 Task: Select the warning option in the file links enabled.
Action: Mouse moved to (18, 656)
Screenshot: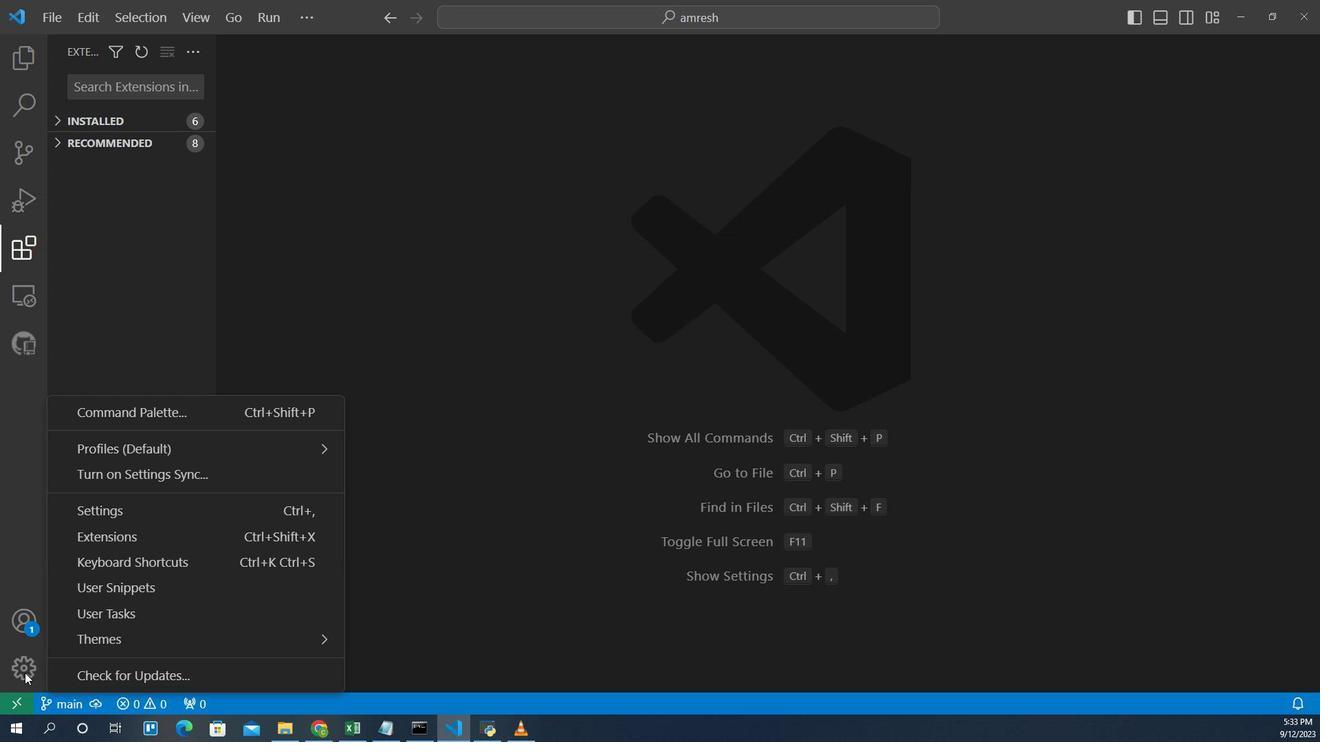 
Action: Mouse pressed left at (18, 656)
Screenshot: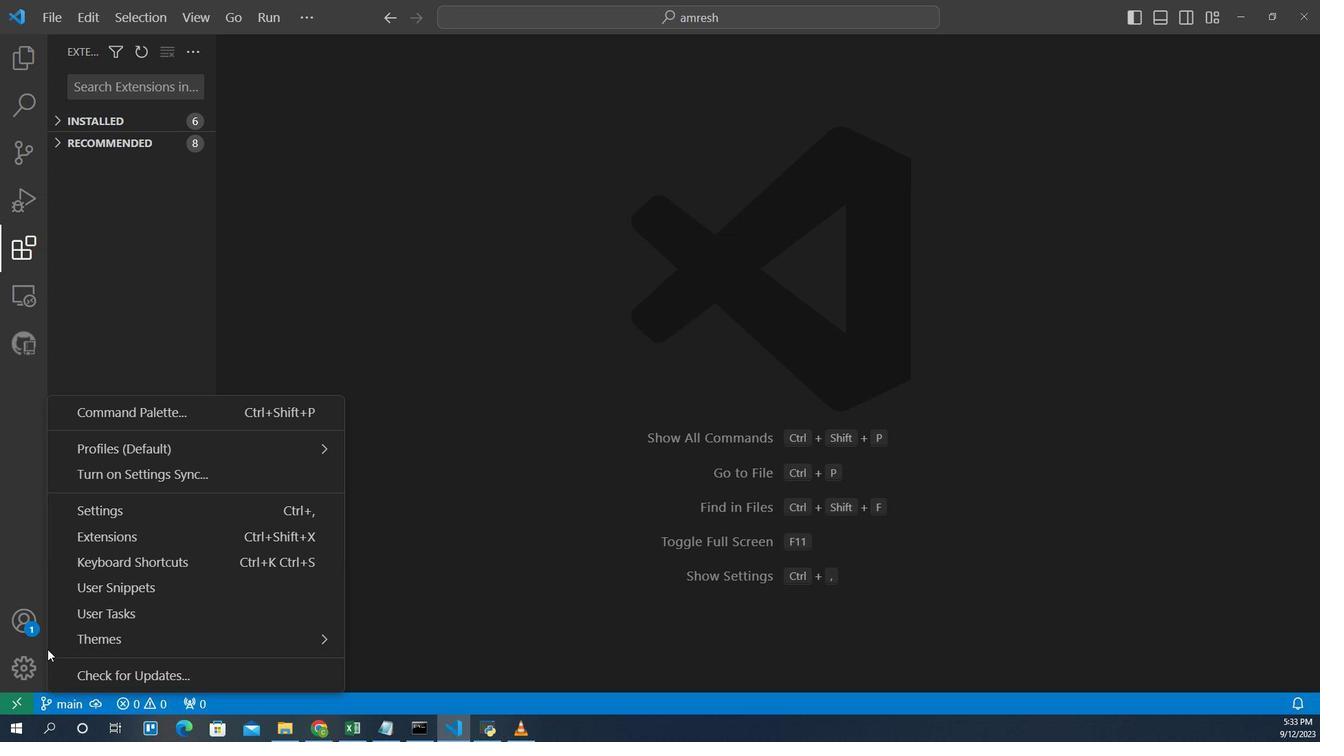 
Action: Mouse moved to (110, 506)
Screenshot: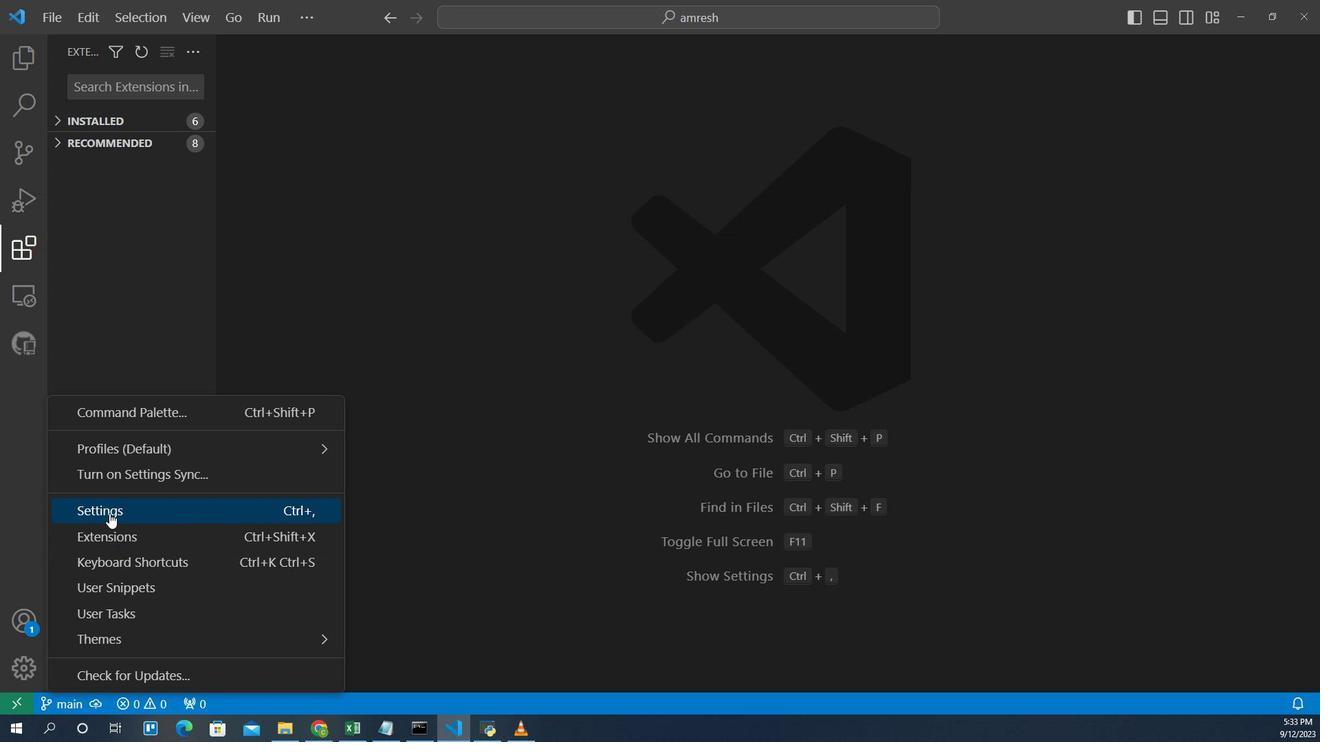 
Action: Mouse pressed left at (110, 506)
Screenshot: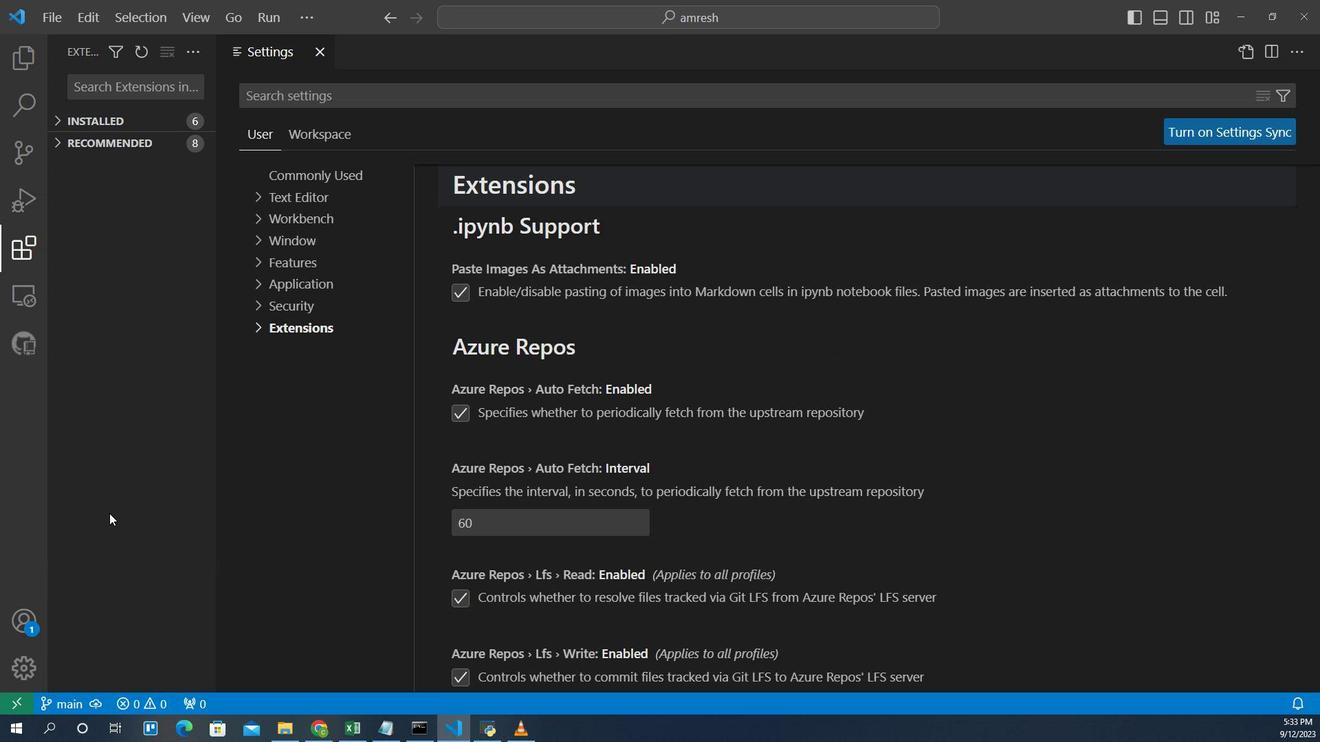 
Action: Mouse moved to (269, 336)
Screenshot: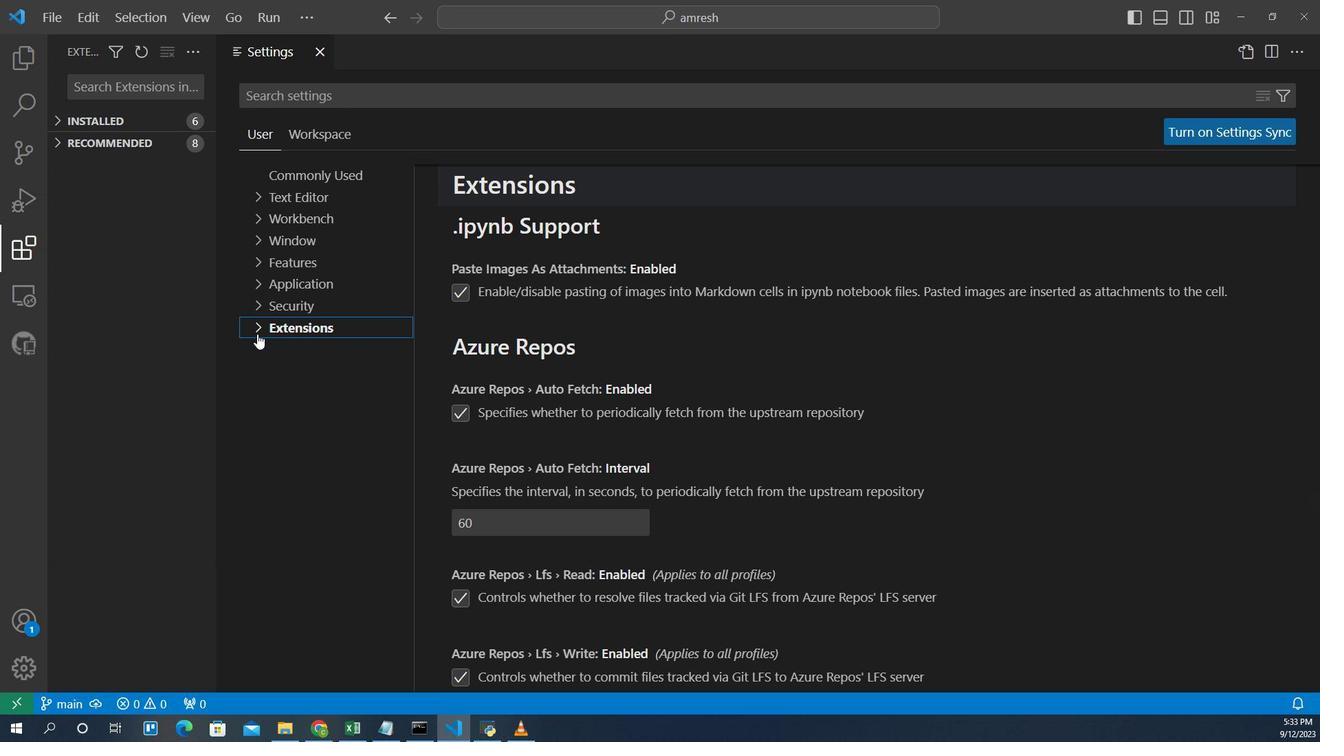 
Action: Mouse pressed left at (269, 336)
Screenshot: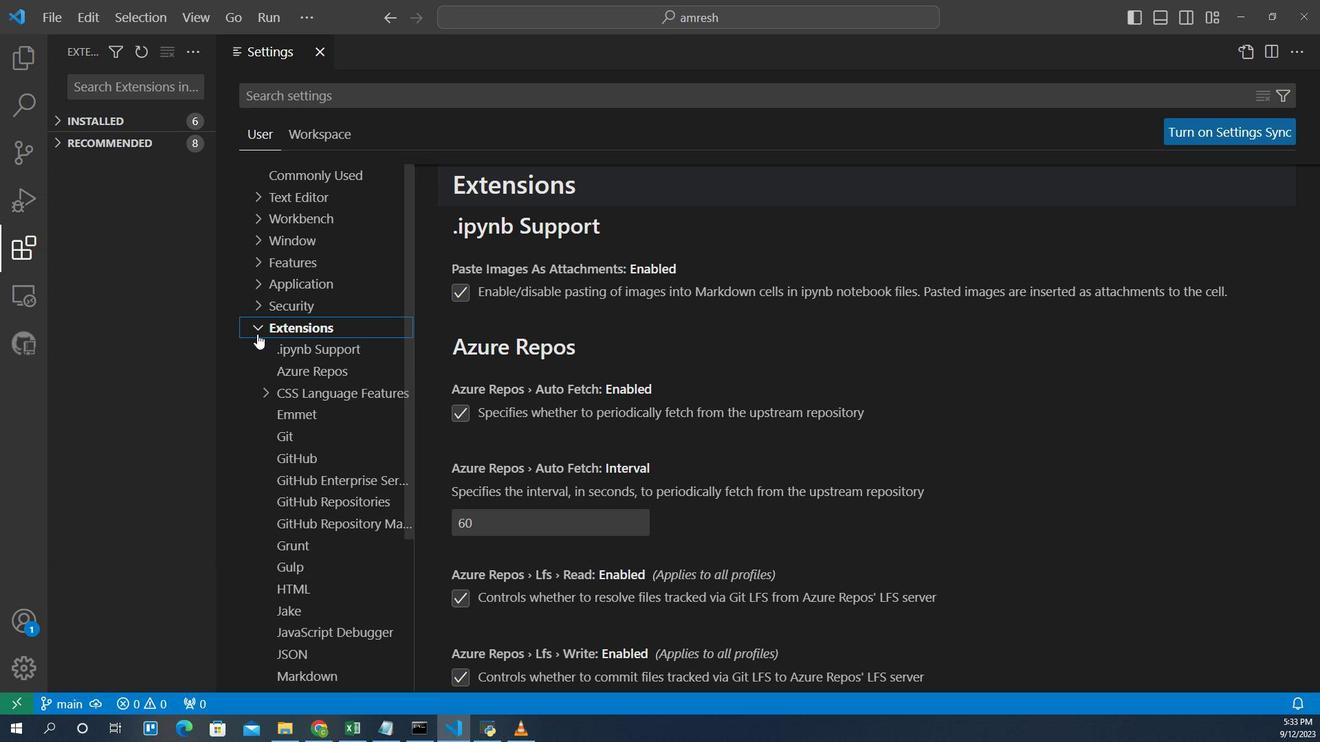 
Action: Mouse moved to (313, 655)
Screenshot: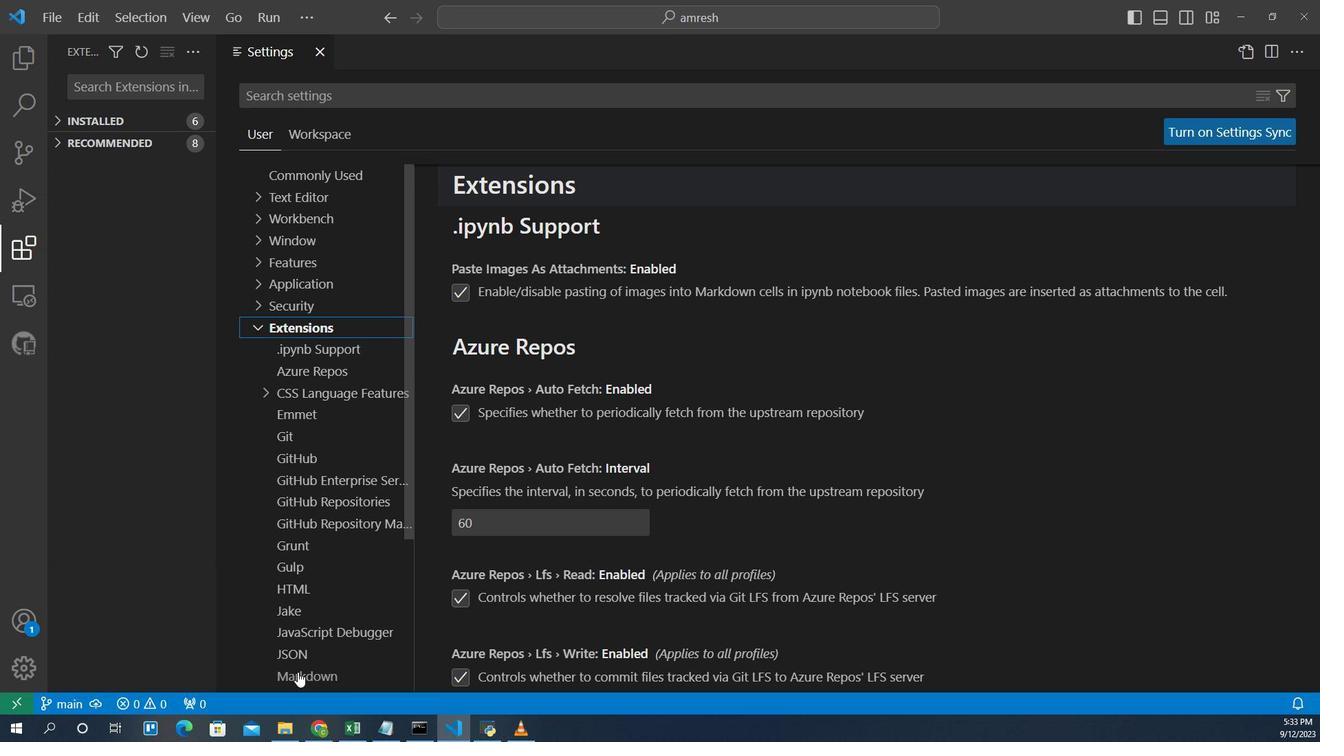 
Action: Mouse pressed left at (313, 655)
Screenshot: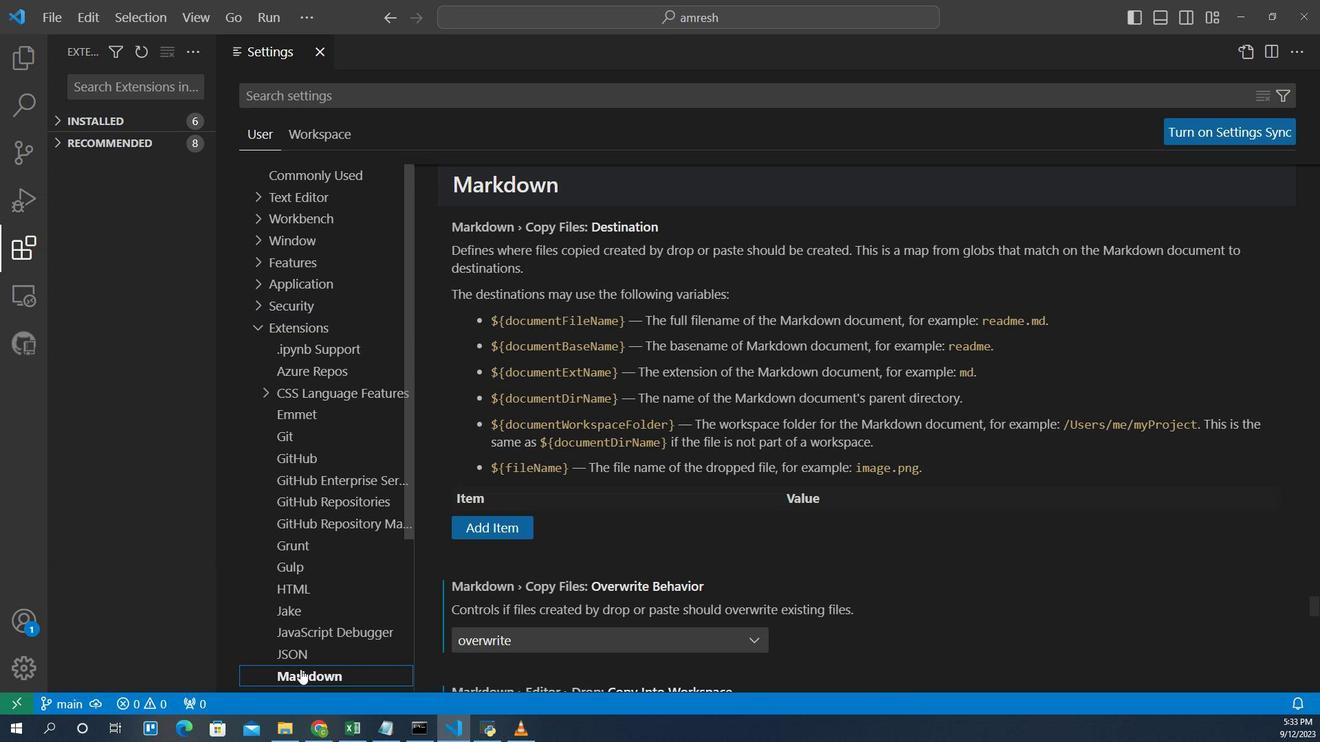 
Action: Mouse moved to (620, 527)
Screenshot: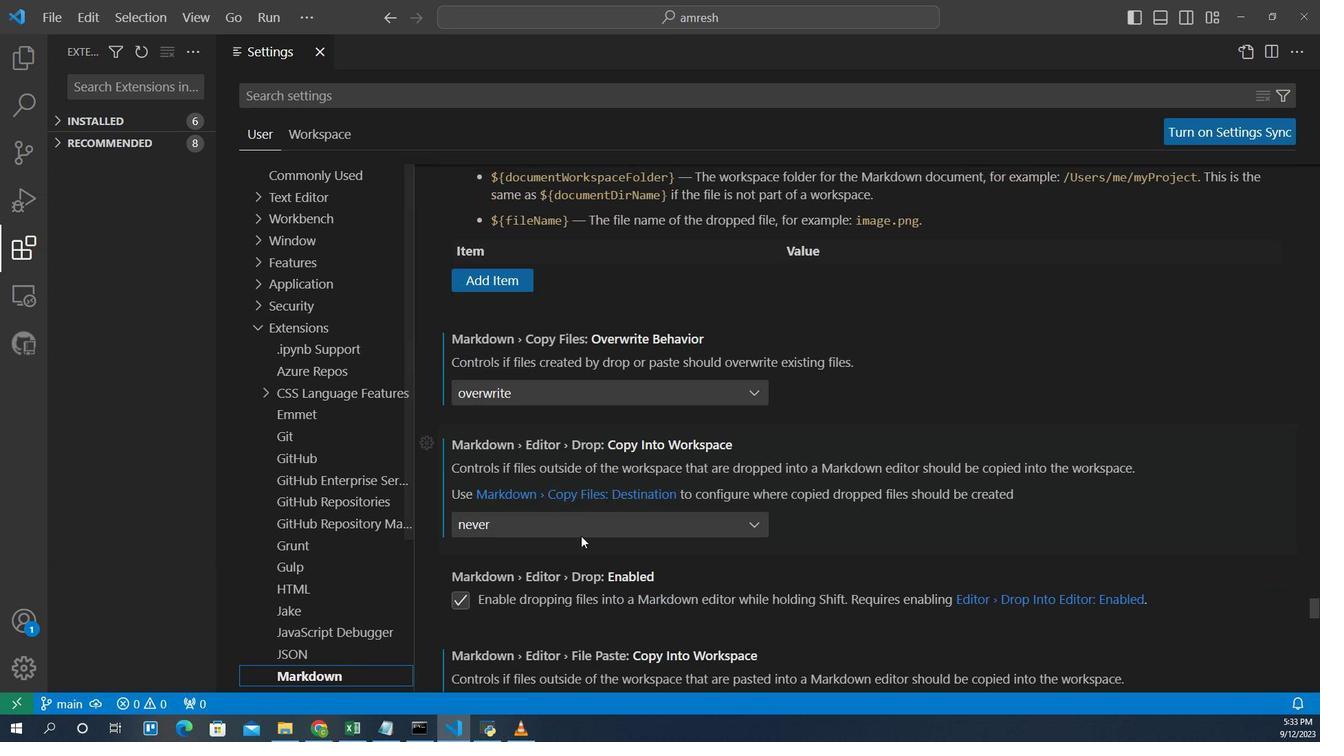 
Action: Mouse scrolled (620, 526) with delta (0, 0)
Screenshot: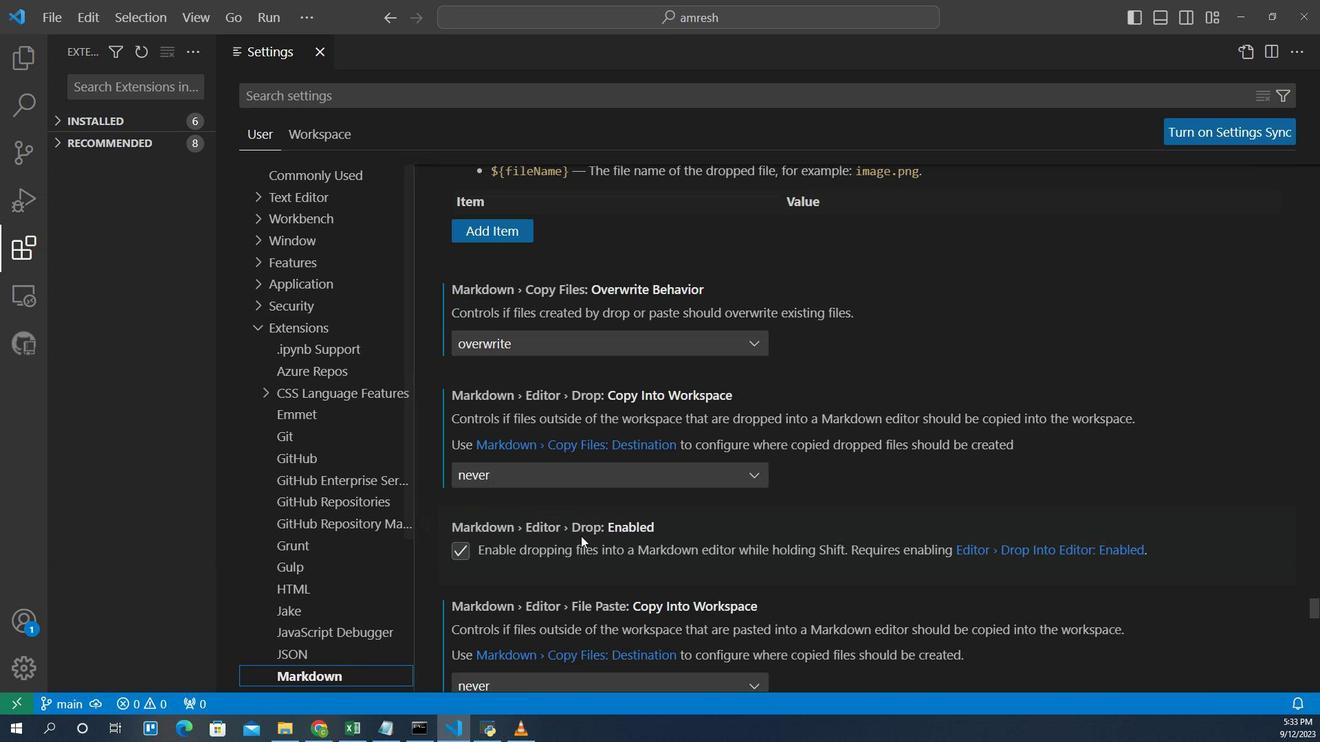 
Action: Mouse scrolled (620, 526) with delta (0, 0)
Screenshot: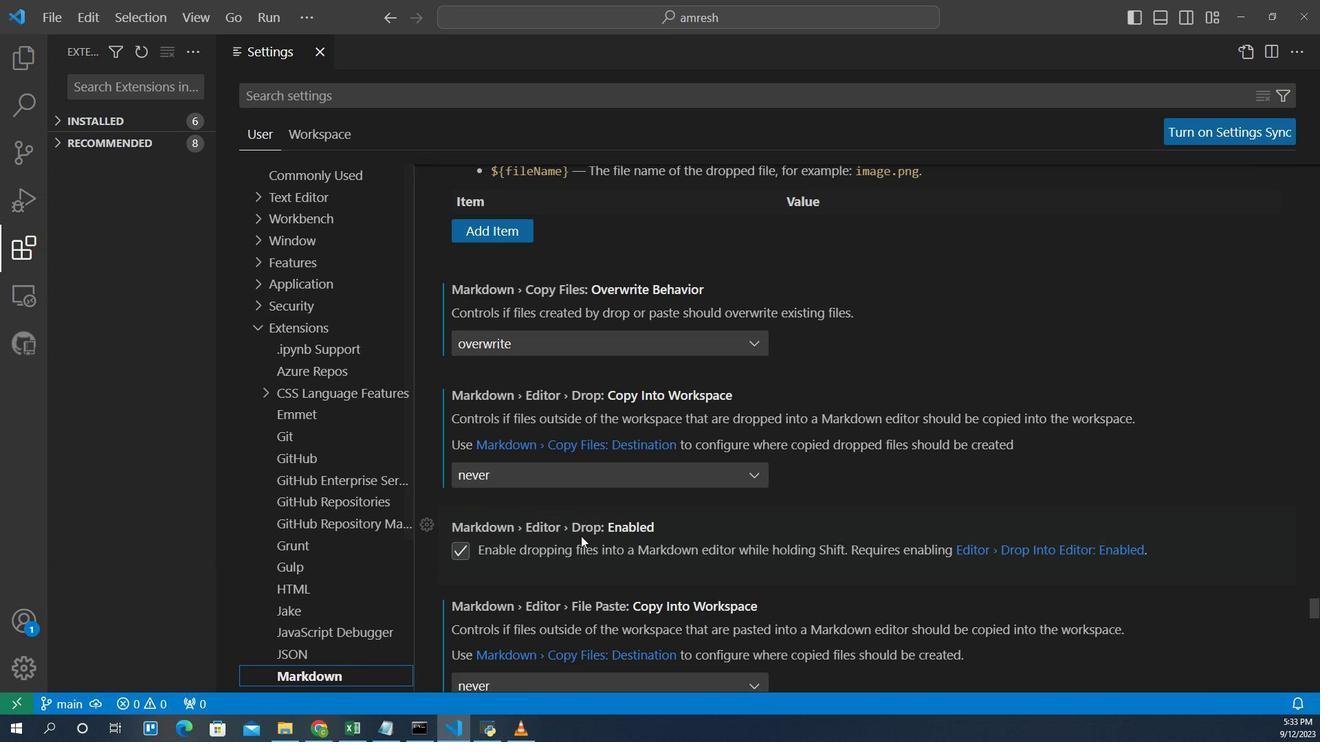 
Action: Mouse scrolled (620, 526) with delta (0, 0)
Screenshot: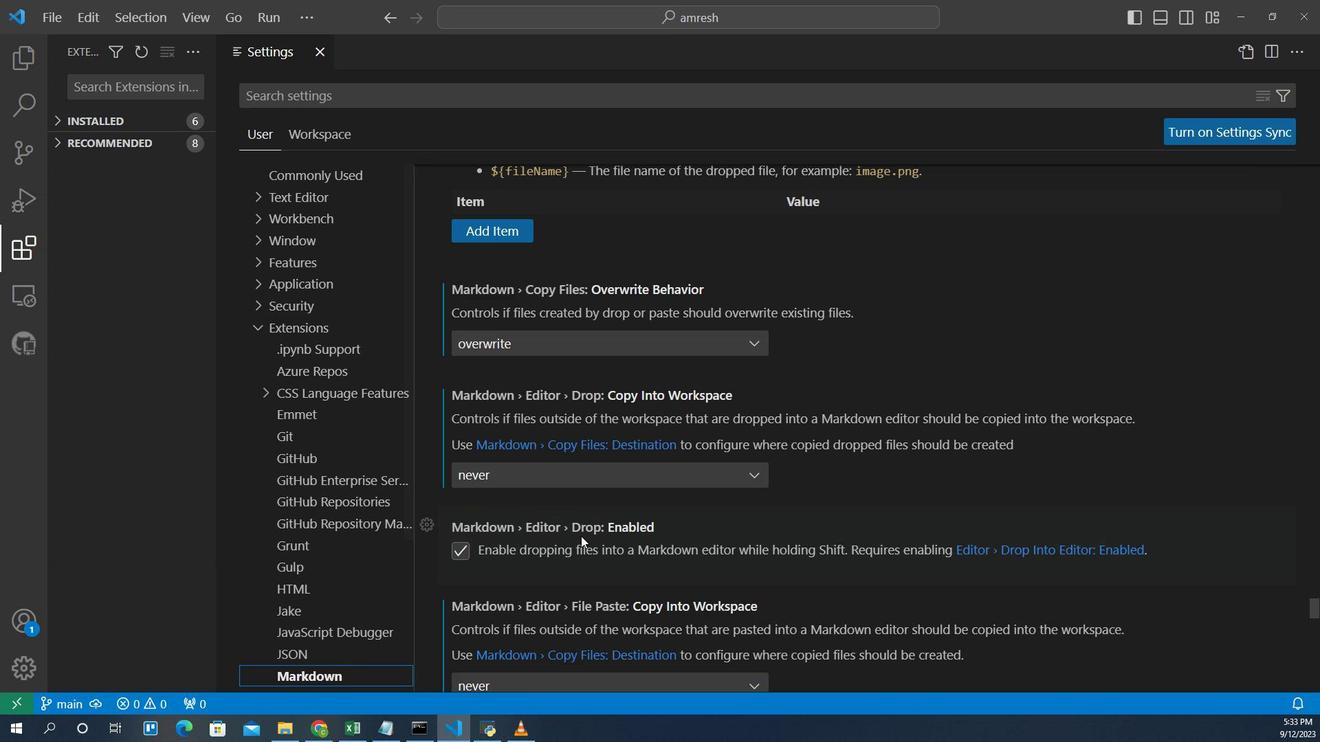 
Action: Mouse scrolled (620, 526) with delta (0, 0)
Screenshot: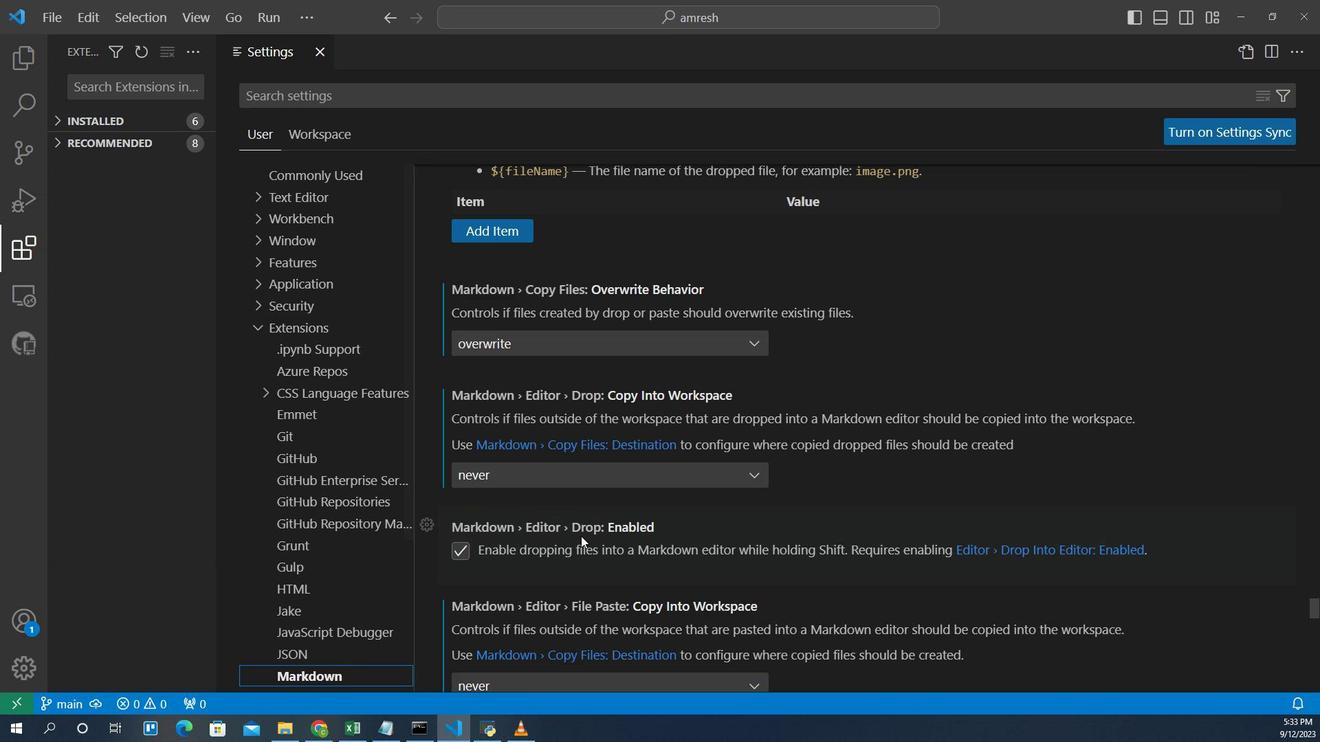 
Action: Mouse scrolled (620, 526) with delta (0, 0)
Screenshot: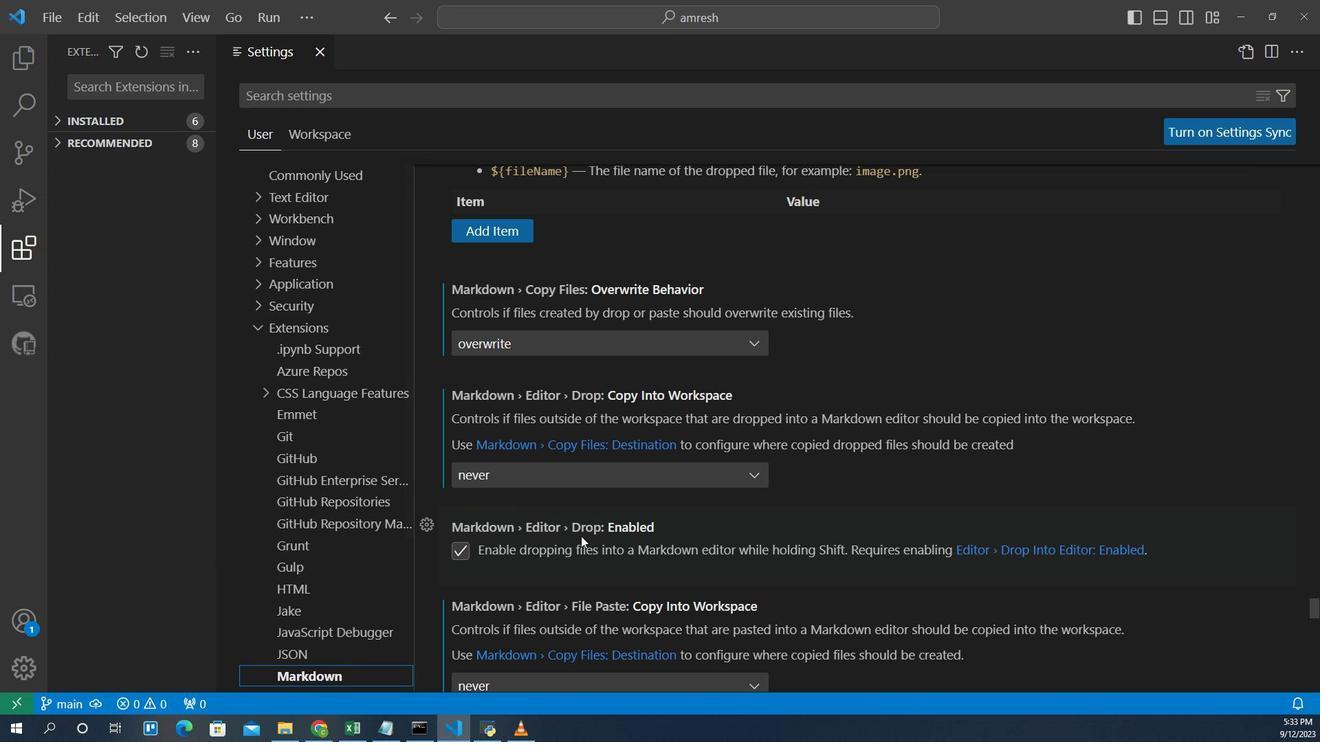 
Action: Mouse scrolled (620, 526) with delta (0, 0)
Screenshot: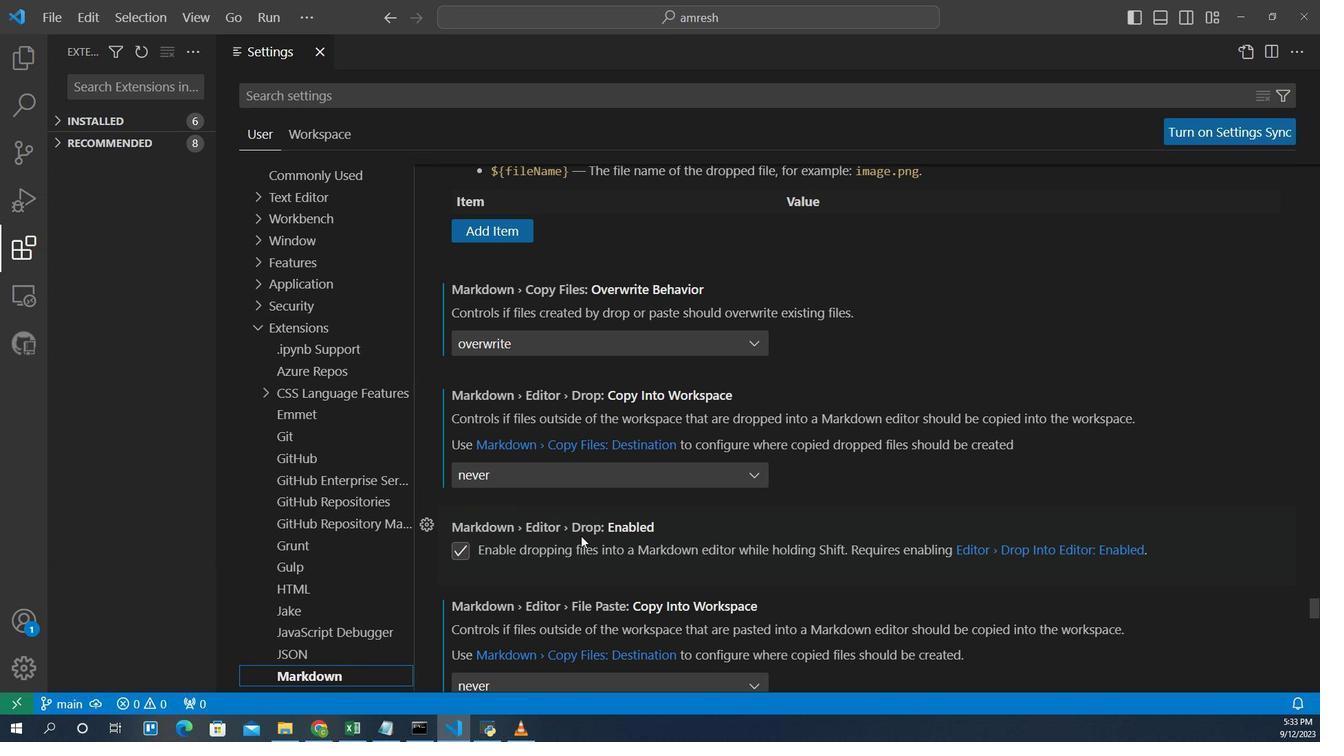 
Action: Mouse scrolled (620, 526) with delta (0, 0)
Screenshot: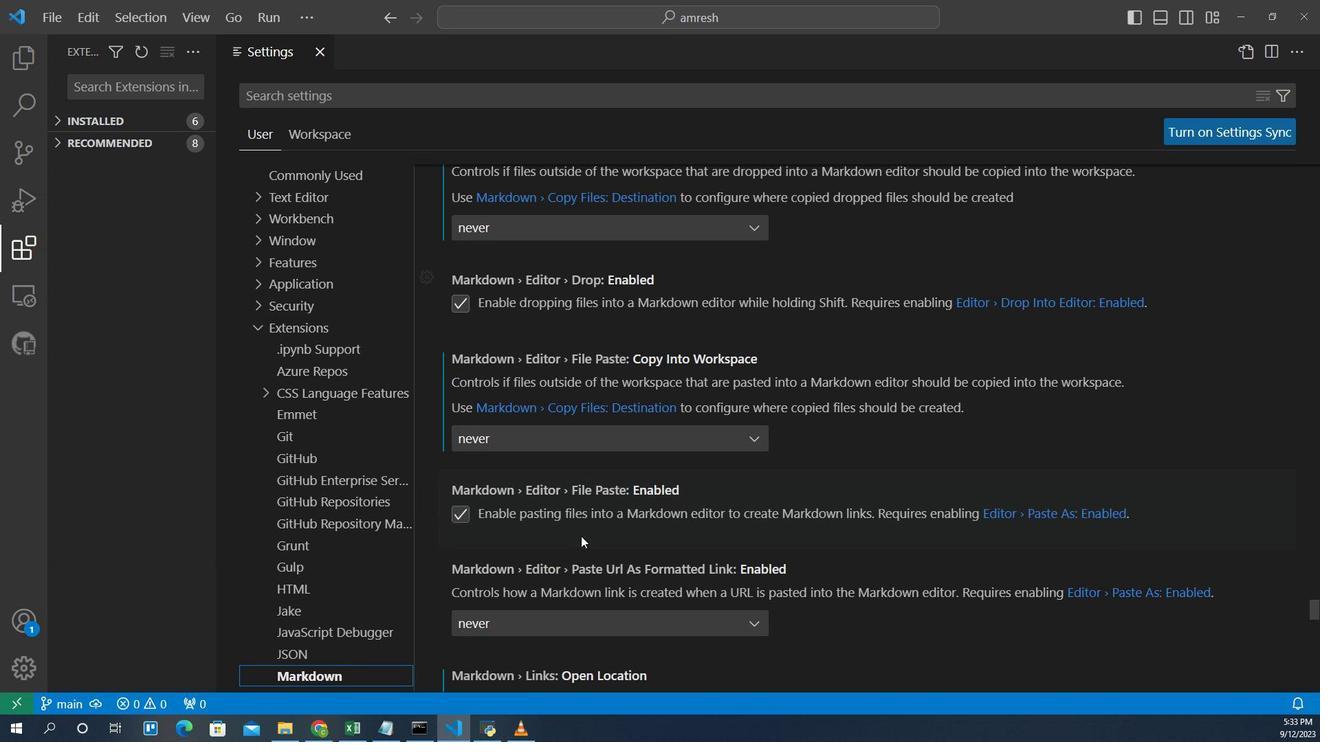 
Action: Mouse scrolled (620, 526) with delta (0, 0)
Screenshot: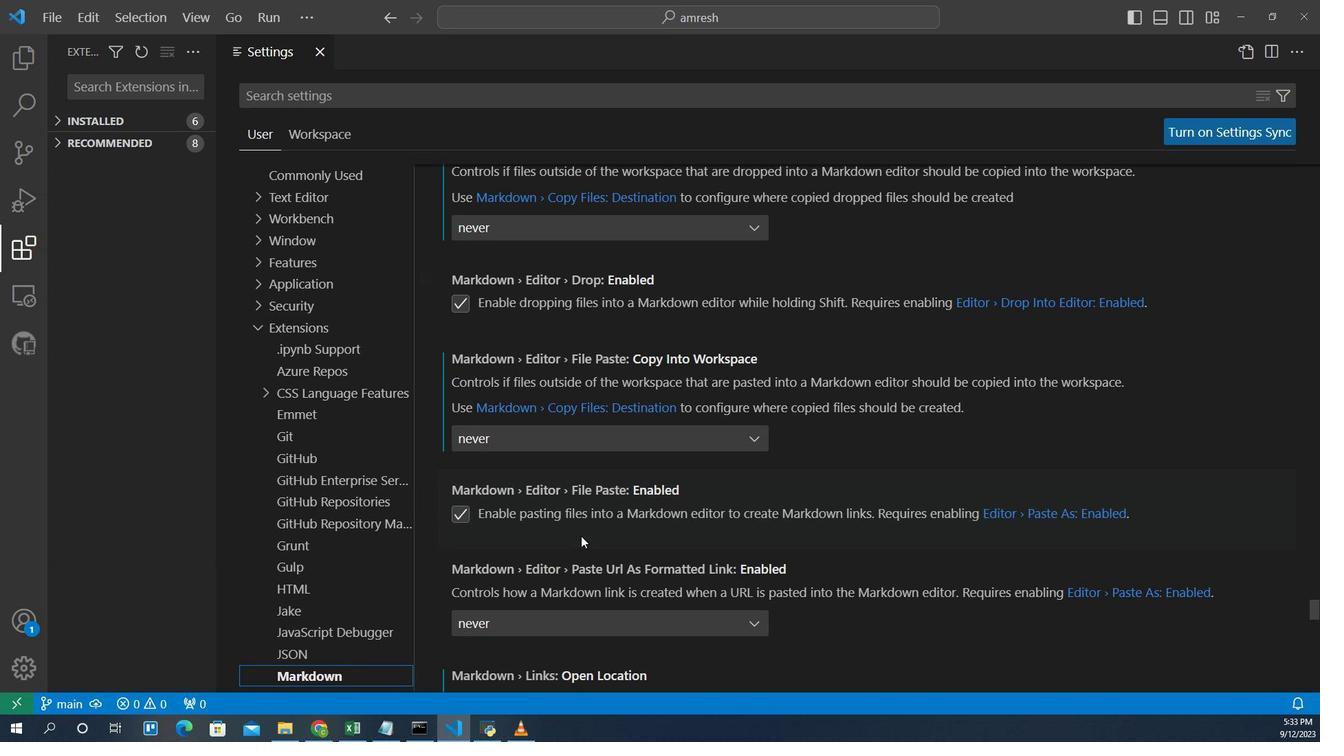 
Action: Mouse scrolled (620, 526) with delta (0, 0)
Screenshot: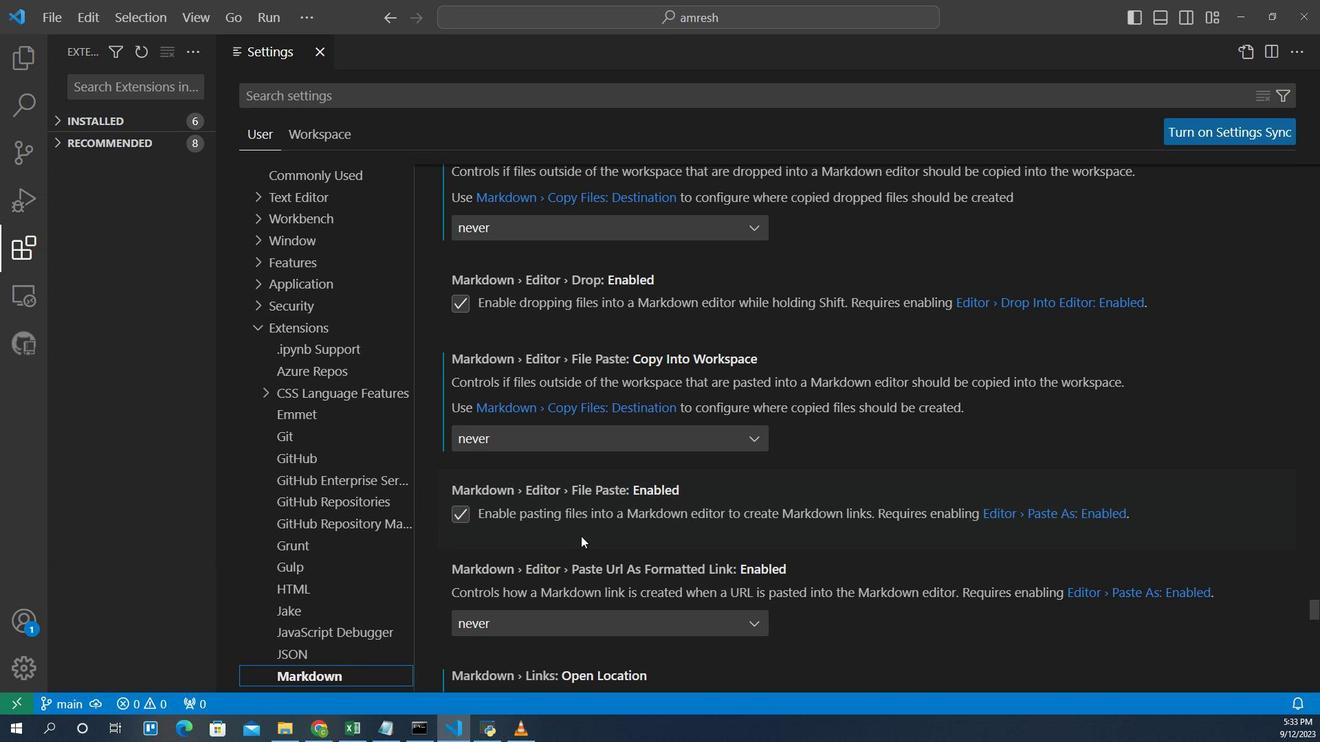 
Action: Mouse scrolled (620, 526) with delta (0, 0)
Screenshot: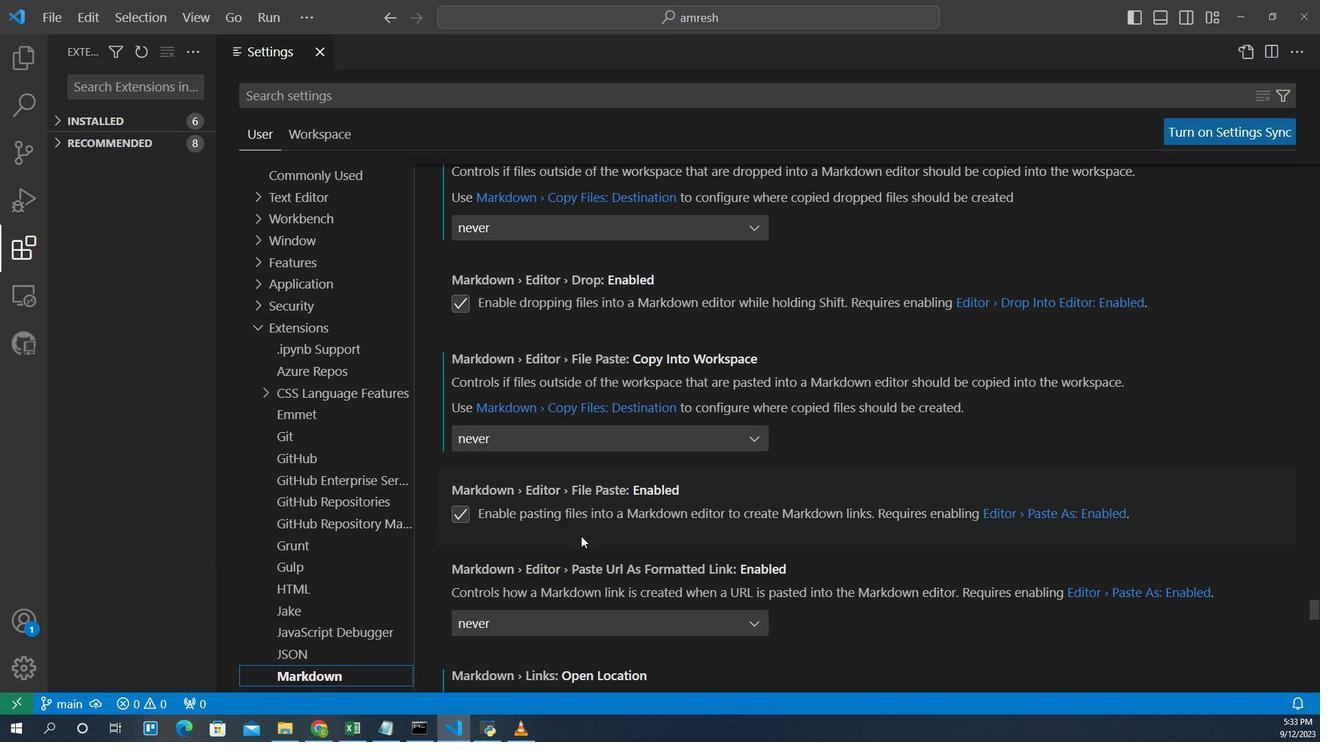 
Action: Mouse scrolled (620, 526) with delta (0, 0)
Screenshot: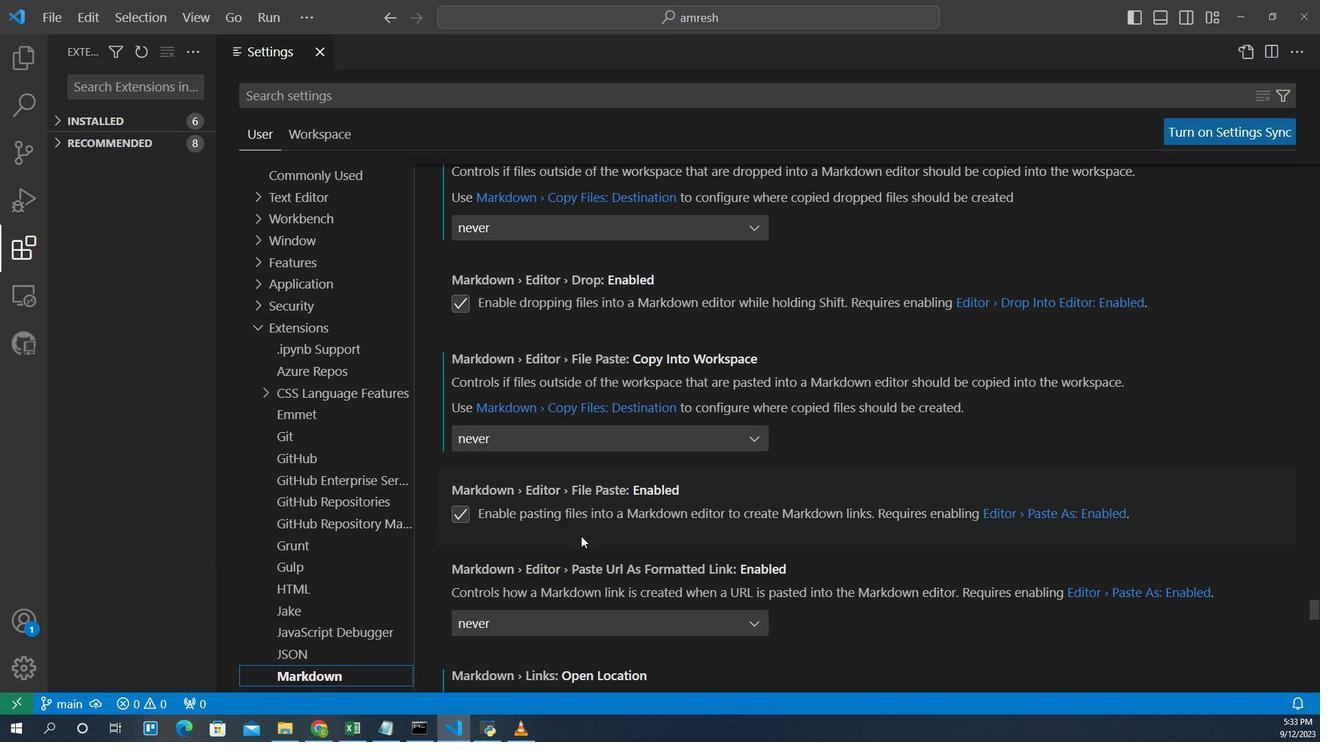 
Action: Mouse scrolled (620, 526) with delta (0, 0)
Screenshot: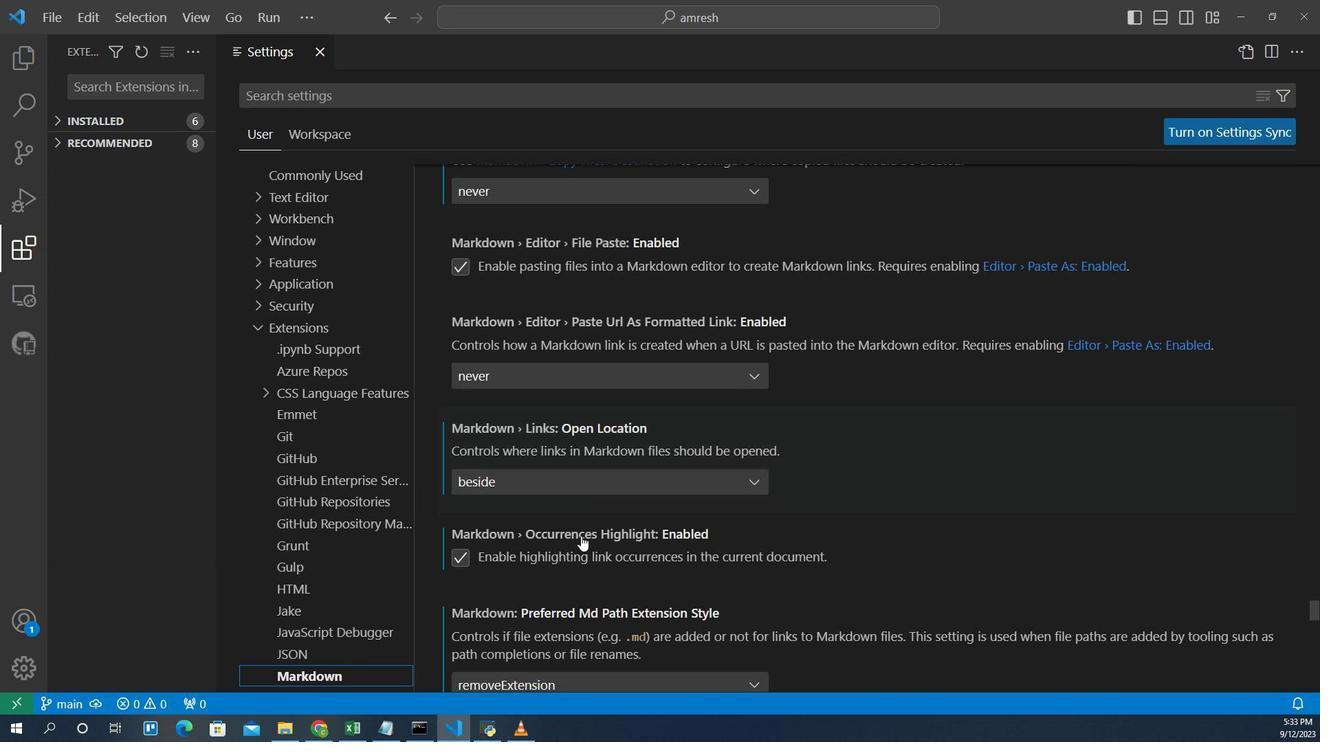 
Action: Mouse scrolled (620, 526) with delta (0, 0)
Screenshot: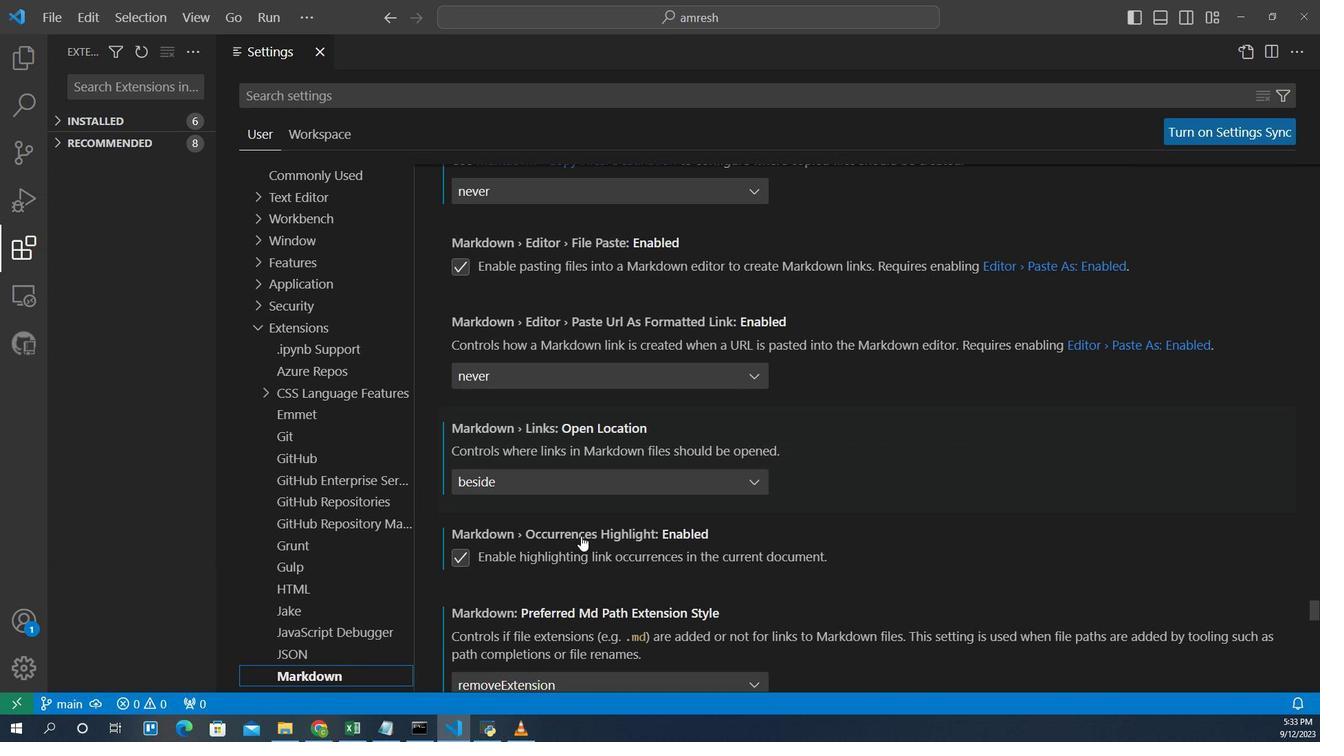 
Action: Mouse scrolled (620, 526) with delta (0, 0)
Screenshot: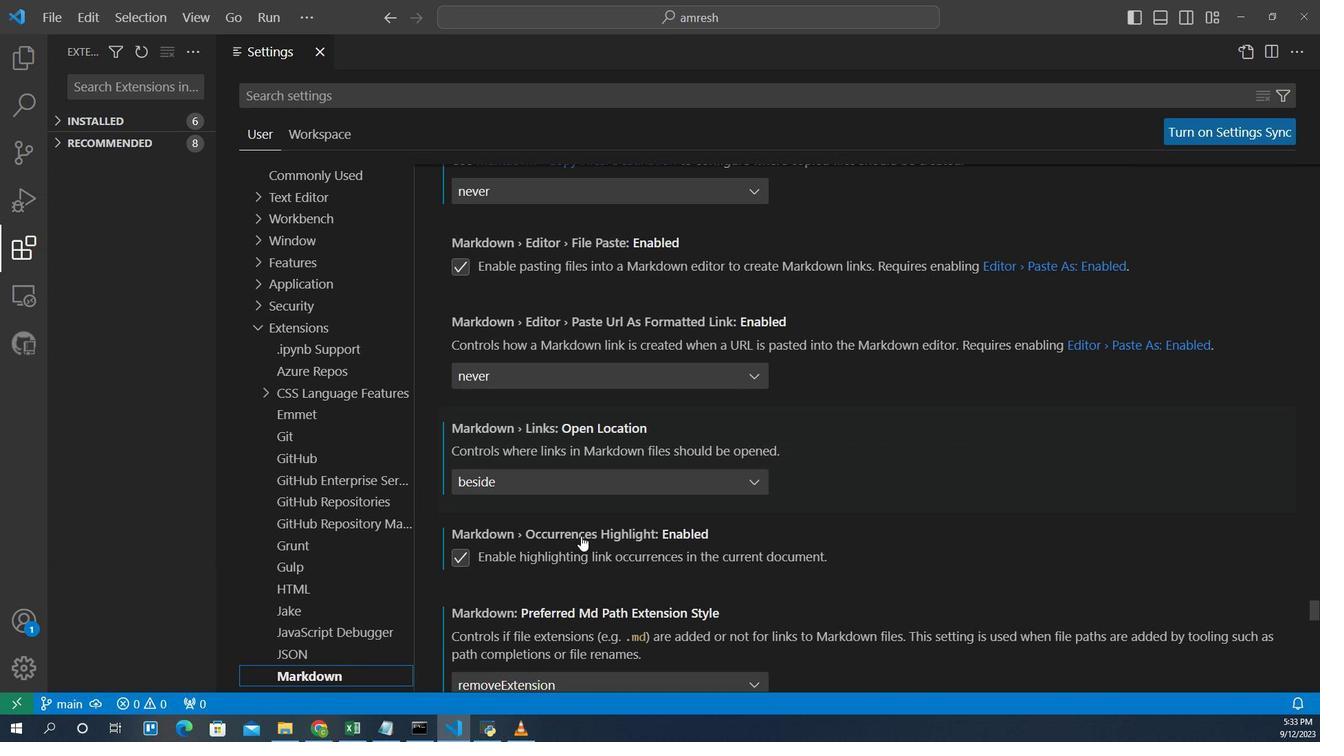 
Action: Mouse scrolled (620, 526) with delta (0, 0)
Screenshot: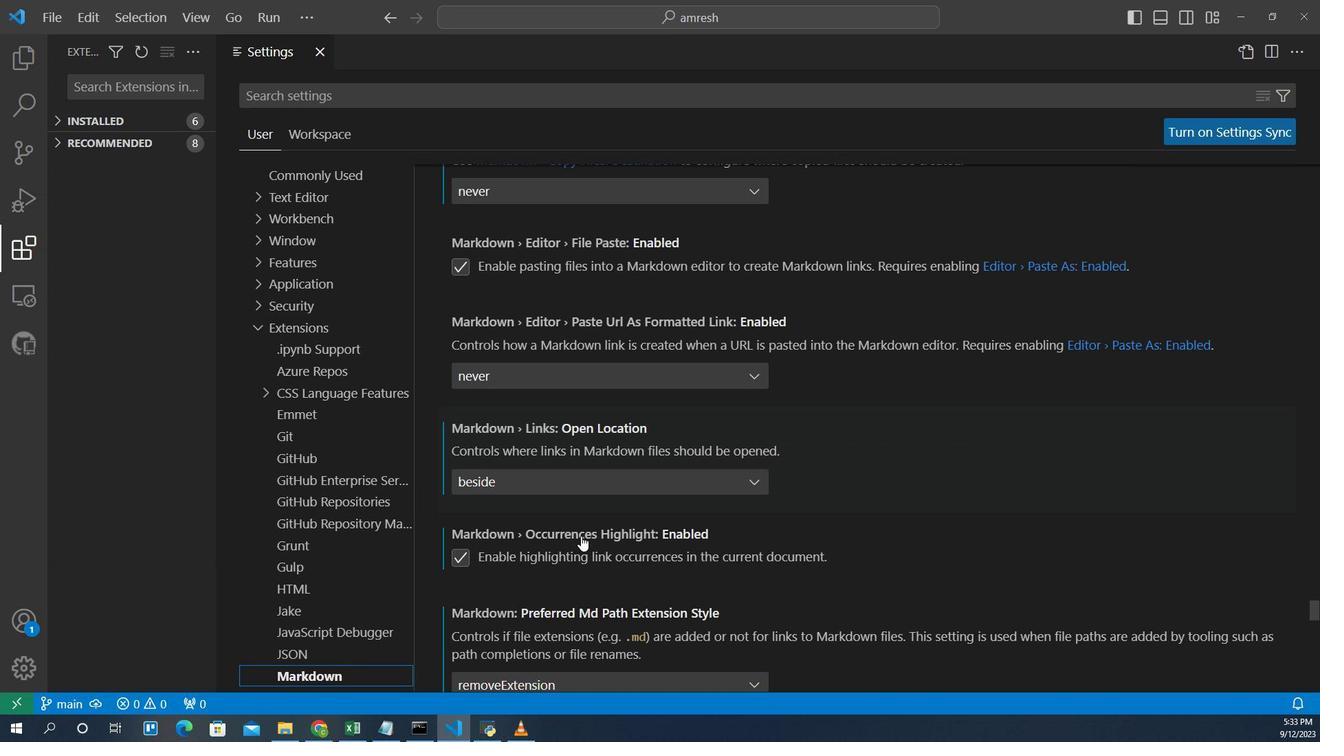 
Action: Mouse scrolled (620, 526) with delta (0, 0)
Screenshot: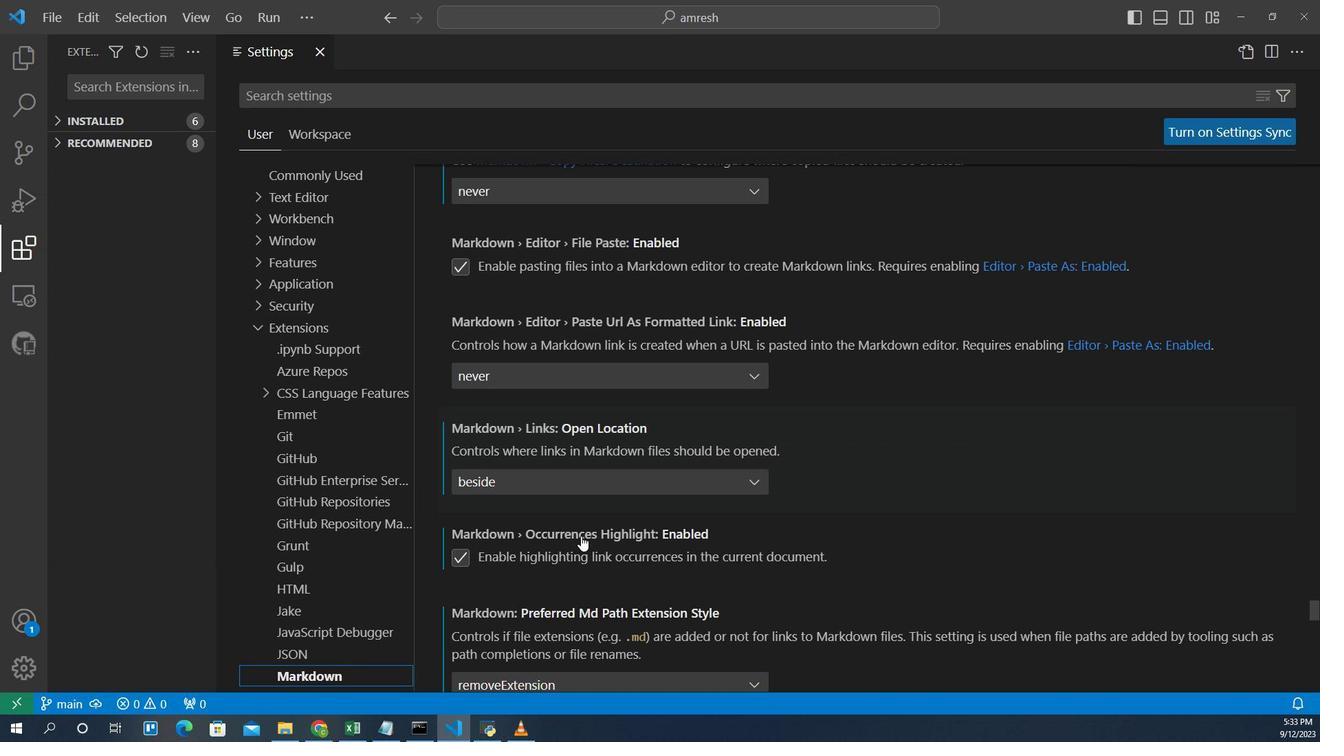 
Action: Mouse scrolled (620, 526) with delta (0, 0)
Screenshot: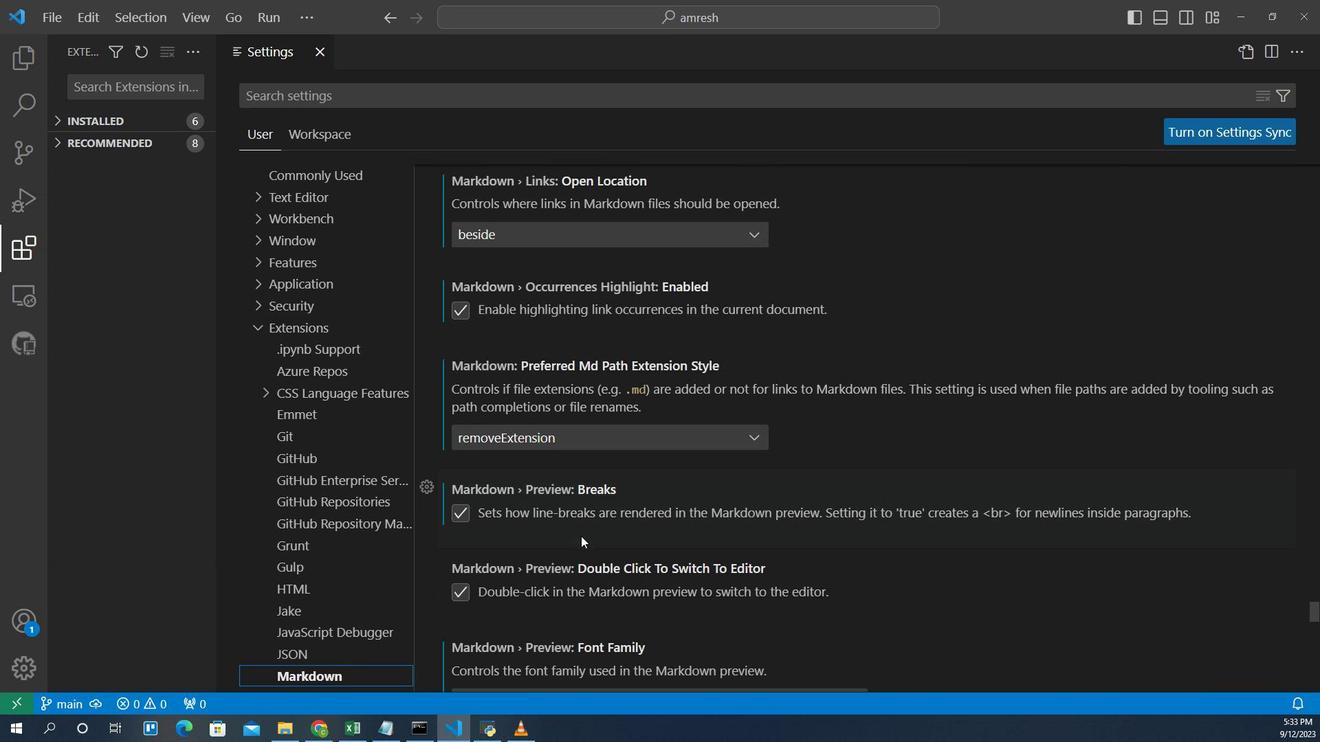 
Action: Mouse scrolled (620, 526) with delta (0, 0)
Screenshot: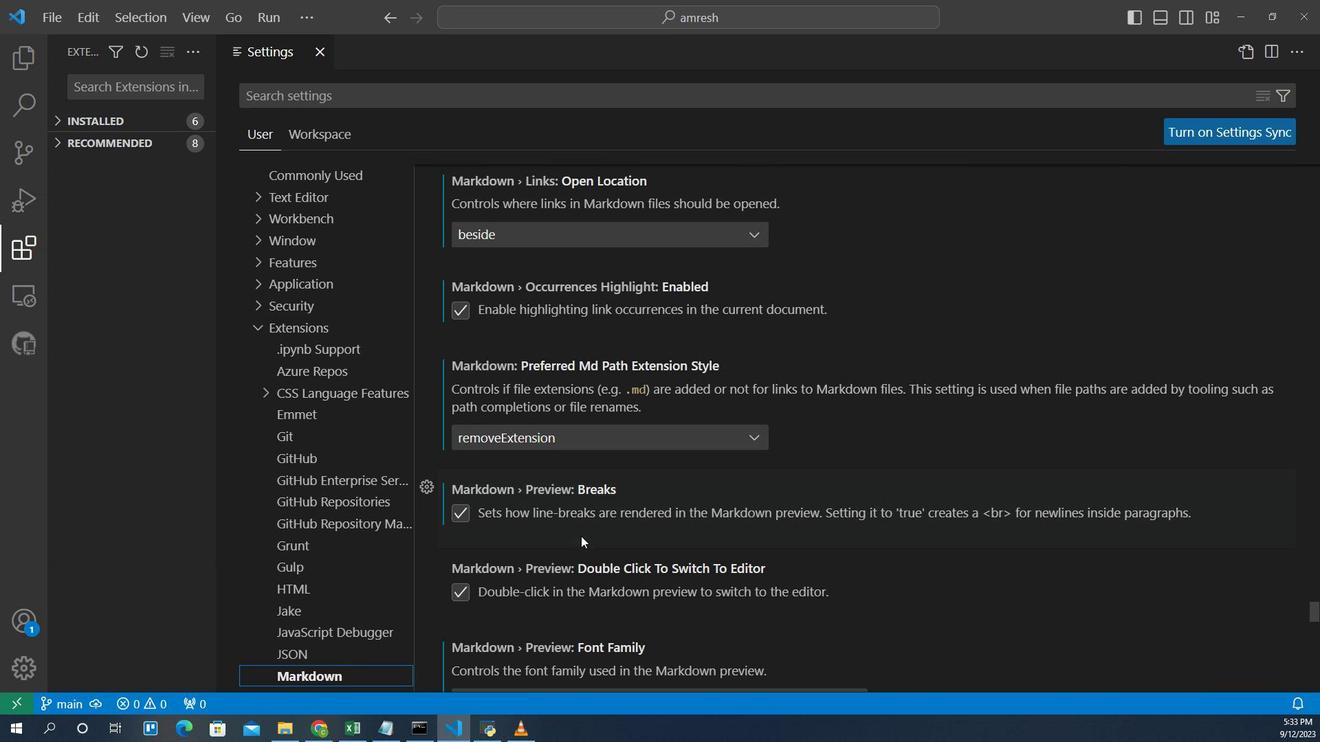 
Action: Mouse scrolled (620, 526) with delta (0, 0)
Screenshot: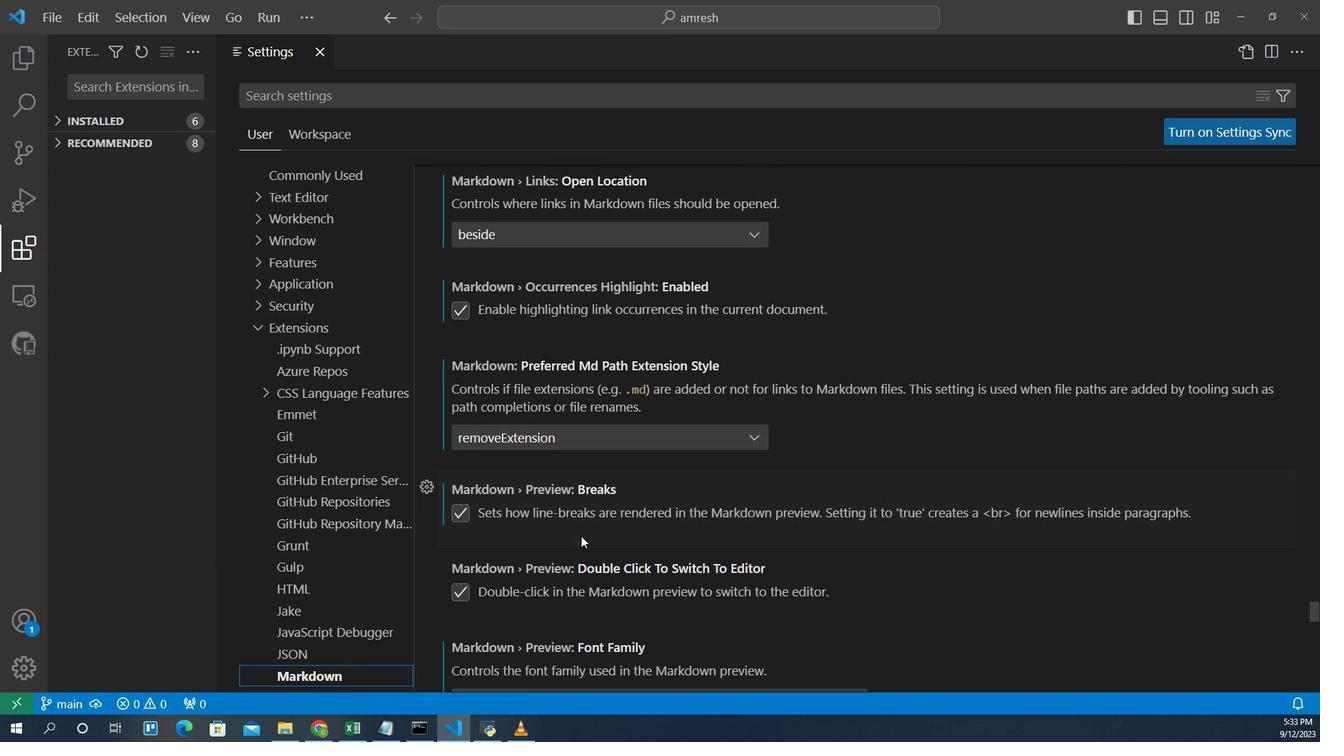 
Action: Mouse scrolled (620, 526) with delta (0, 0)
Screenshot: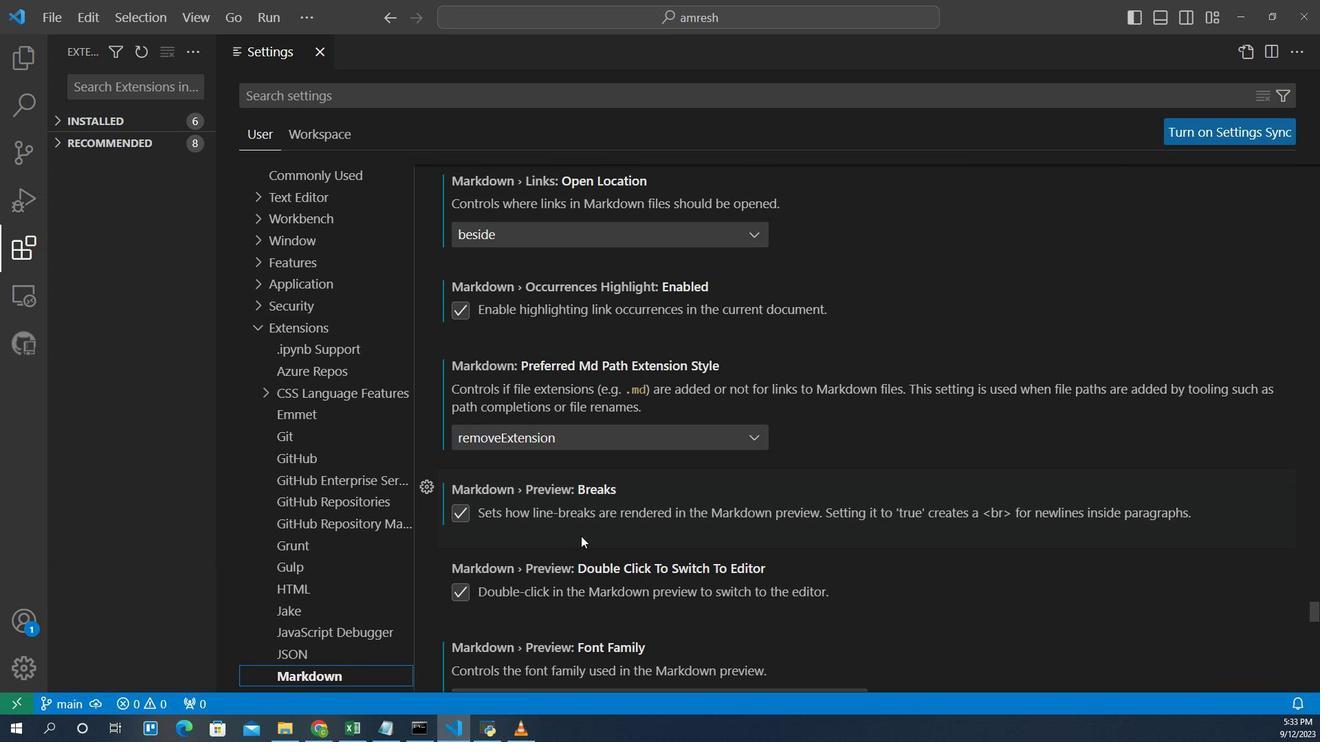 
Action: Mouse scrolled (620, 526) with delta (0, 0)
Screenshot: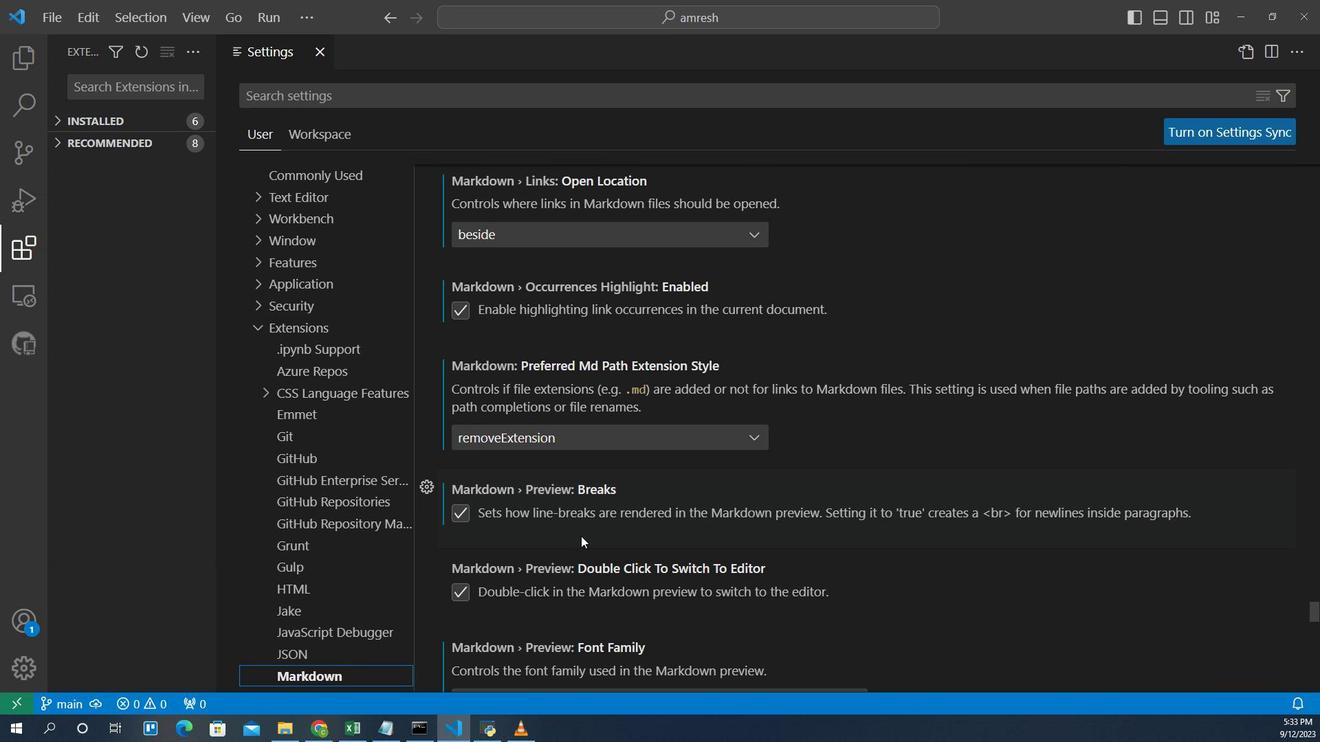 
Action: Mouse scrolled (620, 526) with delta (0, 0)
Screenshot: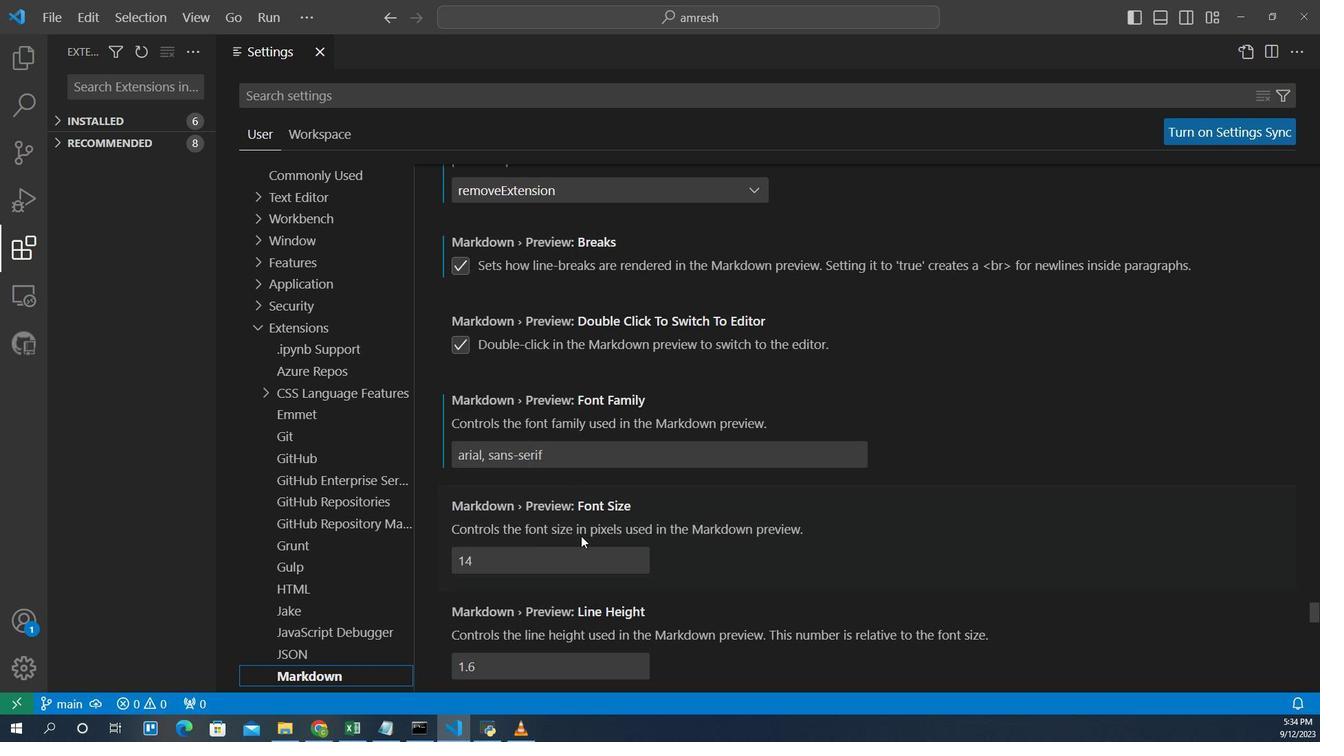 
Action: Mouse scrolled (620, 526) with delta (0, 0)
Screenshot: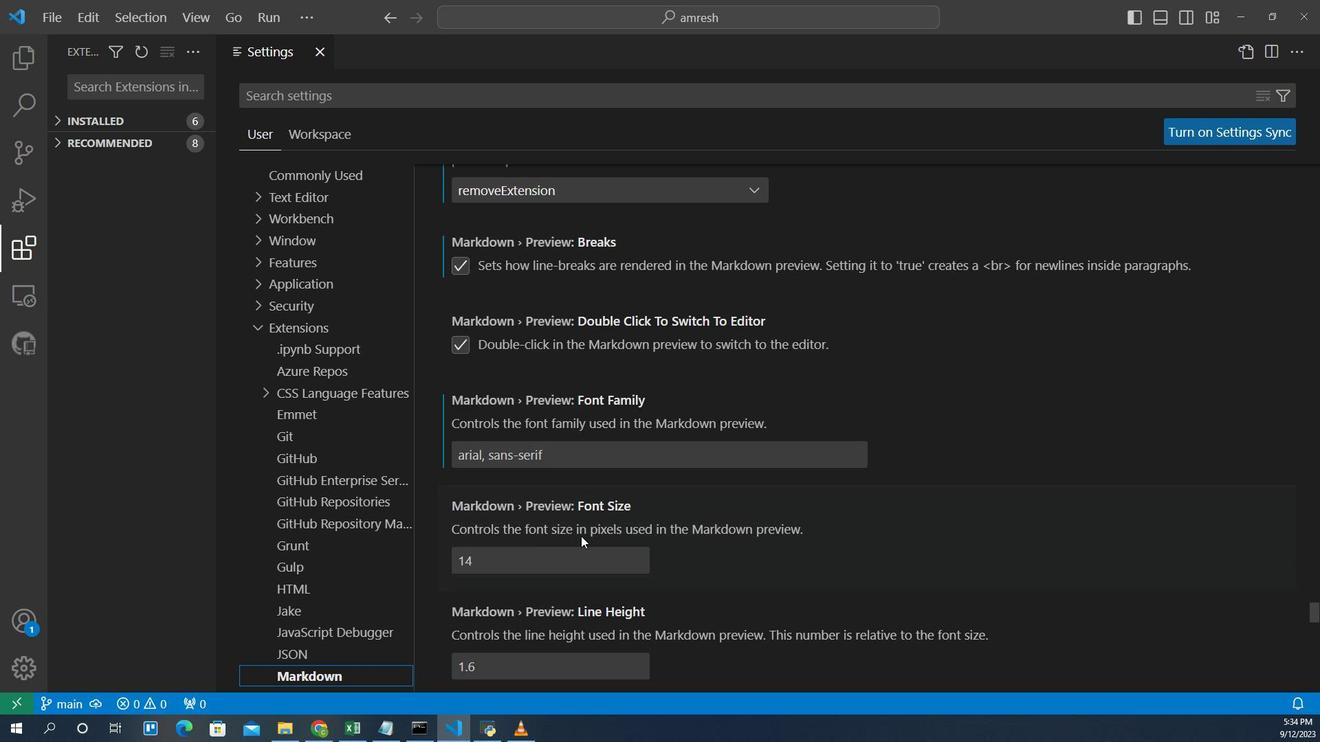 
Action: Mouse scrolled (620, 526) with delta (0, 0)
Screenshot: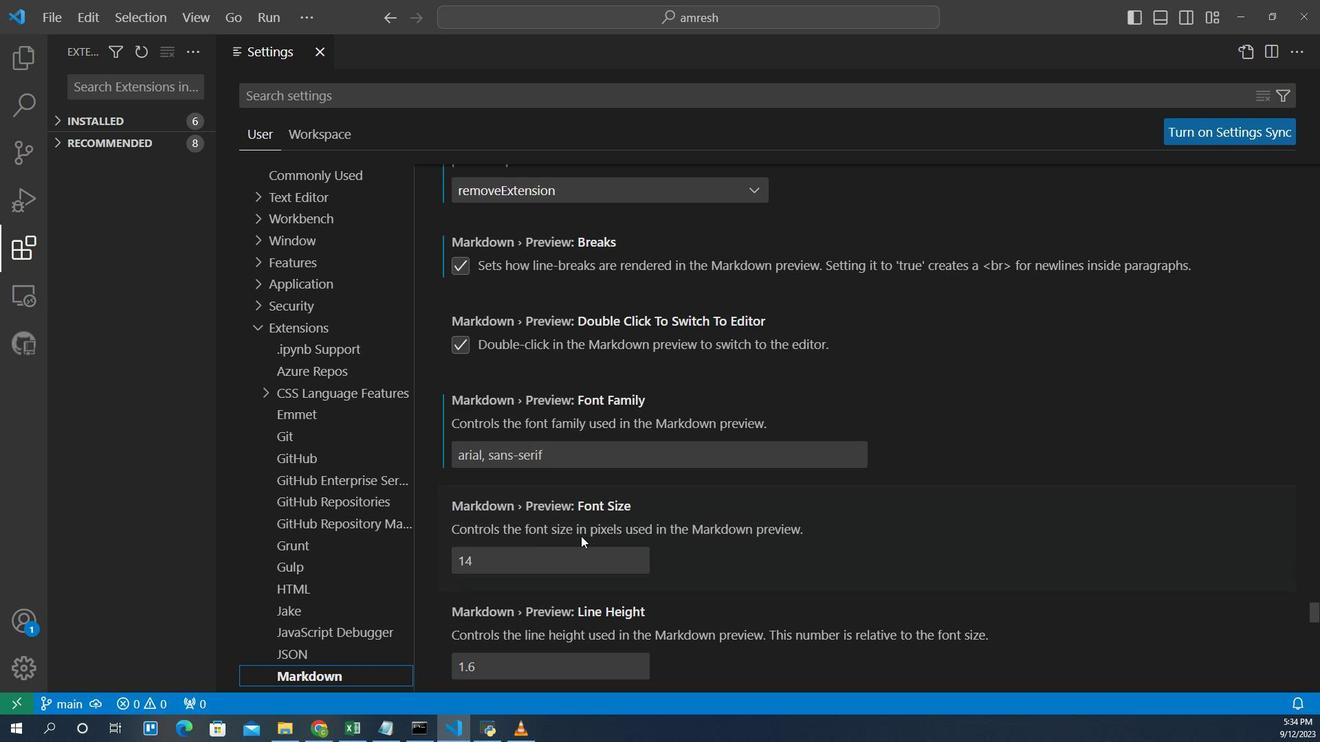 
Action: Mouse scrolled (620, 526) with delta (0, 0)
Screenshot: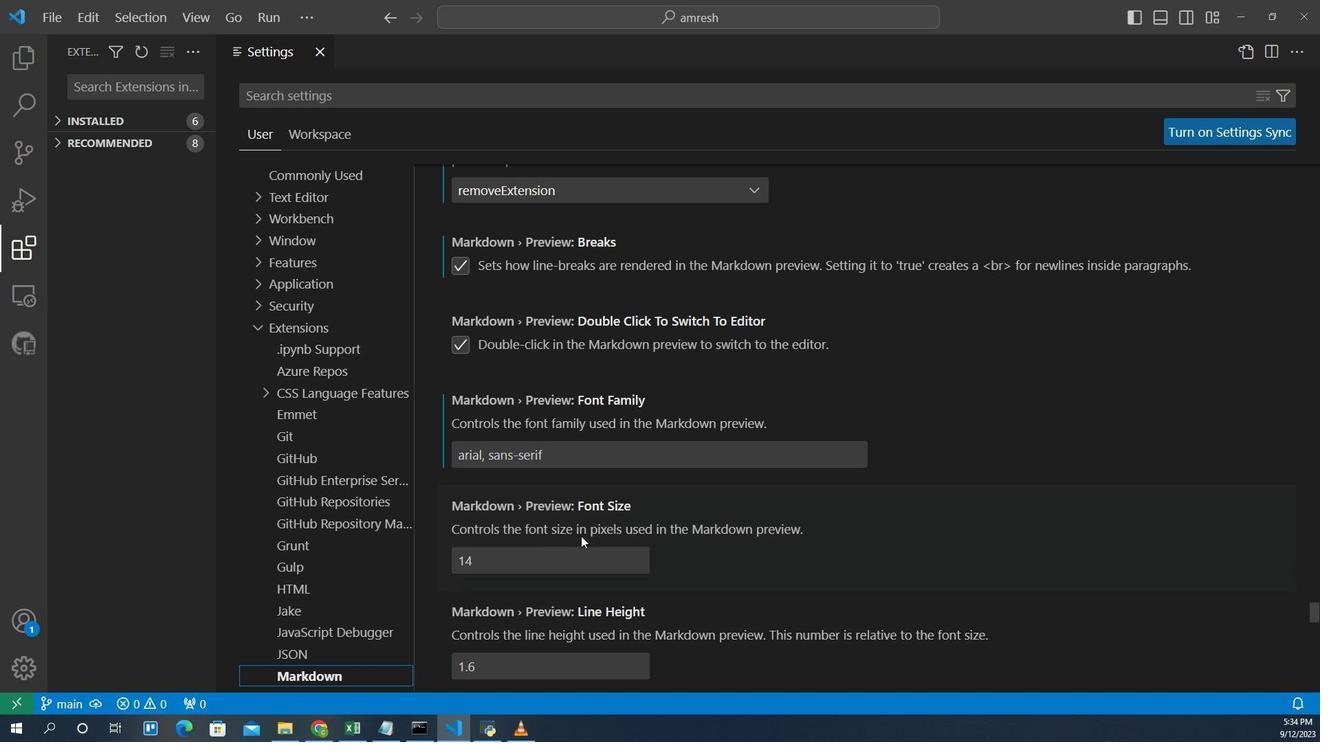
Action: Mouse scrolled (620, 526) with delta (0, 0)
Screenshot: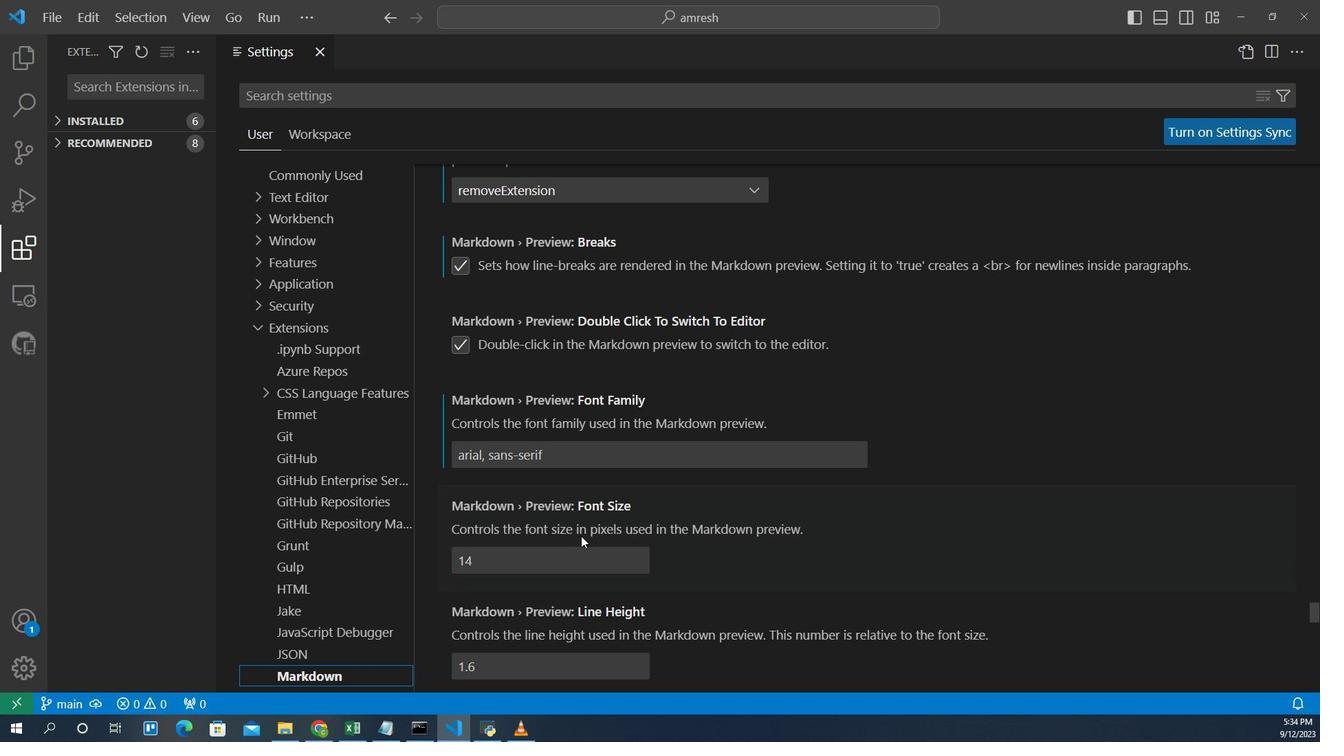 
Action: Mouse scrolled (620, 526) with delta (0, 0)
Screenshot: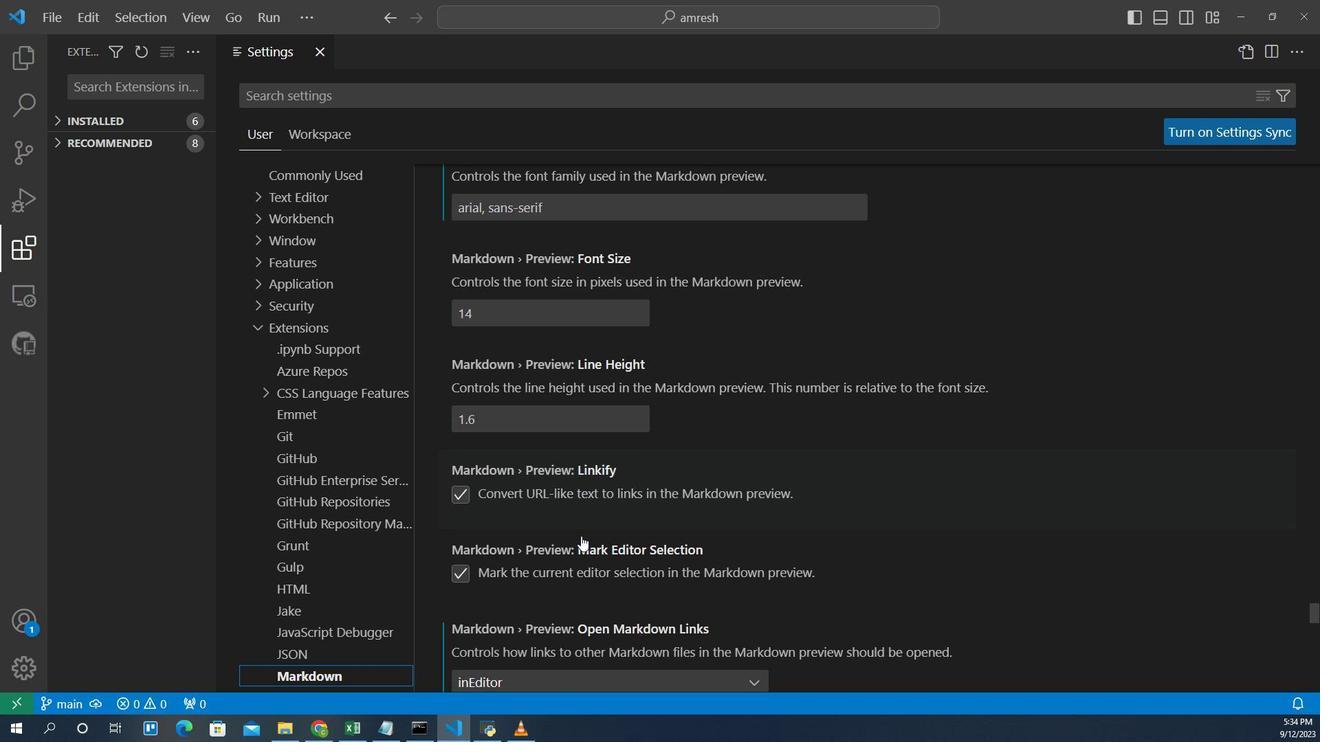 
Action: Mouse scrolled (620, 526) with delta (0, 0)
Screenshot: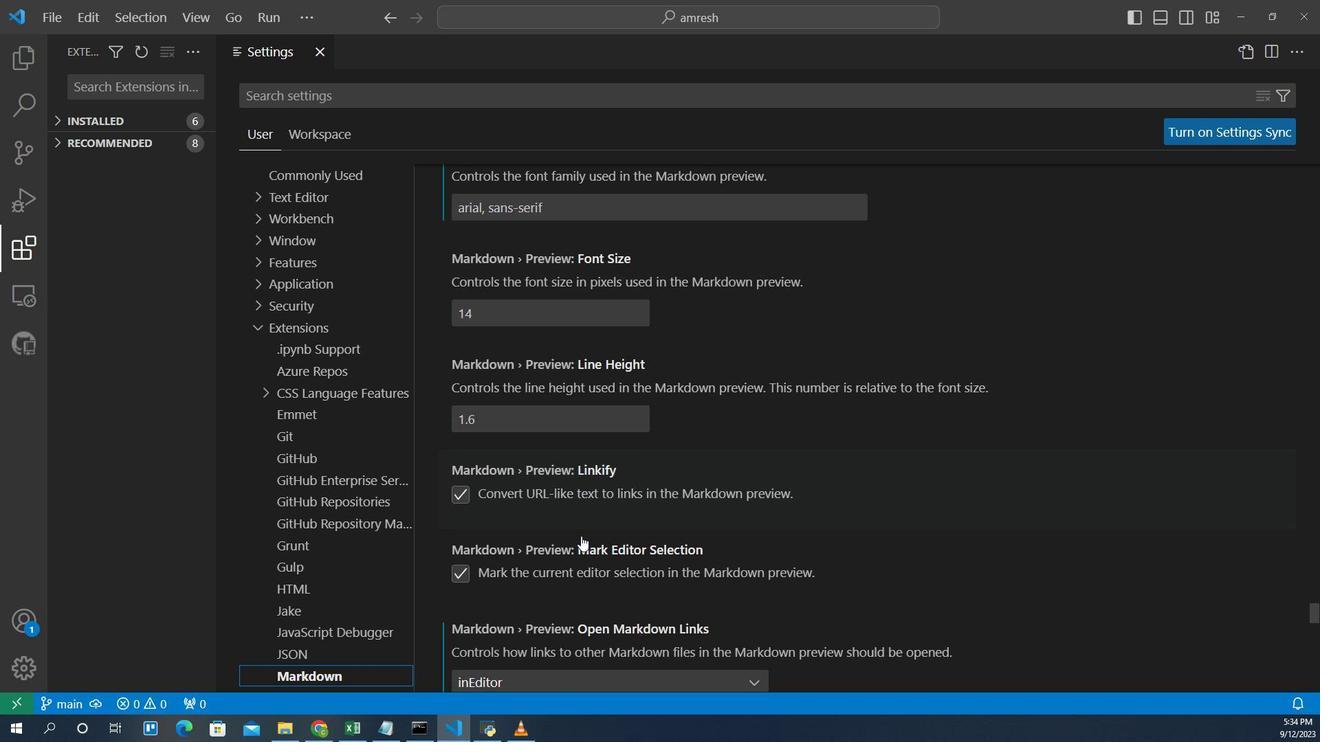 
Action: Mouse scrolled (620, 526) with delta (0, 0)
Screenshot: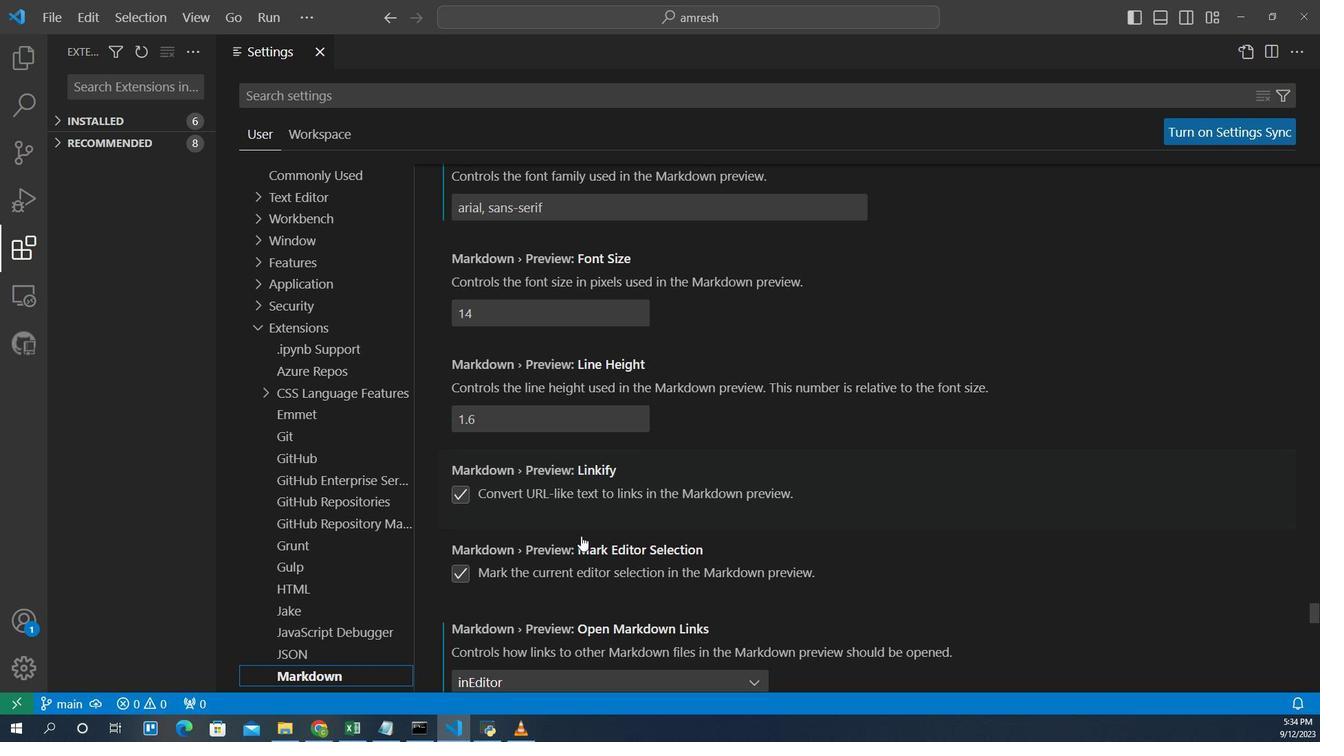 
Action: Mouse scrolled (620, 526) with delta (0, 0)
Screenshot: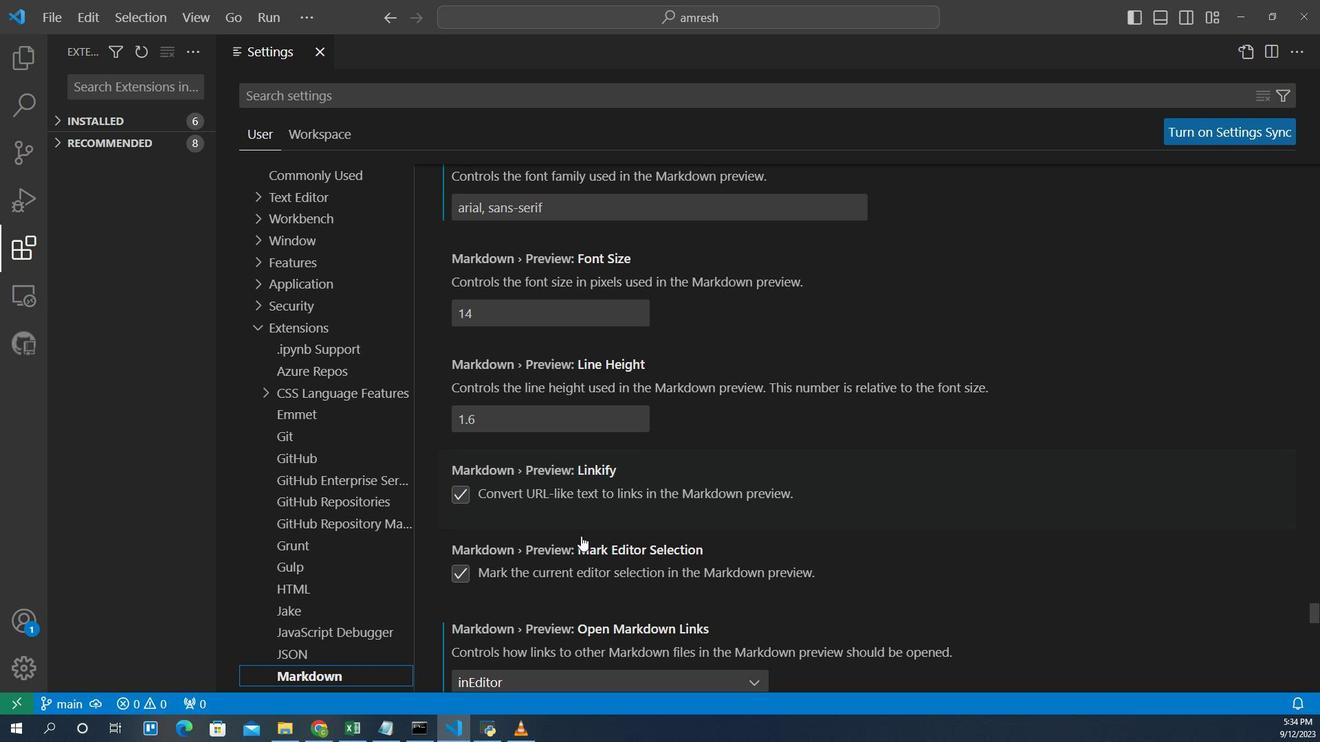 
Action: Mouse scrolled (620, 526) with delta (0, 0)
Screenshot: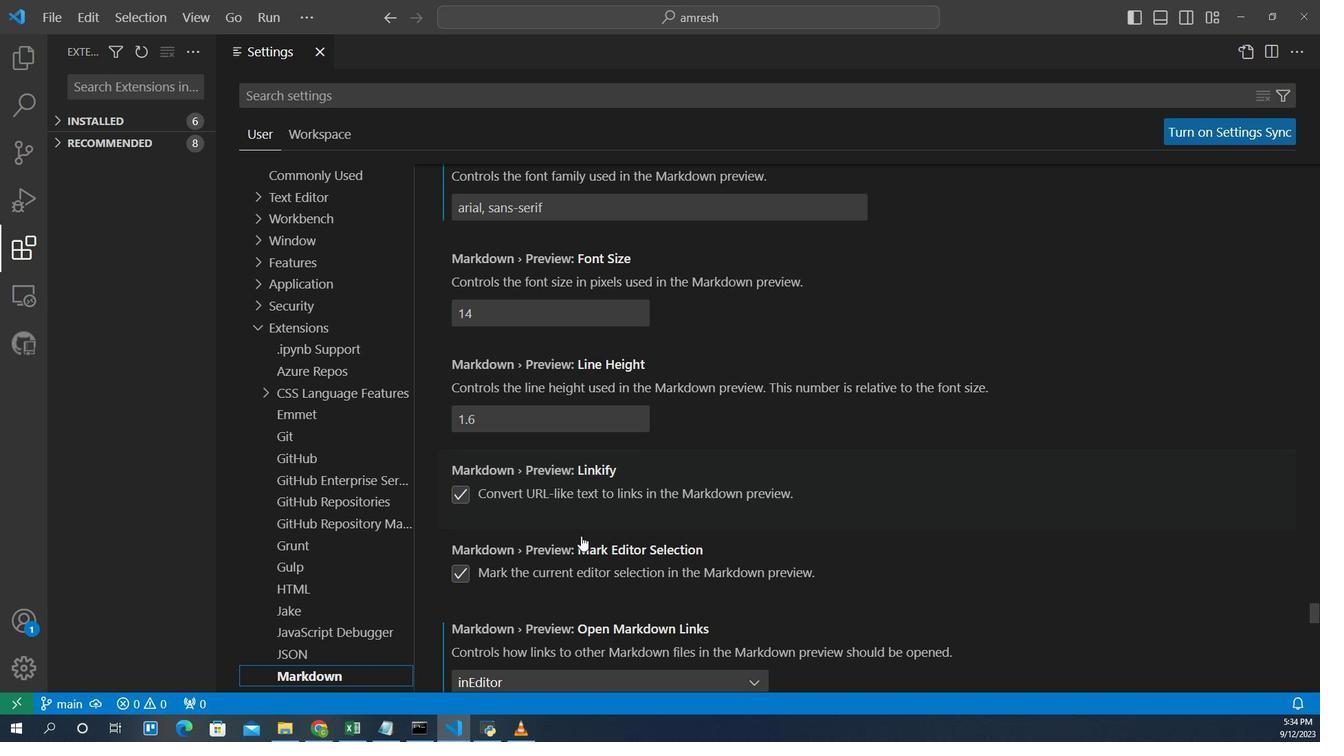 
Action: Mouse scrolled (620, 526) with delta (0, 0)
Screenshot: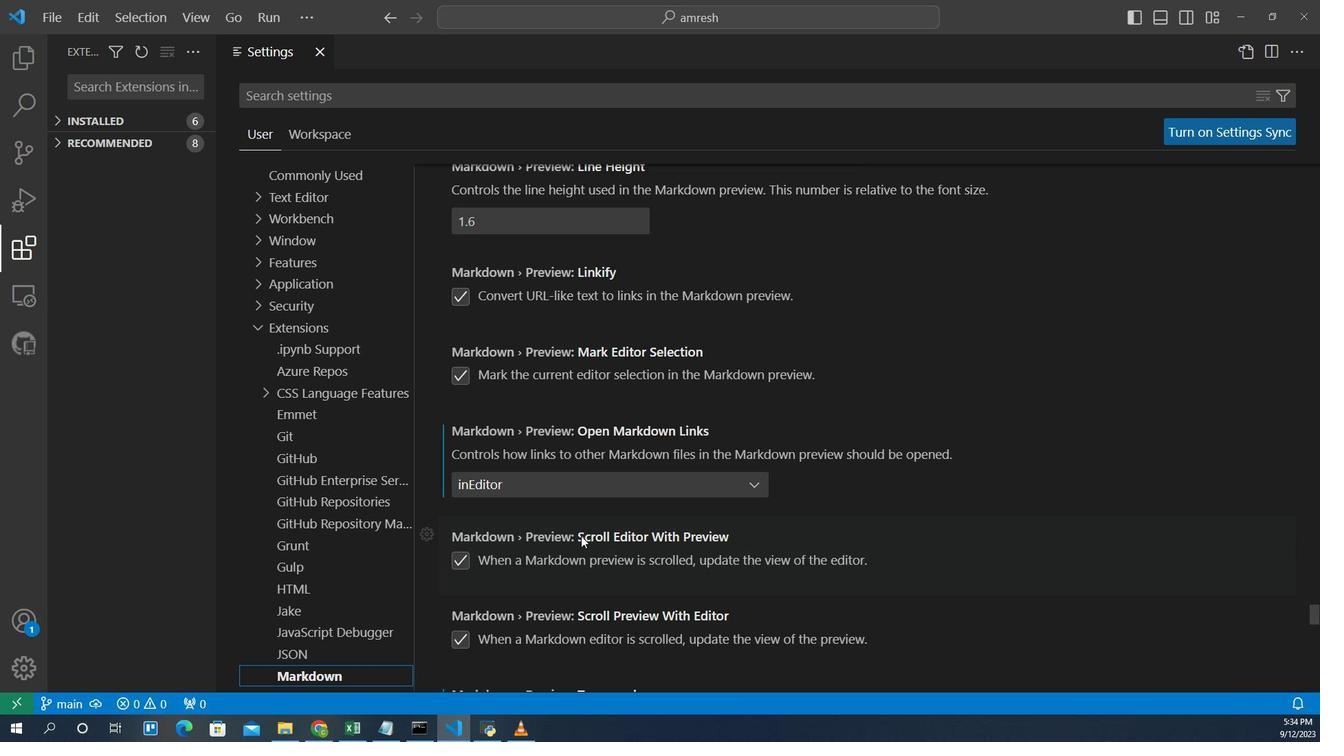 
Action: Mouse scrolled (620, 526) with delta (0, 0)
Screenshot: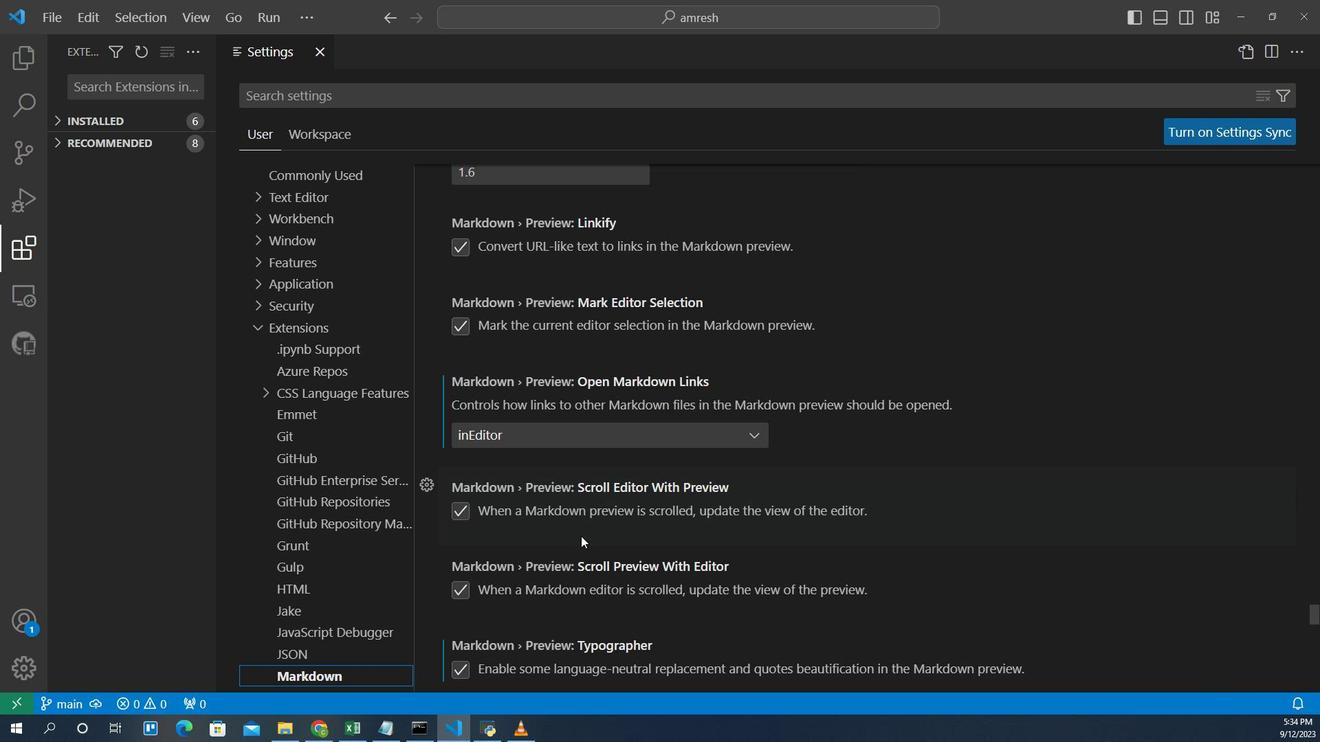 
Action: Mouse scrolled (620, 526) with delta (0, 0)
Screenshot: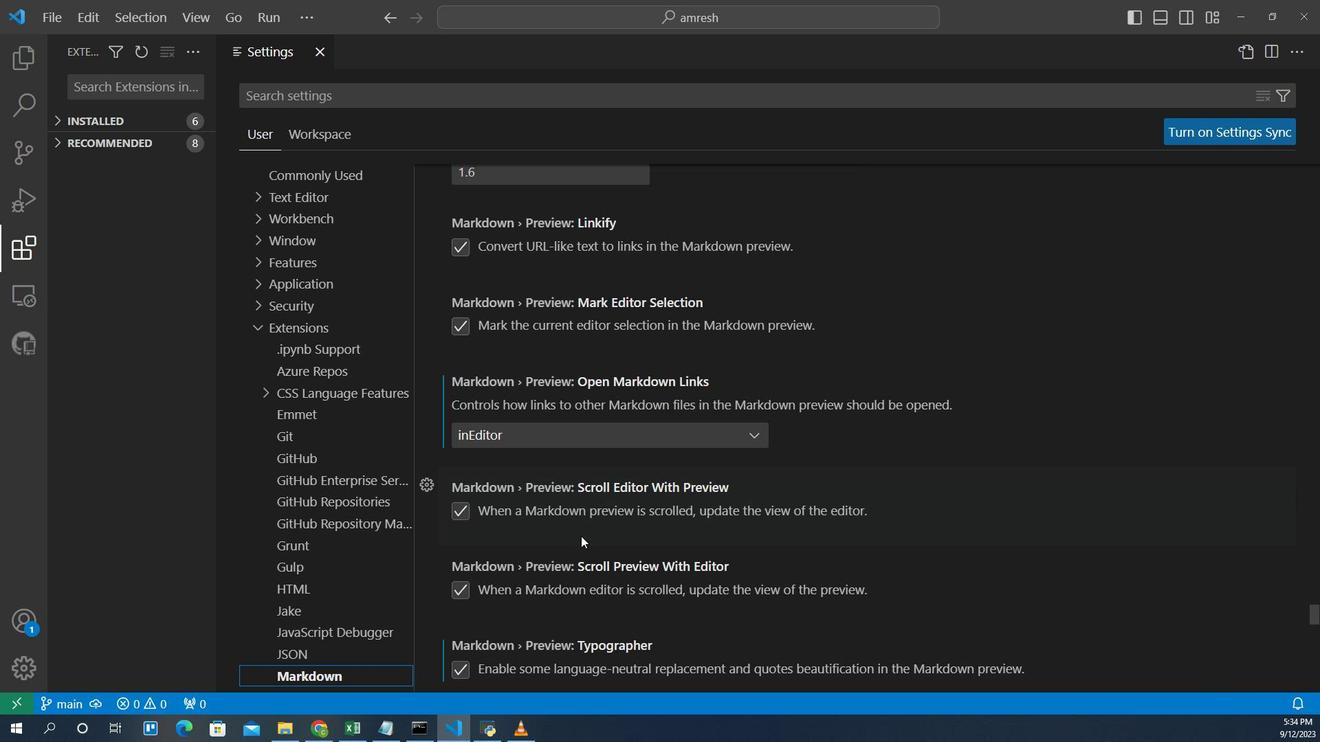 
Action: Mouse scrolled (620, 526) with delta (0, 0)
Screenshot: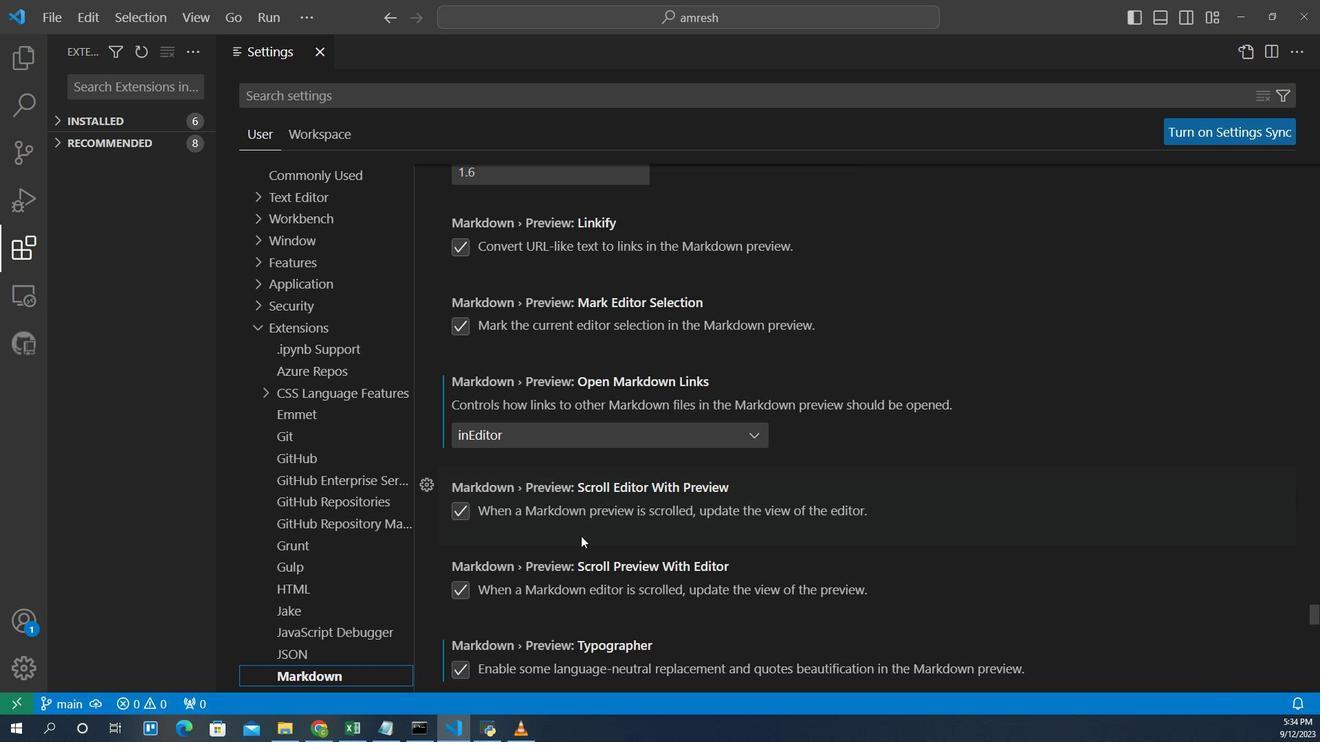 
Action: Mouse scrolled (620, 526) with delta (0, 0)
Screenshot: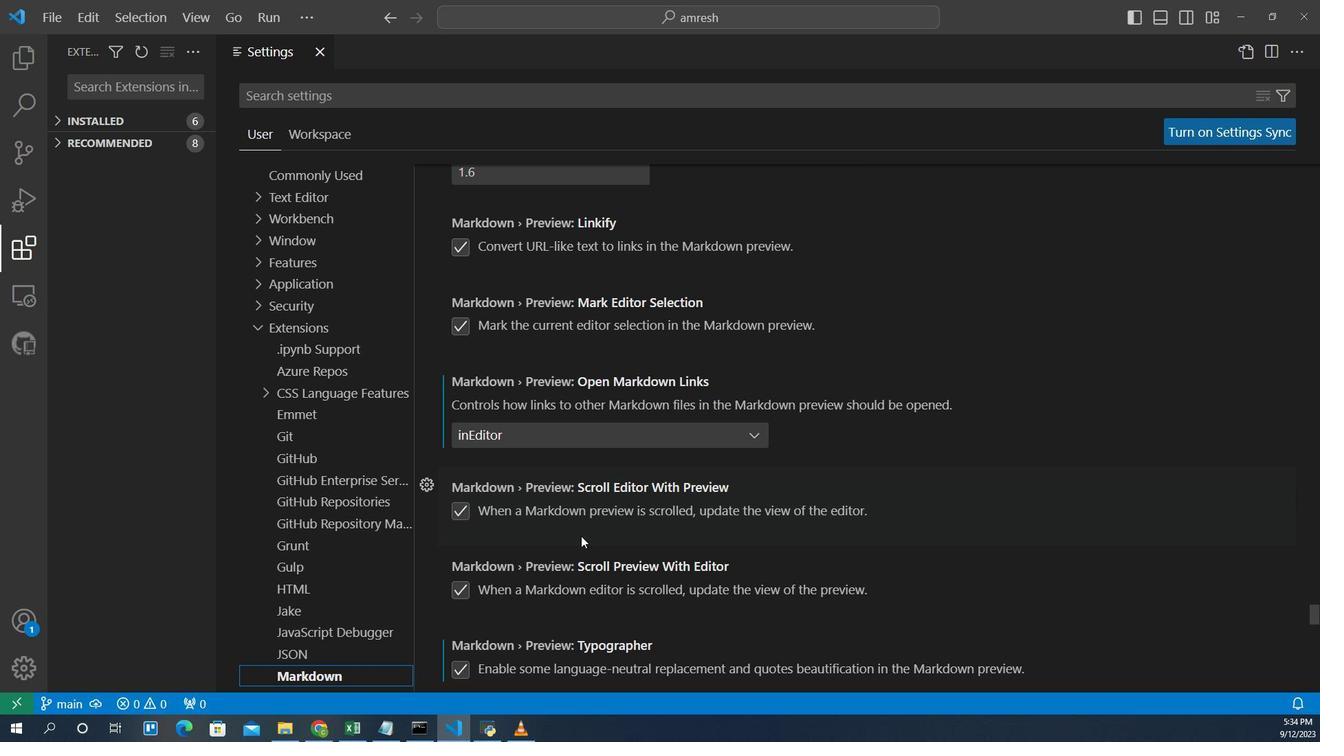 
Action: Mouse scrolled (620, 526) with delta (0, 0)
Screenshot: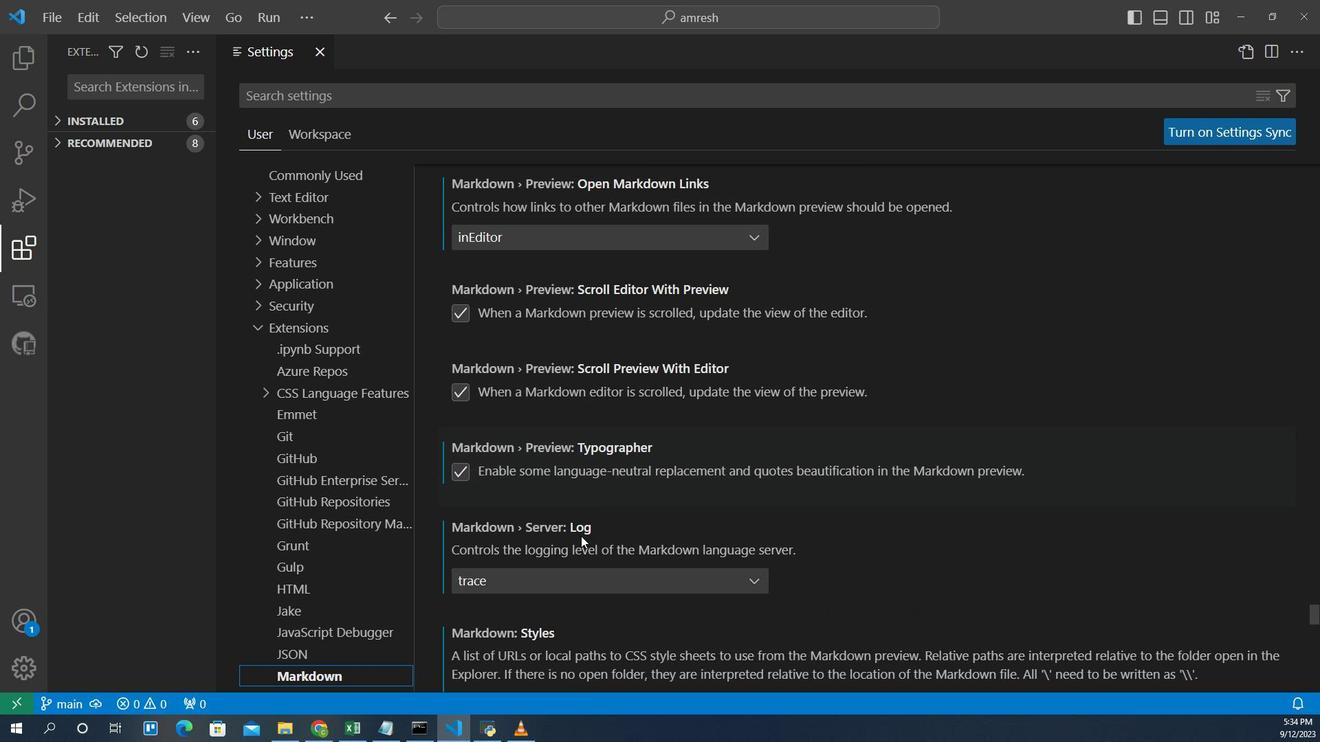 
Action: Mouse scrolled (620, 526) with delta (0, 0)
Screenshot: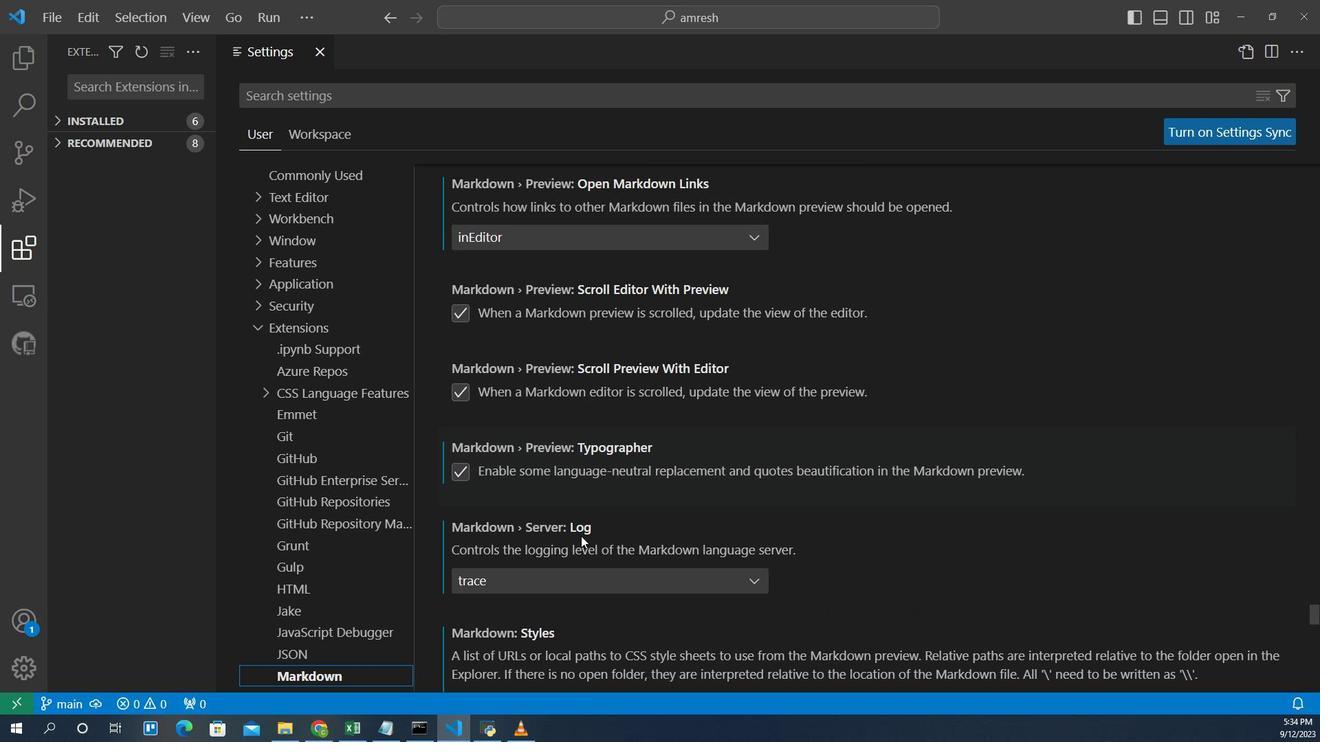 
Action: Mouse scrolled (620, 526) with delta (0, 0)
Screenshot: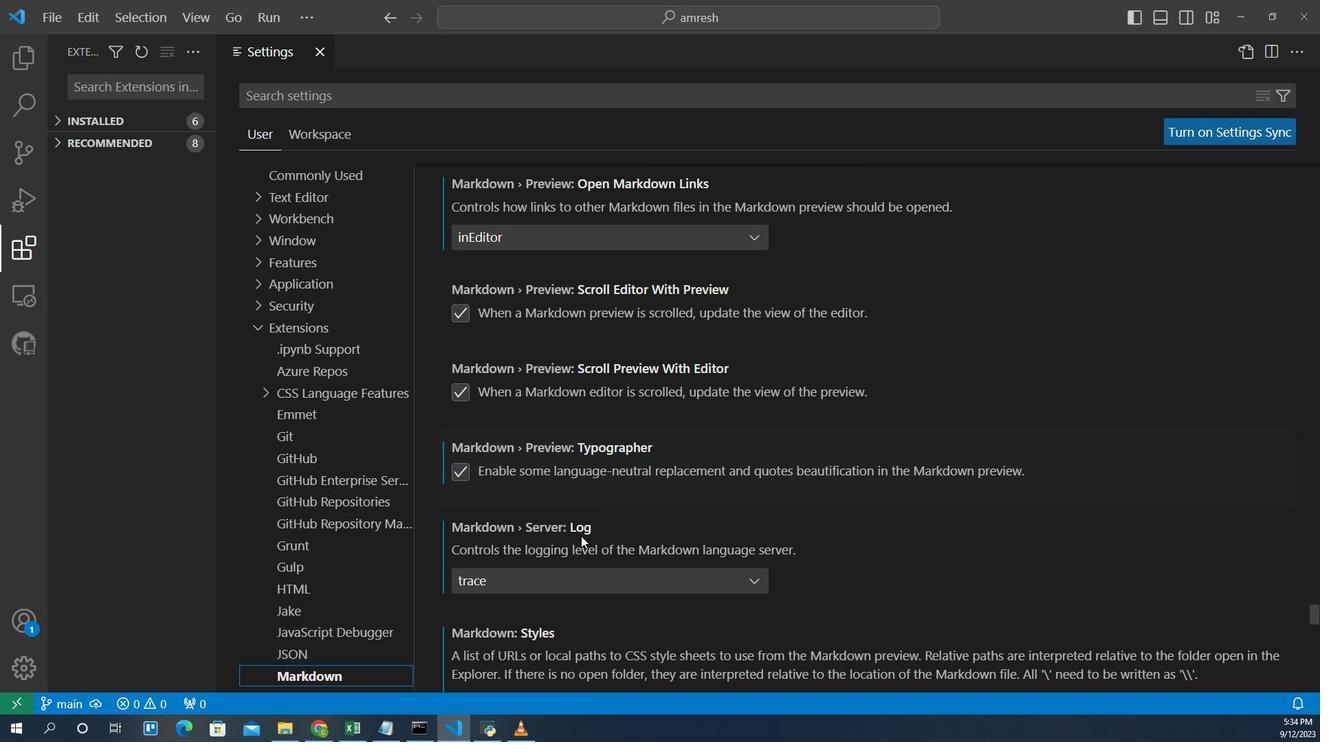 
Action: Mouse scrolled (620, 526) with delta (0, 0)
Screenshot: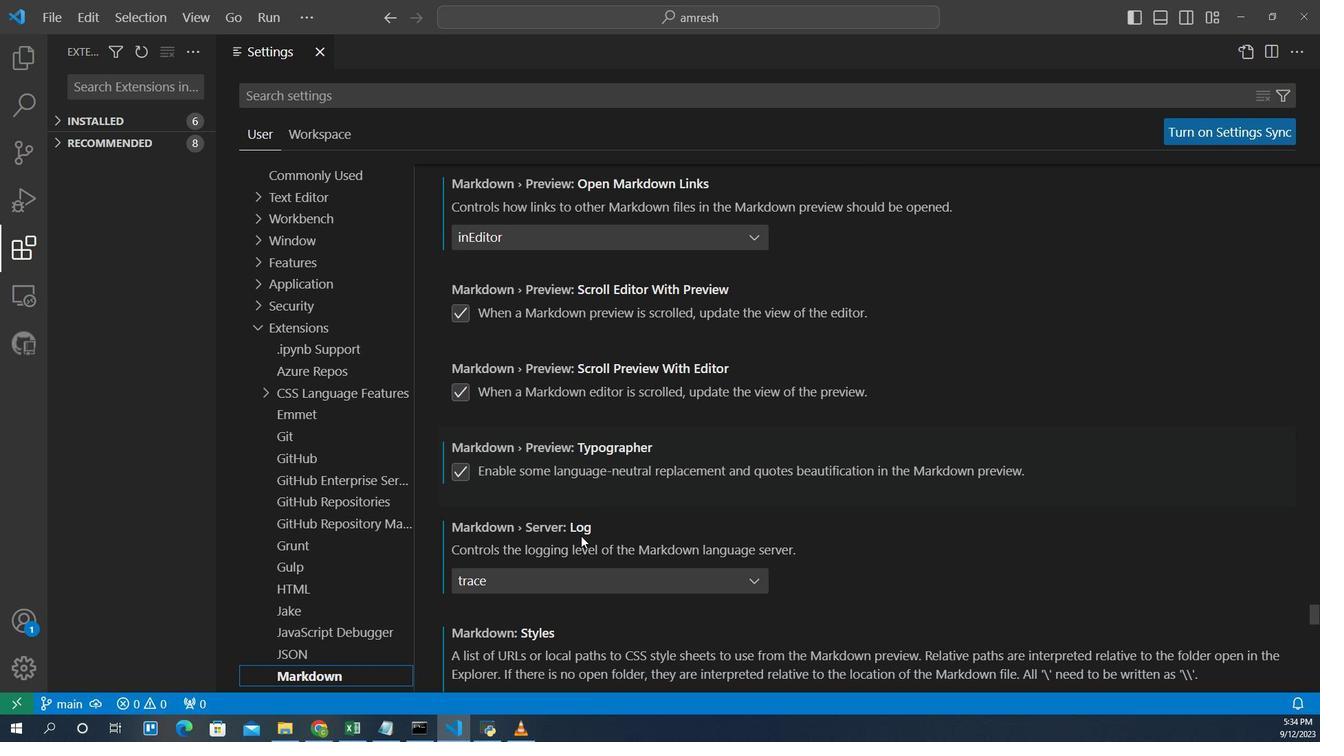 
Action: Mouse scrolled (620, 526) with delta (0, 0)
Screenshot: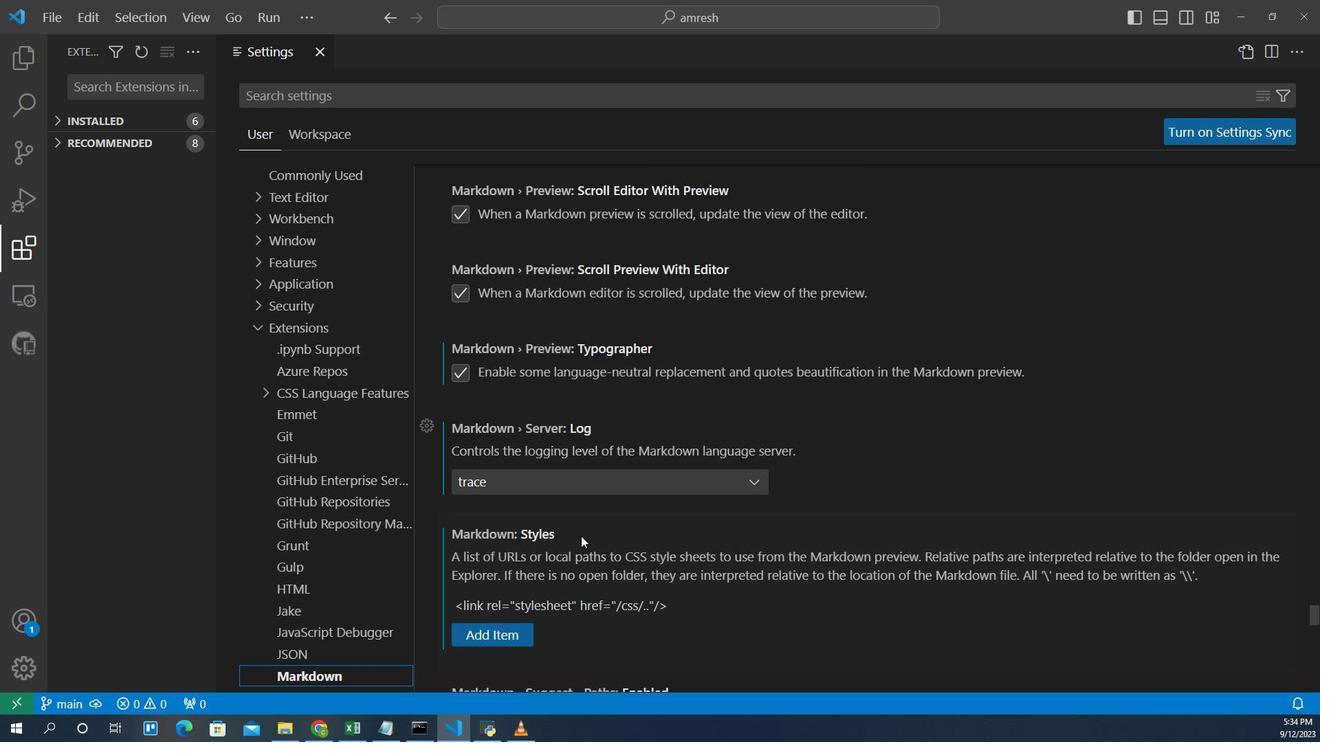 
Action: Mouse scrolled (620, 526) with delta (0, 0)
Screenshot: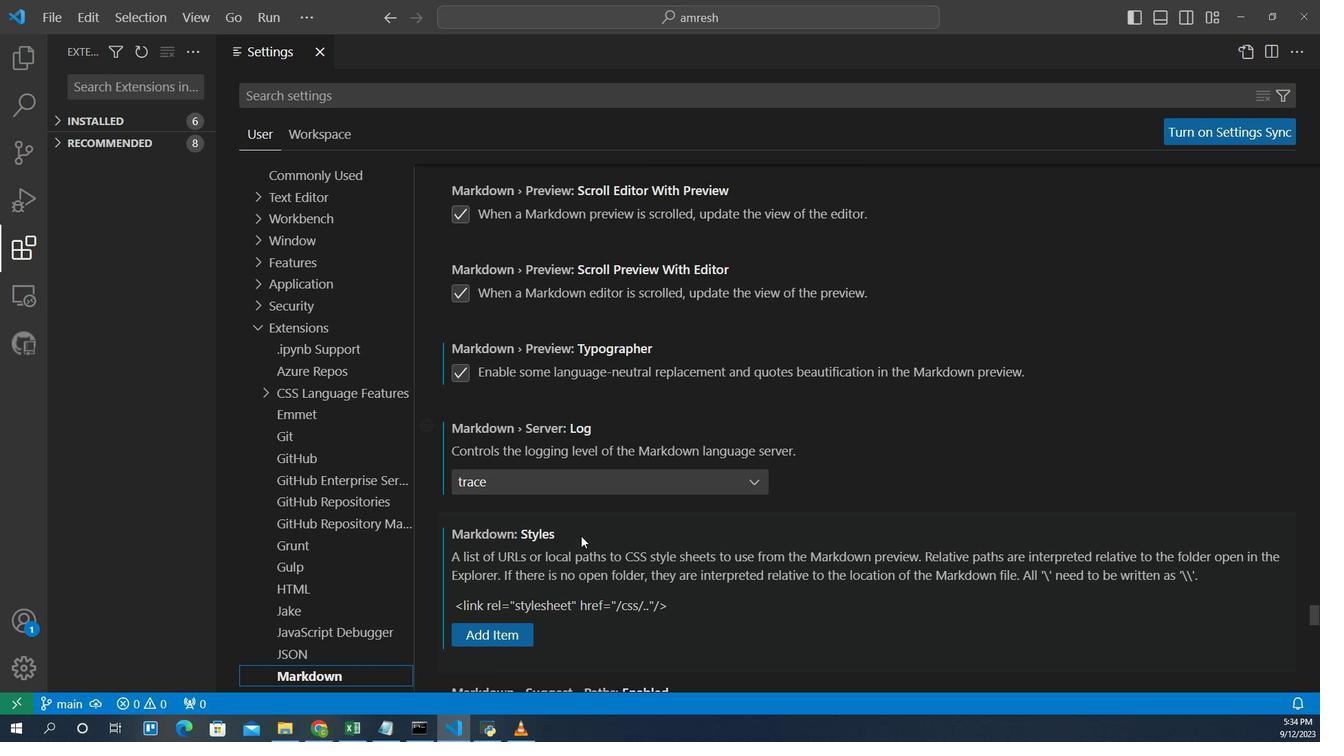 
Action: Mouse scrolled (620, 526) with delta (0, 0)
Screenshot: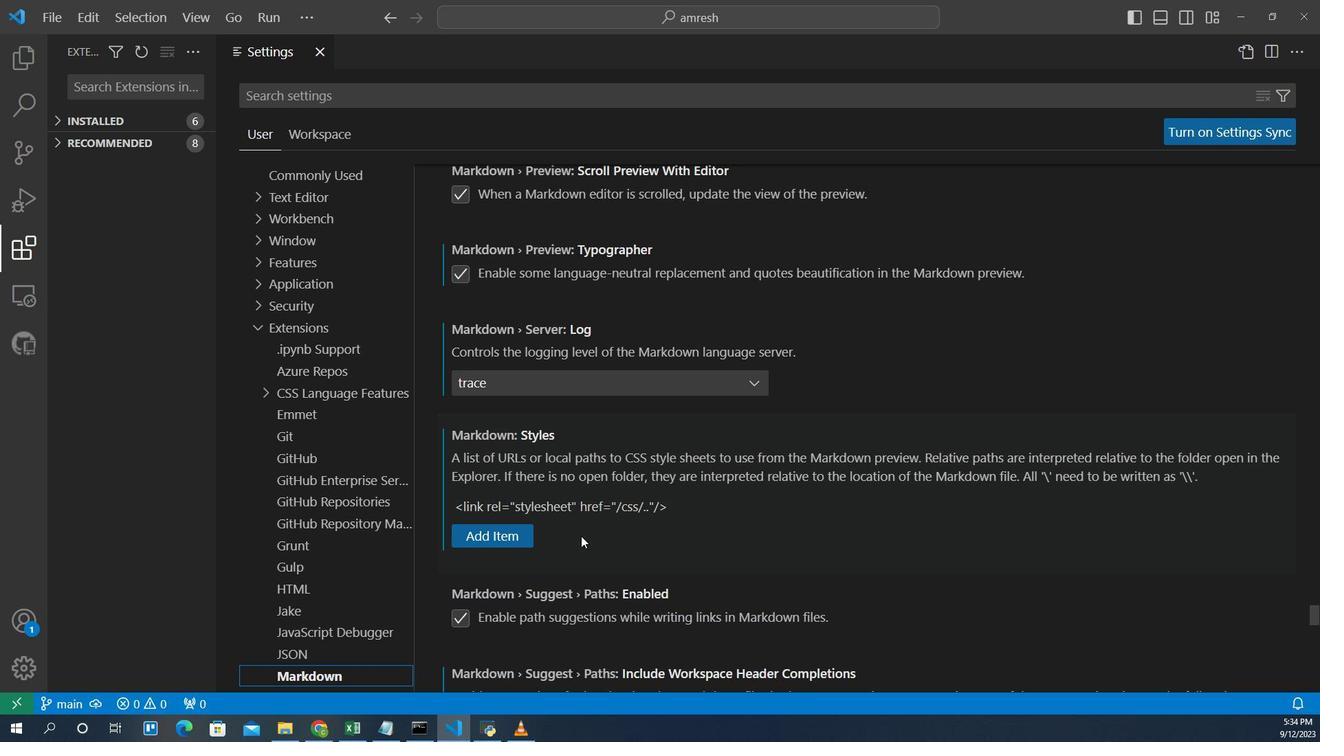 
Action: Mouse scrolled (620, 526) with delta (0, 0)
Screenshot: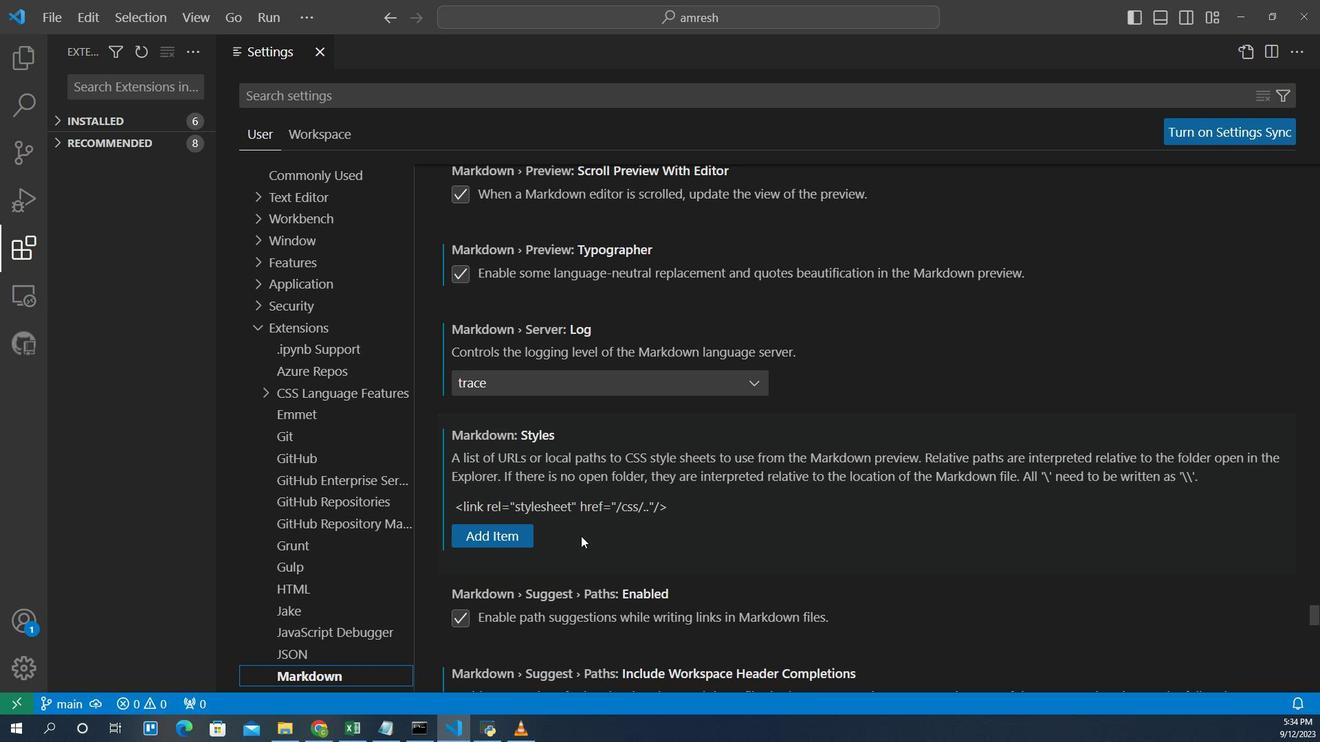 
Action: Mouse scrolled (620, 526) with delta (0, 0)
Screenshot: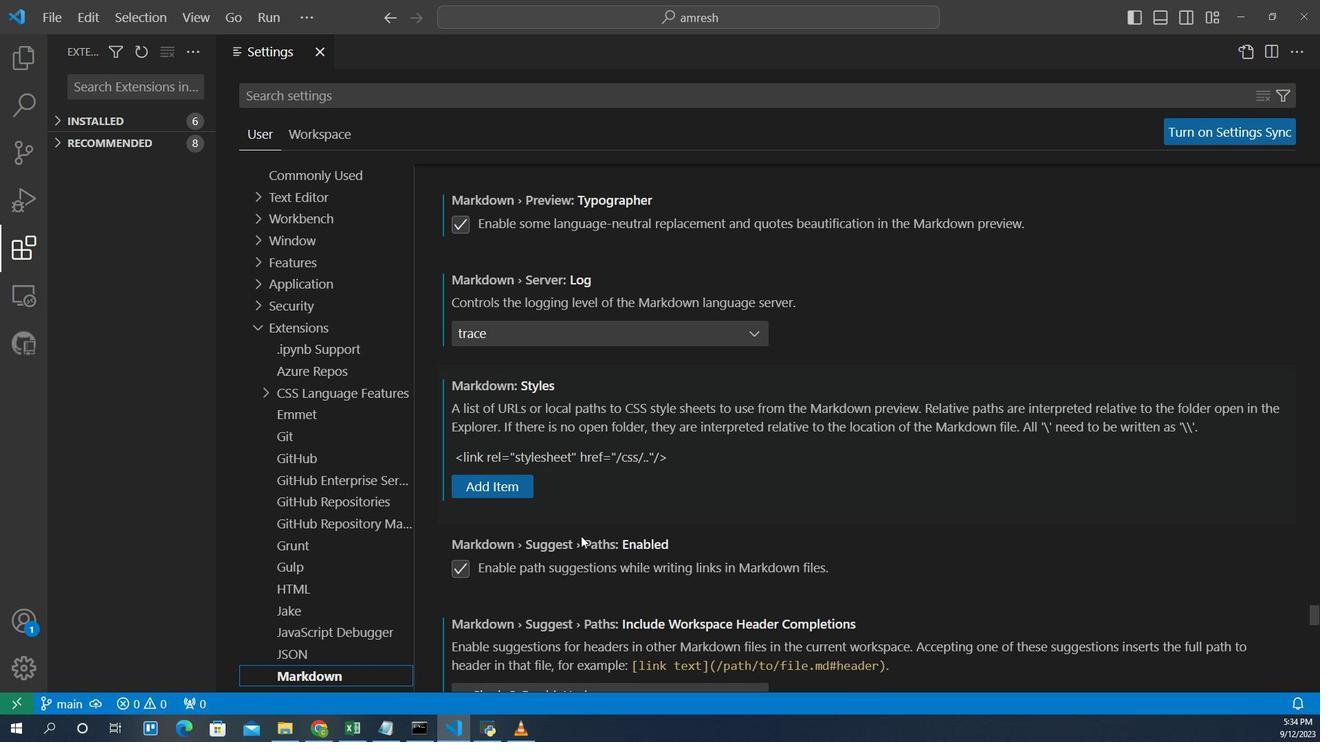 
Action: Mouse scrolled (620, 526) with delta (0, 0)
Screenshot: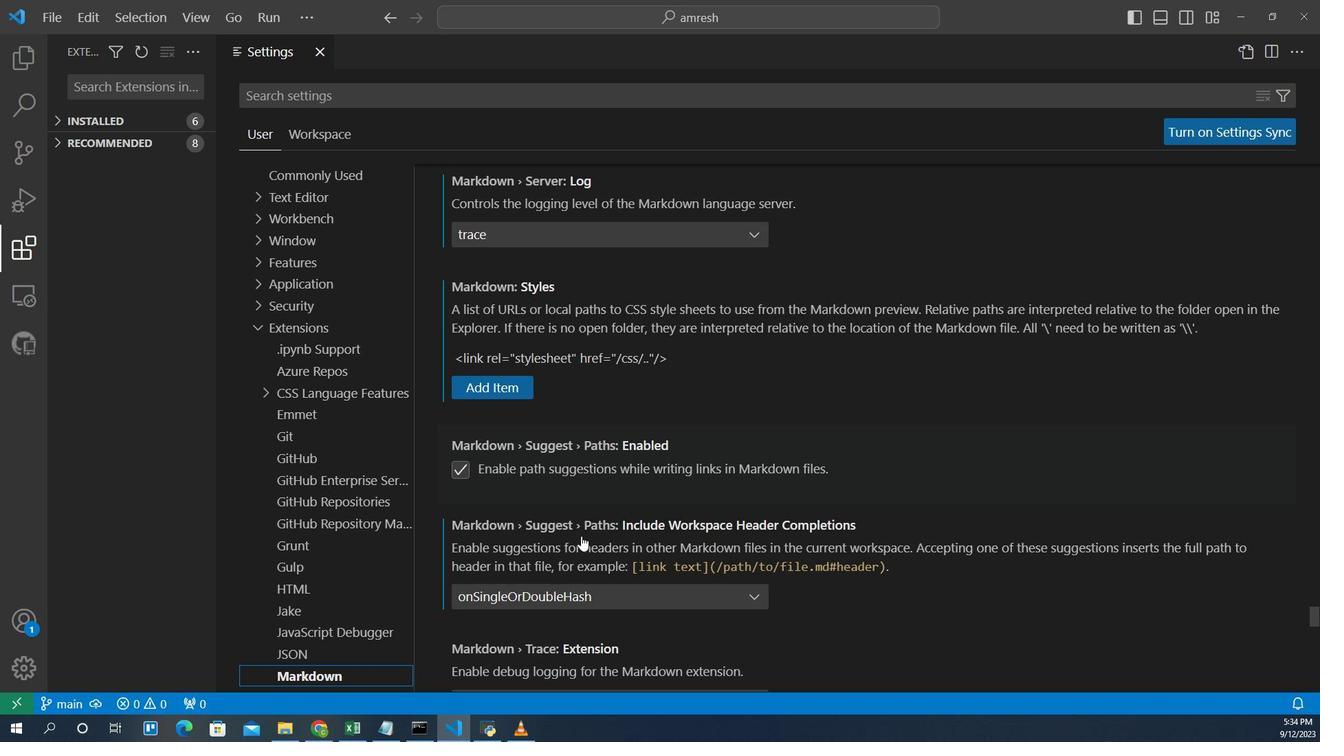 
Action: Mouse scrolled (620, 526) with delta (0, 0)
Screenshot: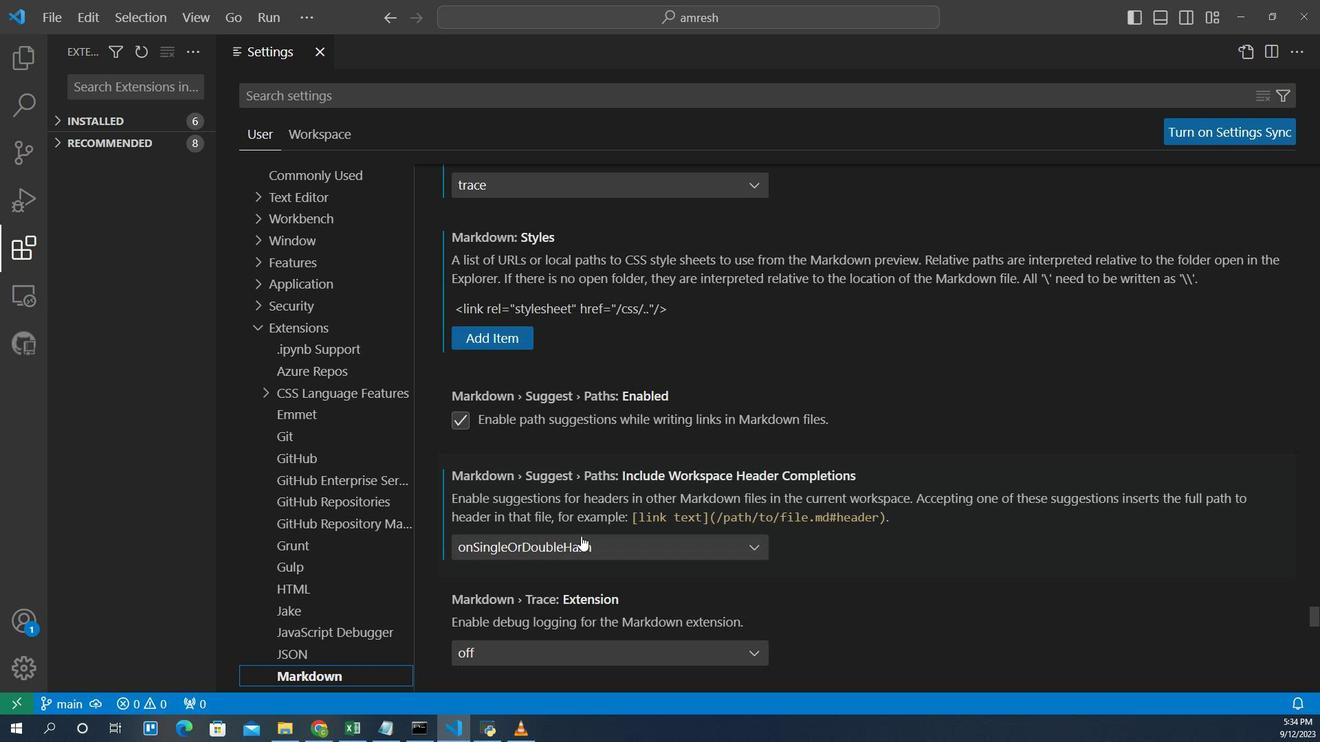 
Action: Mouse scrolled (620, 526) with delta (0, 0)
Screenshot: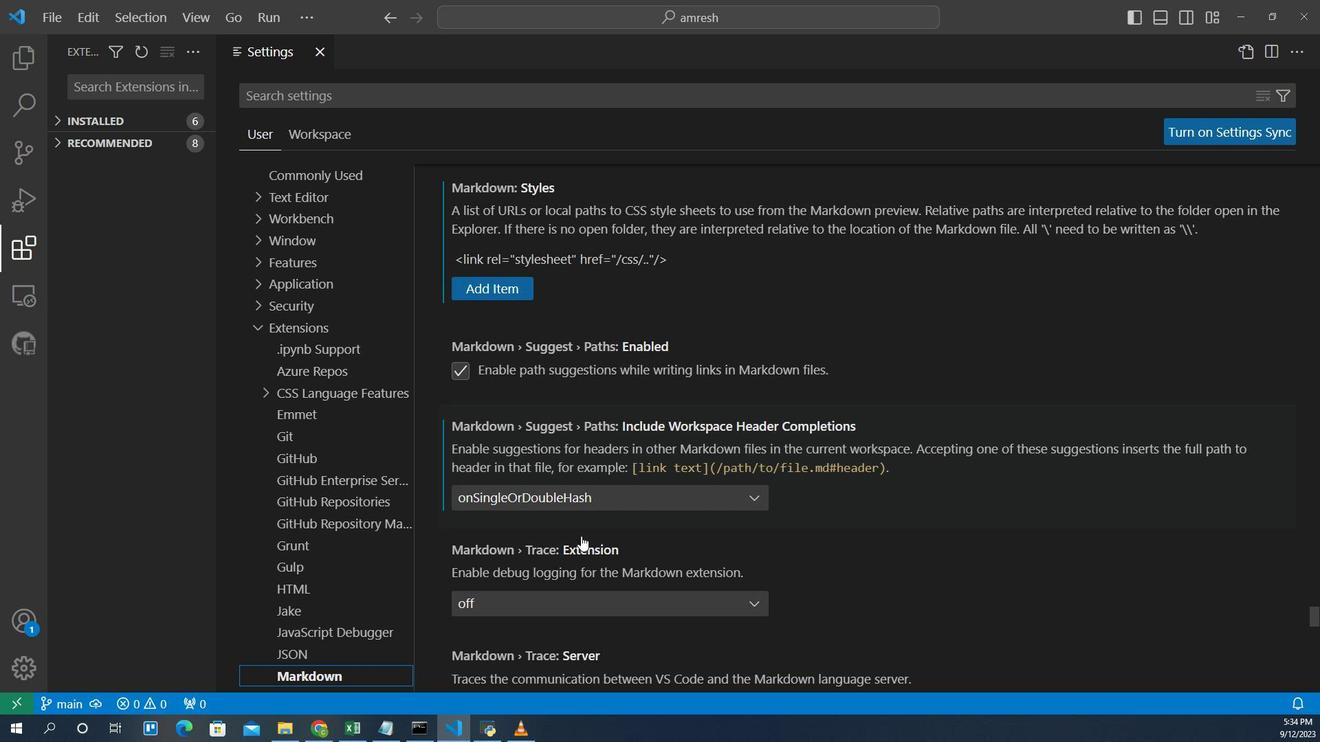 
Action: Mouse scrolled (620, 526) with delta (0, 0)
Screenshot: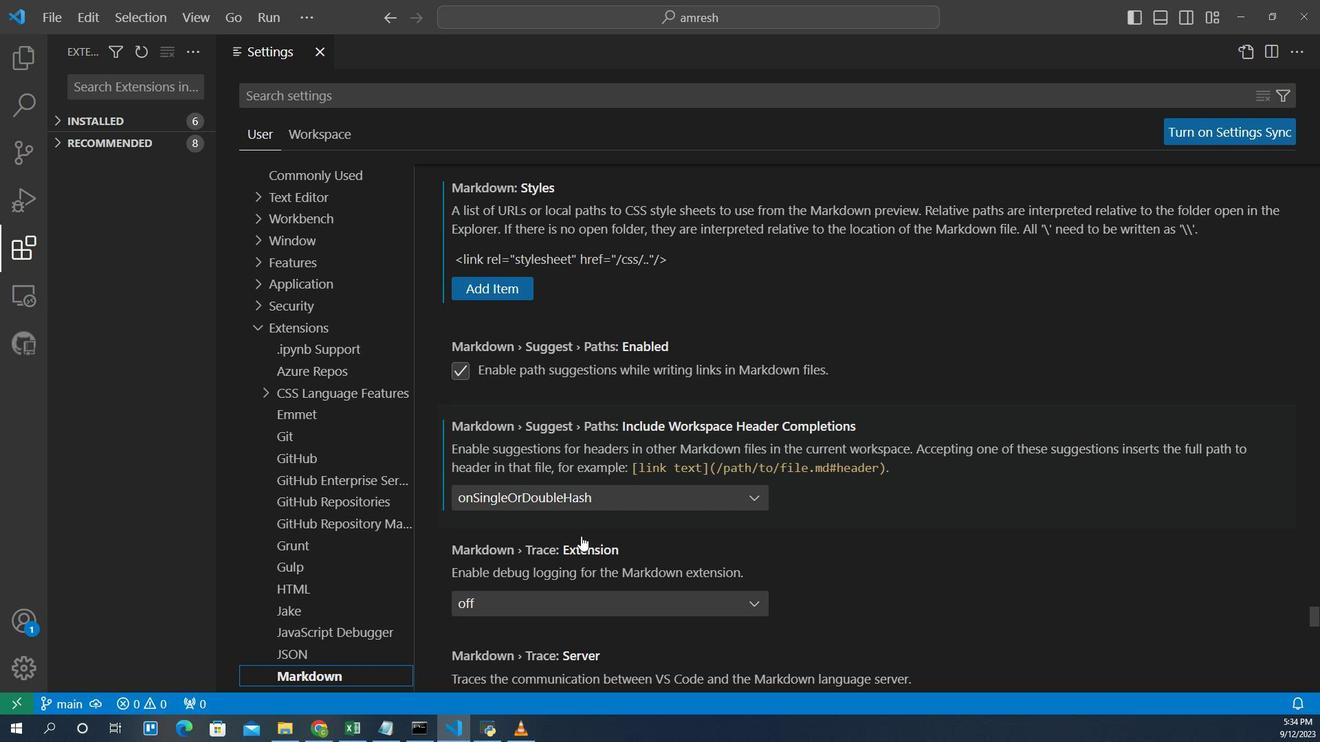 
Action: Mouse scrolled (620, 526) with delta (0, 0)
Screenshot: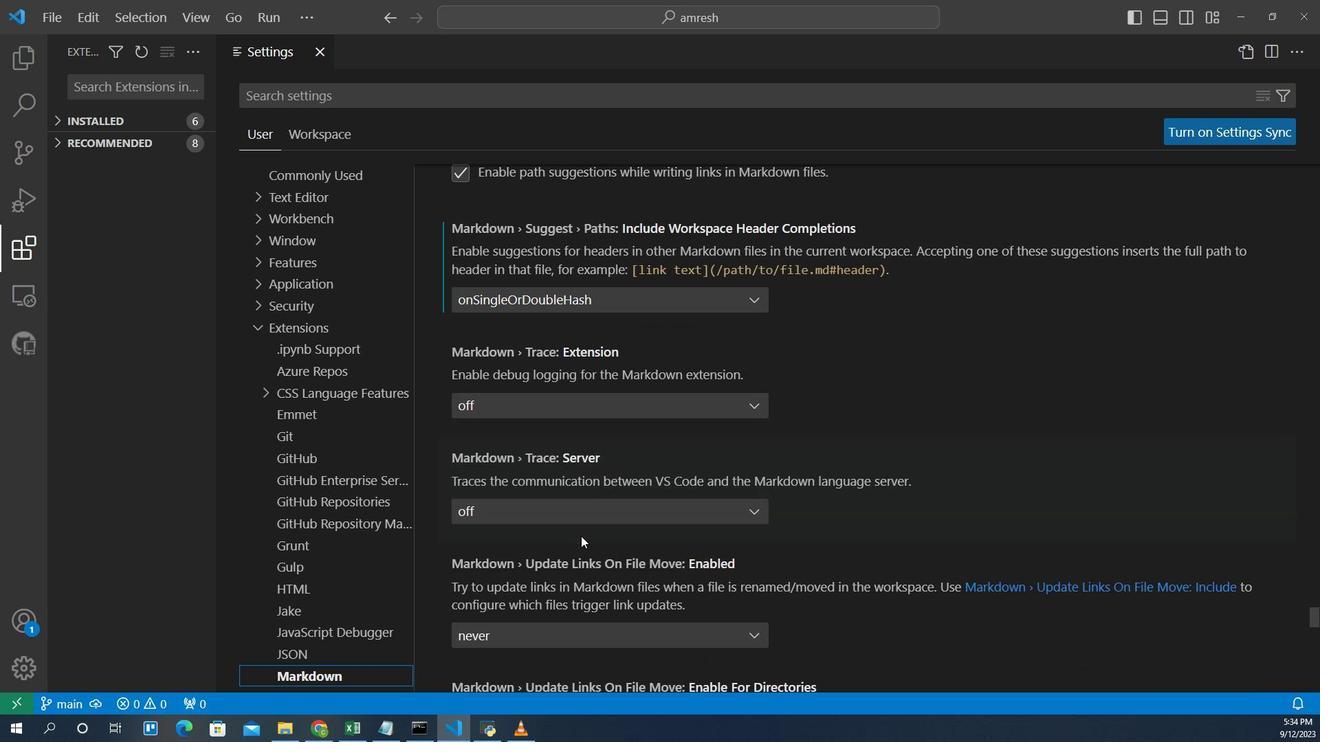 
Action: Mouse scrolled (620, 526) with delta (0, 0)
Screenshot: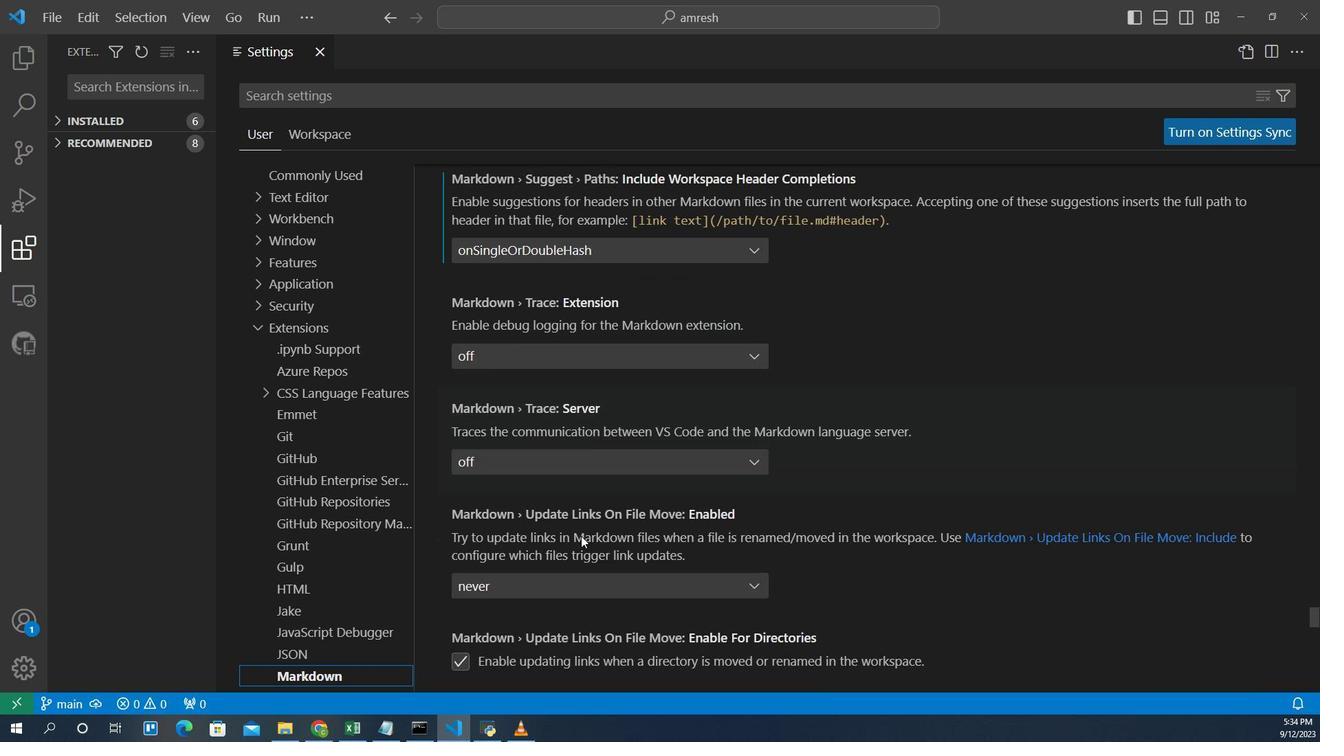 
Action: Mouse scrolled (620, 526) with delta (0, 0)
Screenshot: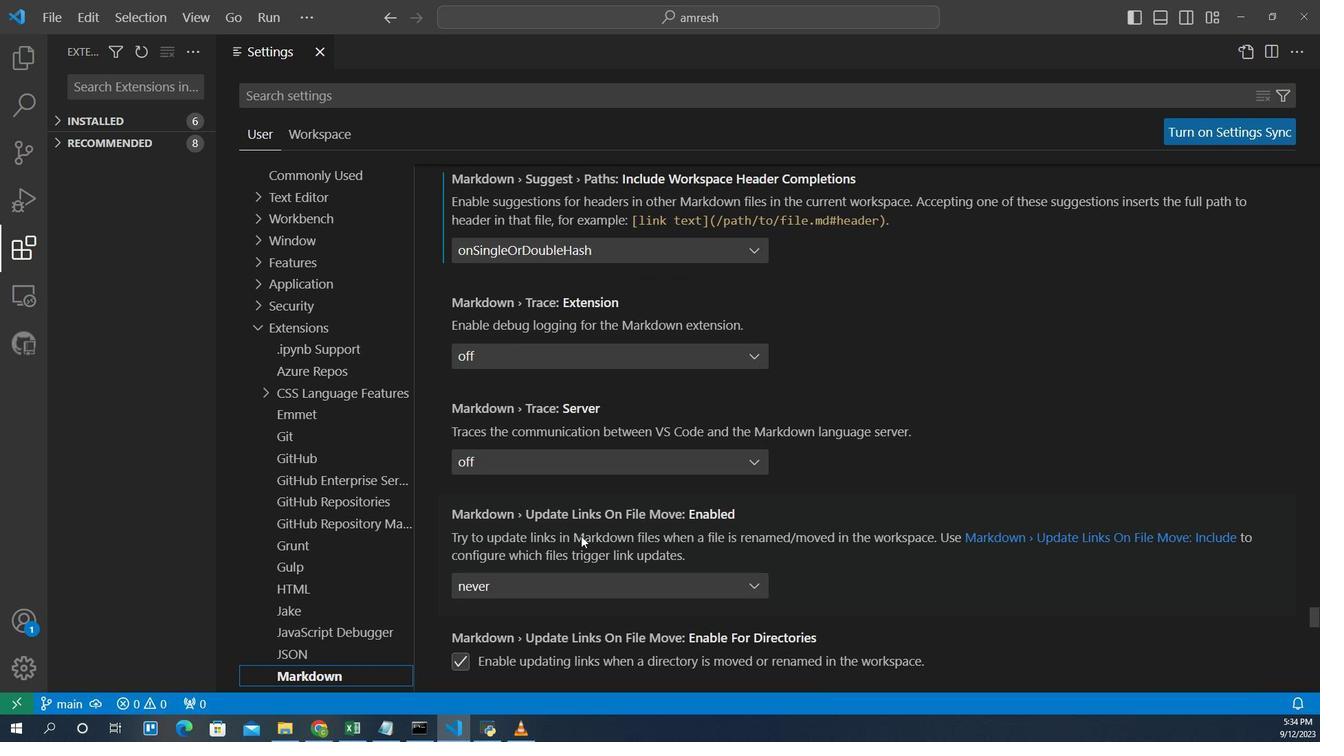 
Action: Mouse scrolled (620, 526) with delta (0, 0)
Screenshot: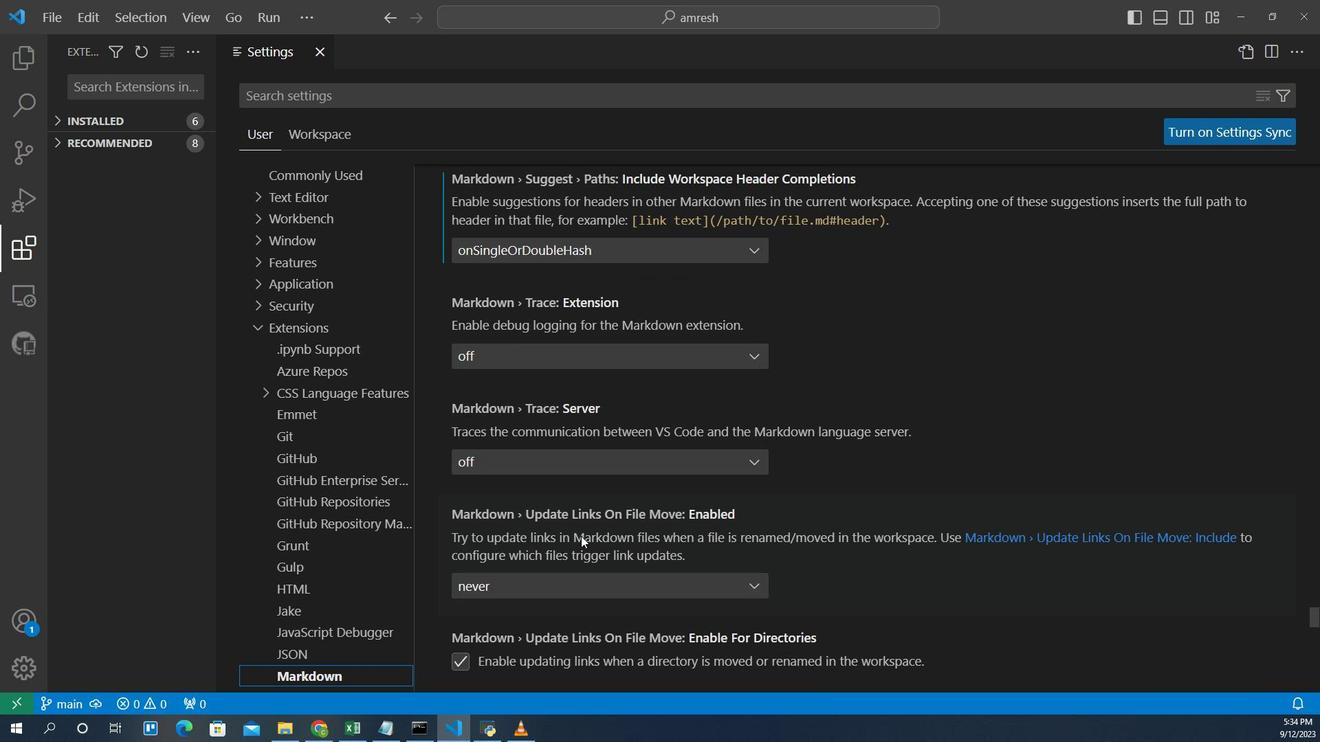 
Action: Mouse scrolled (620, 526) with delta (0, 0)
Screenshot: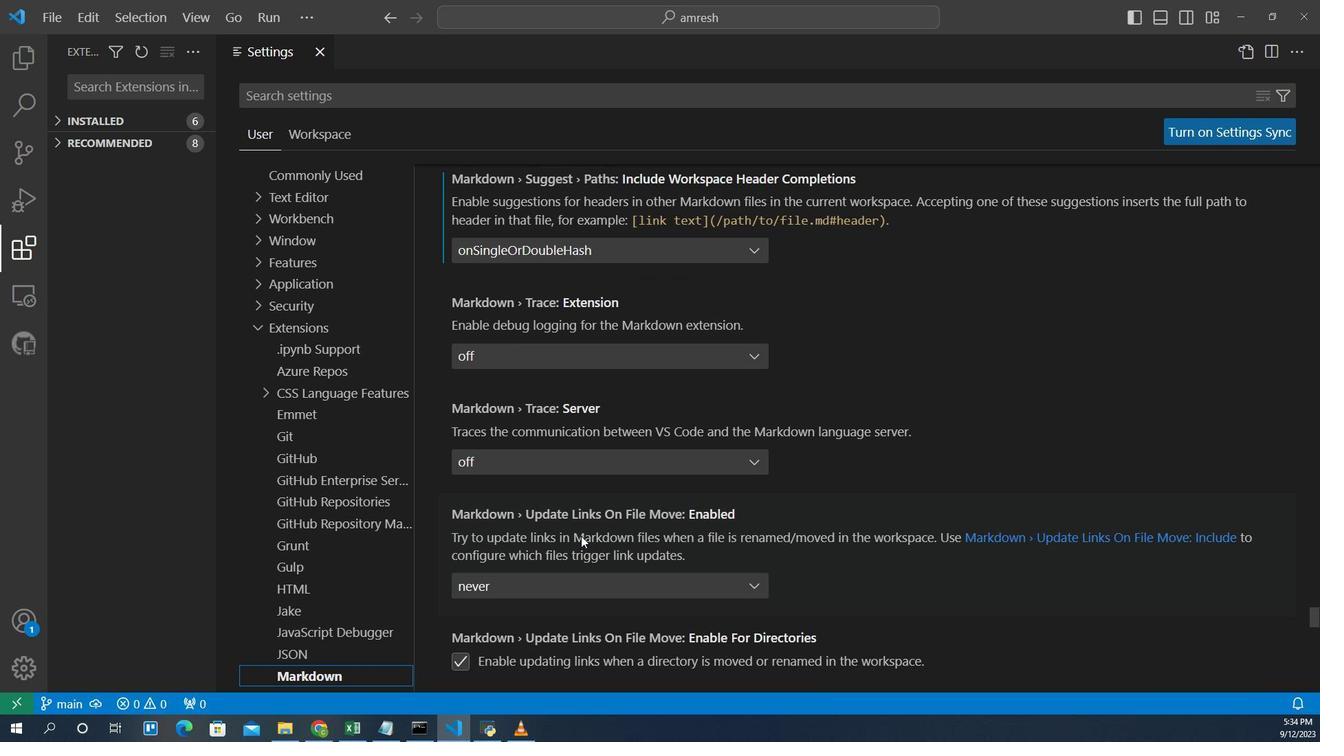 
Action: Mouse scrolled (620, 526) with delta (0, 0)
Screenshot: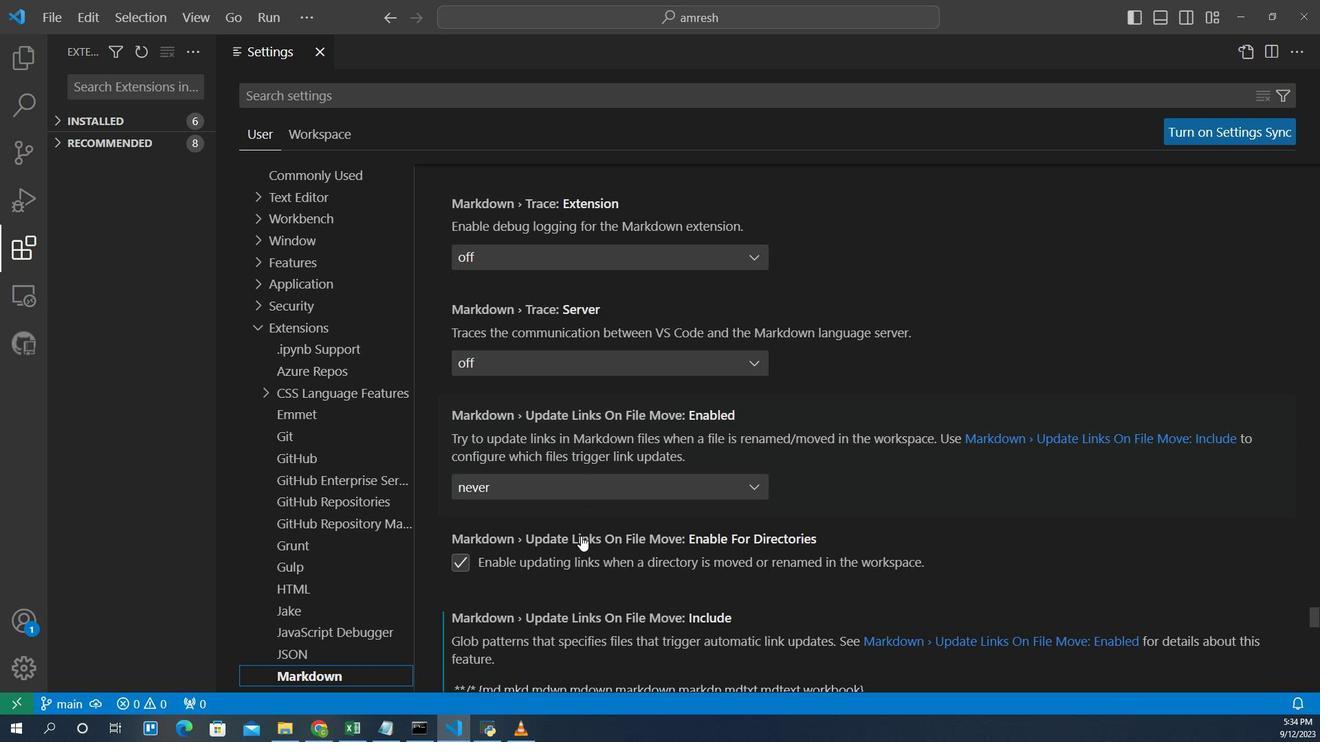 
Action: Mouse scrolled (620, 526) with delta (0, 0)
Screenshot: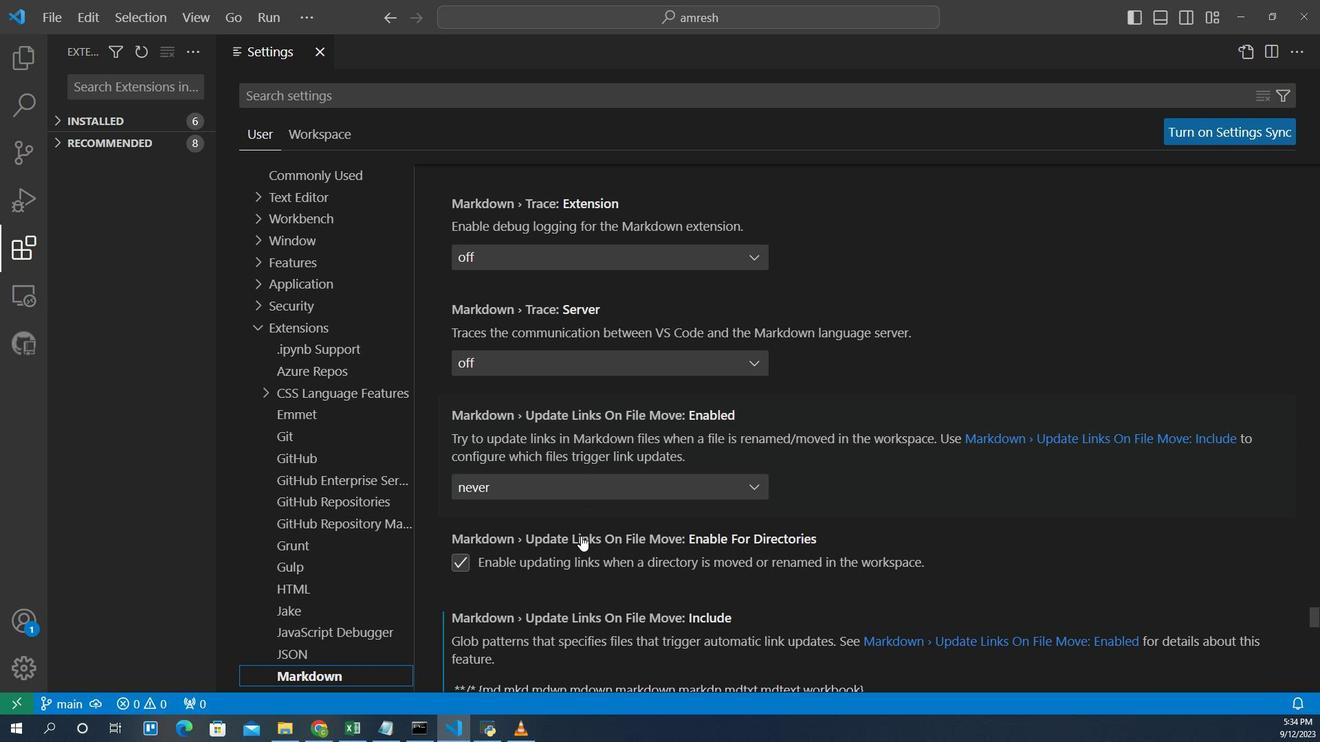 
Action: Mouse moved to (611, 508)
Screenshot: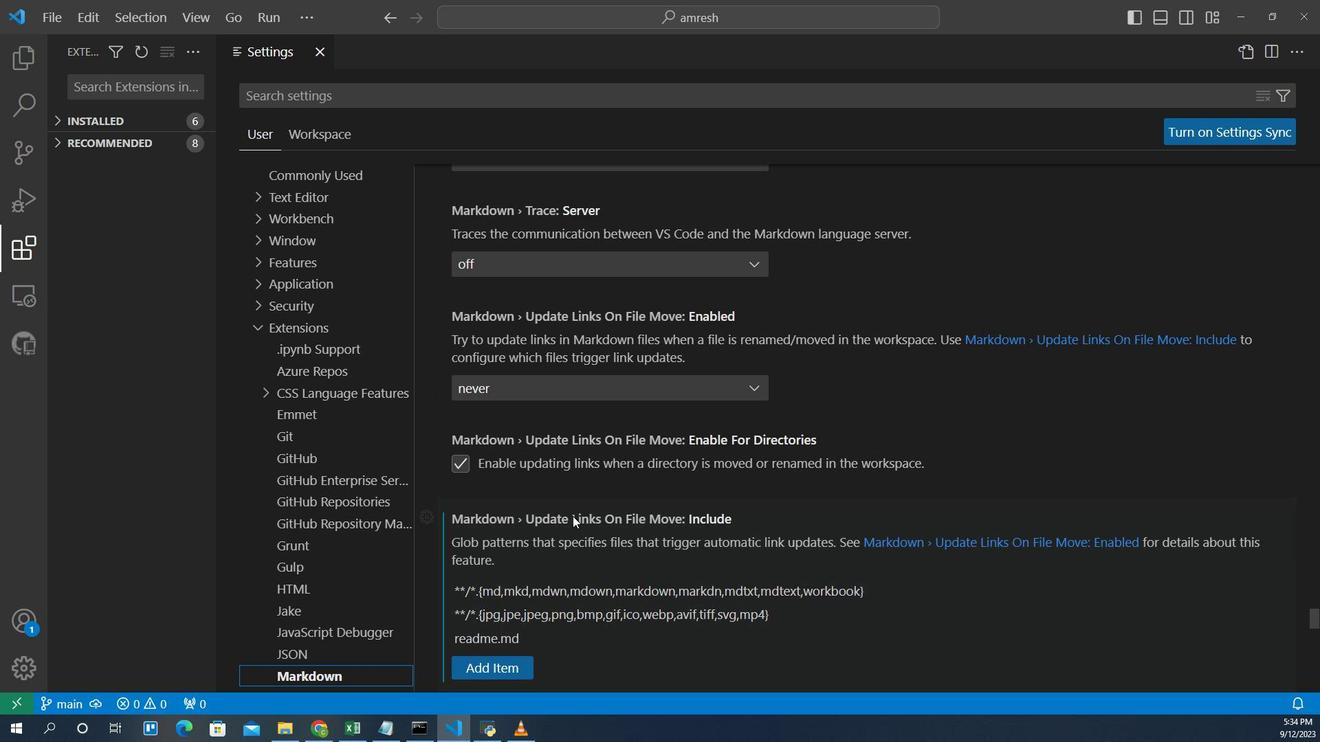 
Action: Mouse scrolled (611, 508) with delta (0, 0)
Screenshot: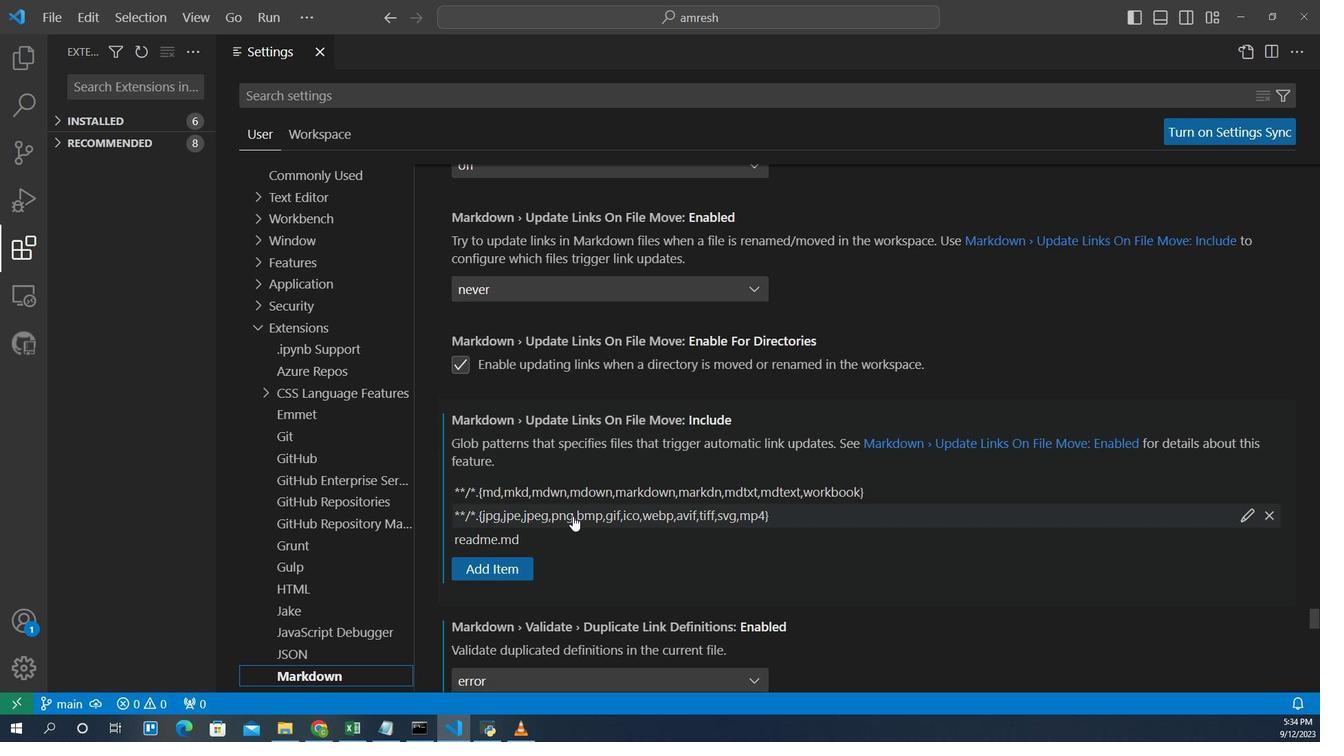 
Action: Mouse scrolled (611, 508) with delta (0, 0)
Screenshot: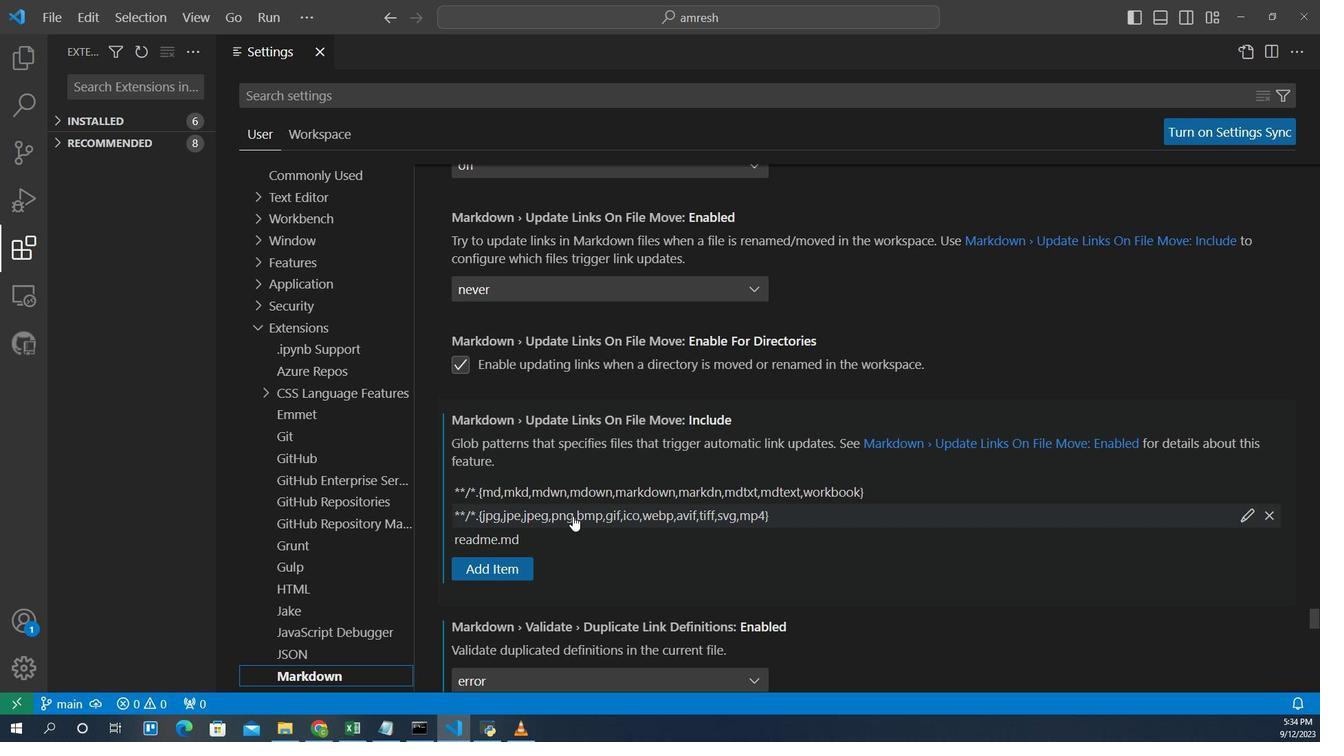 
Action: Mouse scrolled (611, 508) with delta (0, 0)
Screenshot: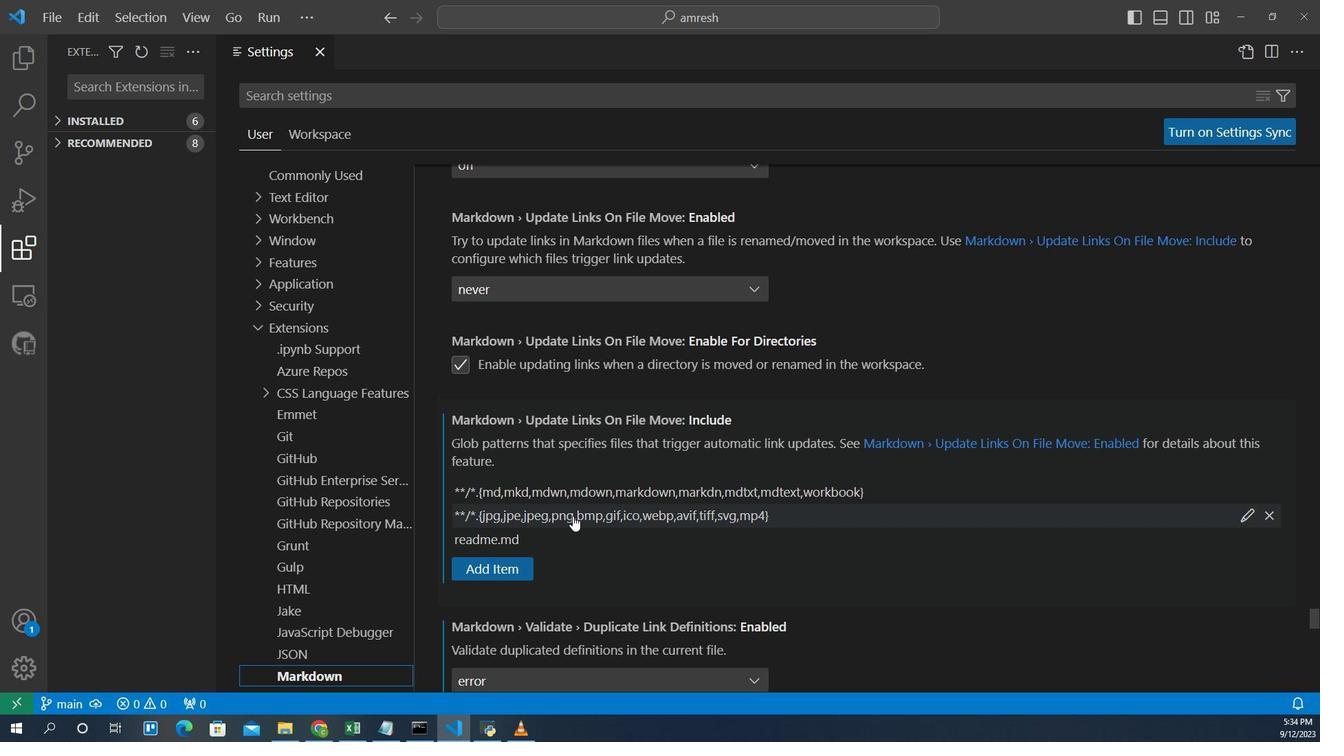 
Action: Mouse scrolled (611, 508) with delta (0, 0)
Screenshot: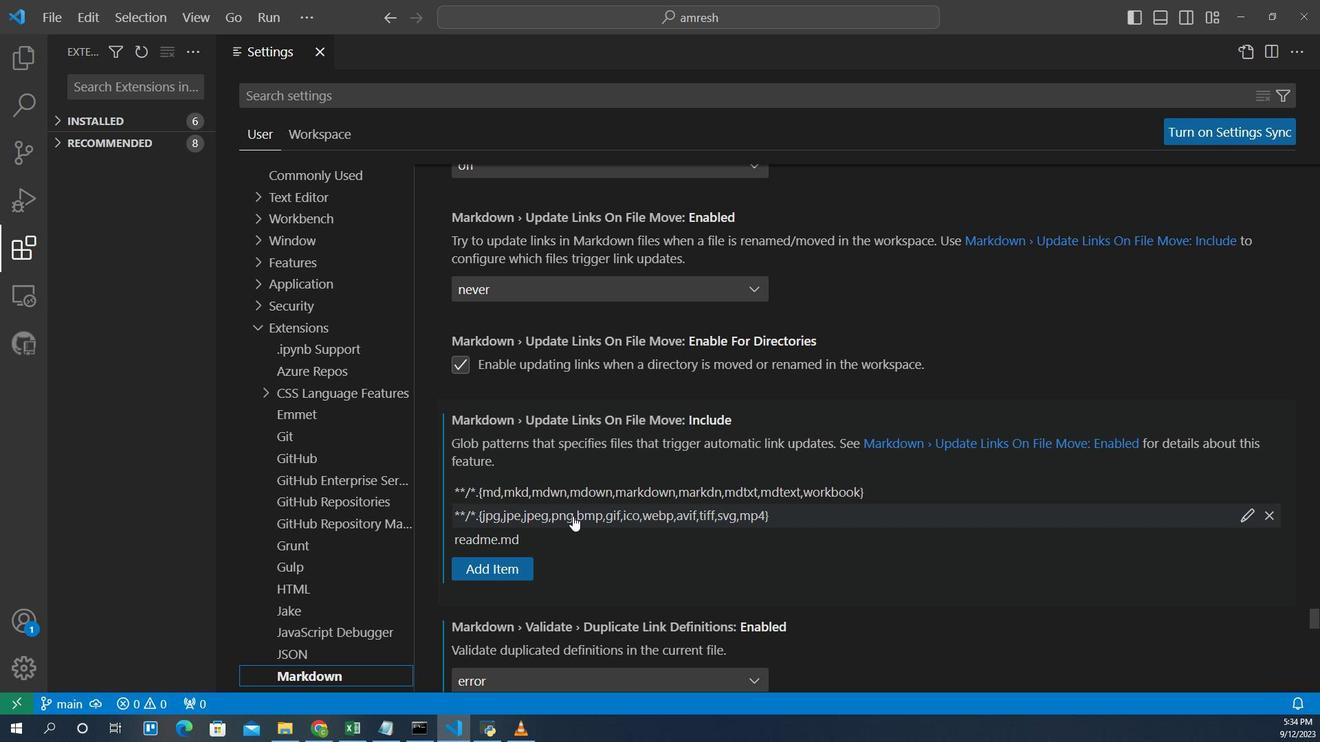 
Action: Mouse scrolled (611, 508) with delta (0, 0)
Screenshot: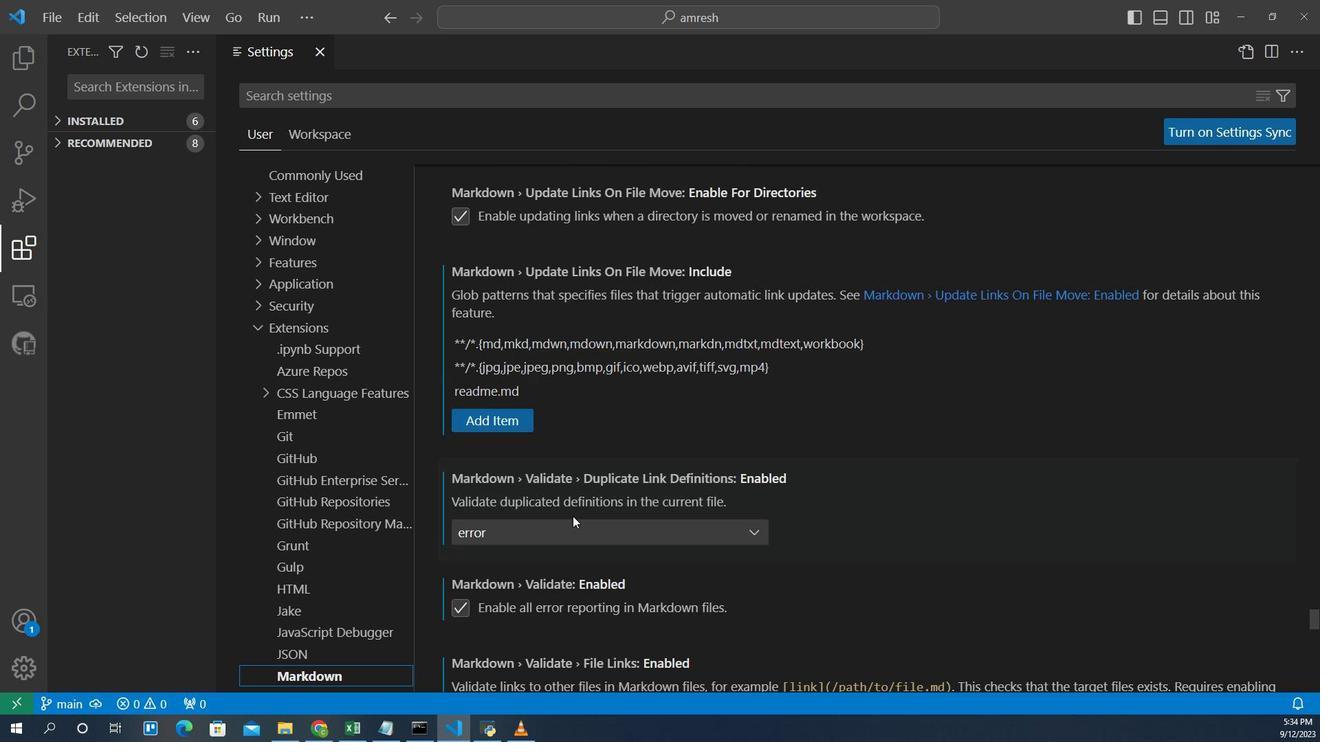 
Action: Mouse scrolled (611, 508) with delta (0, 0)
Screenshot: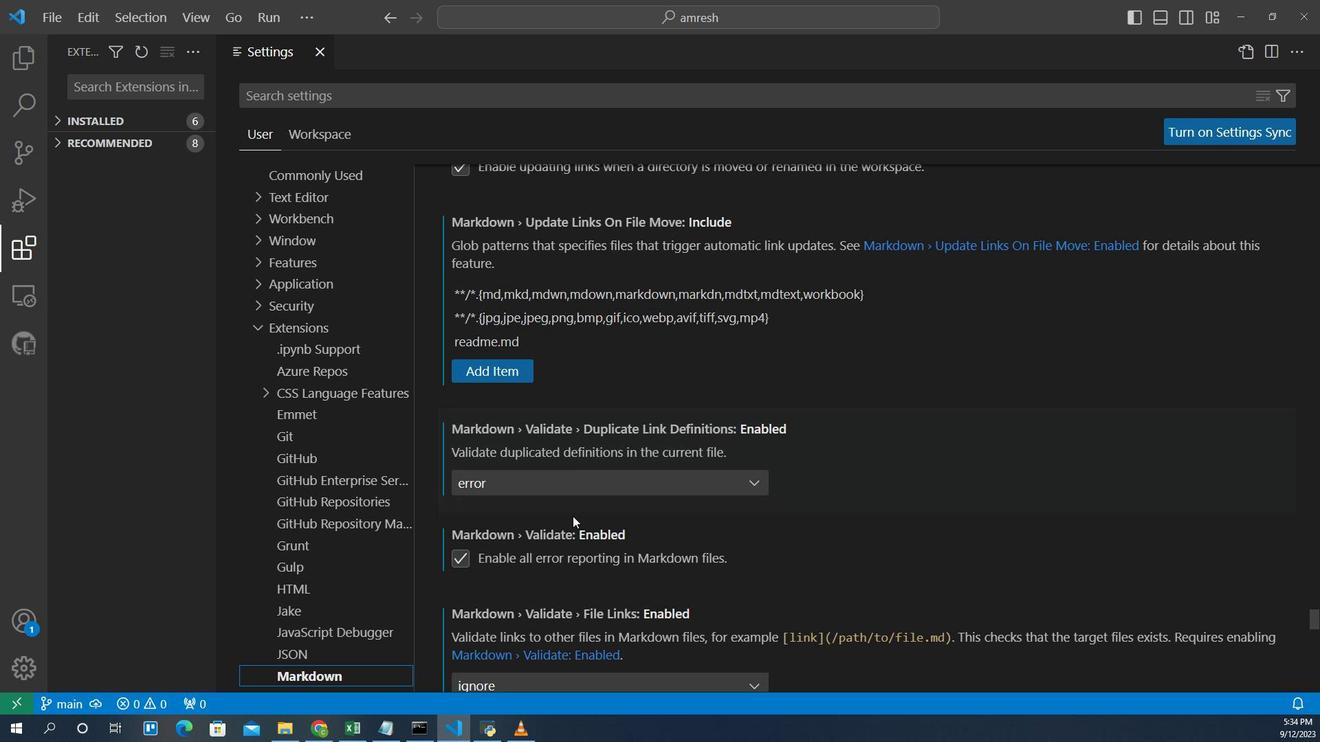 
Action: Mouse scrolled (611, 508) with delta (0, 0)
Screenshot: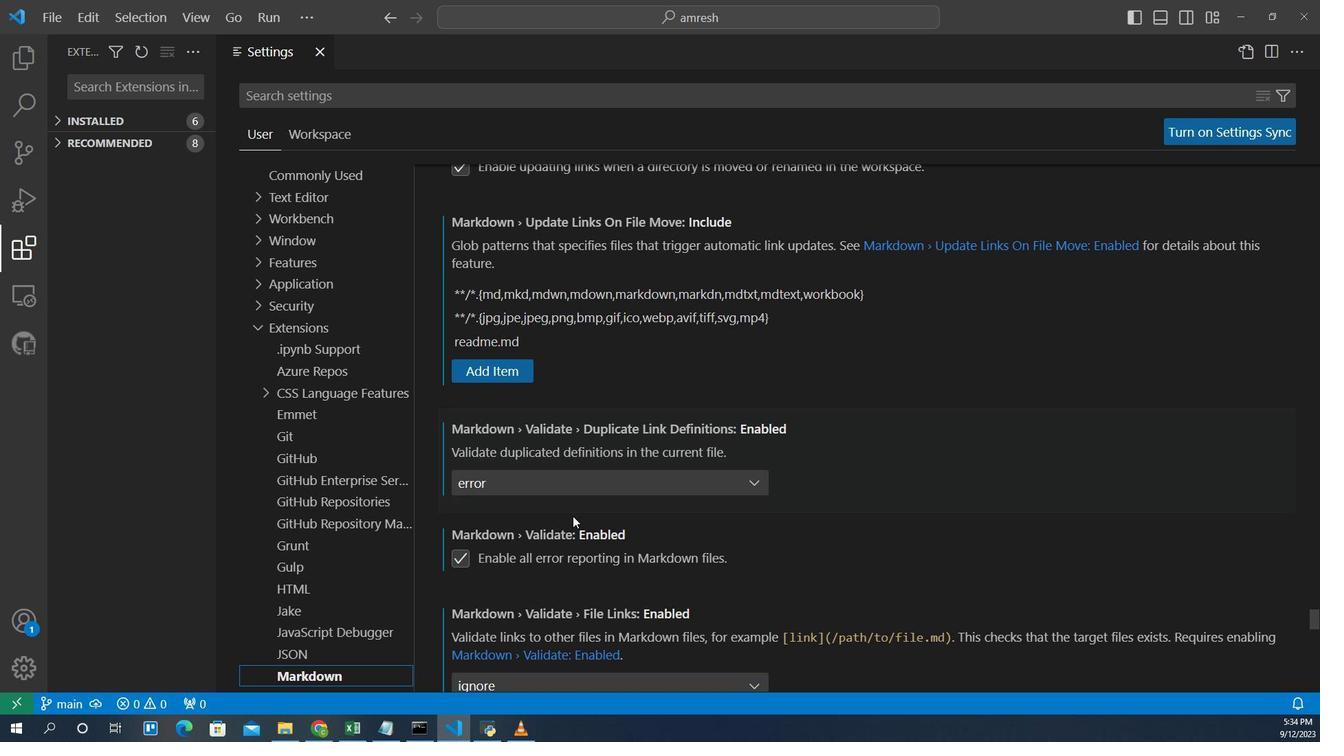 
Action: Mouse scrolled (611, 508) with delta (0, 0)
Screenshot: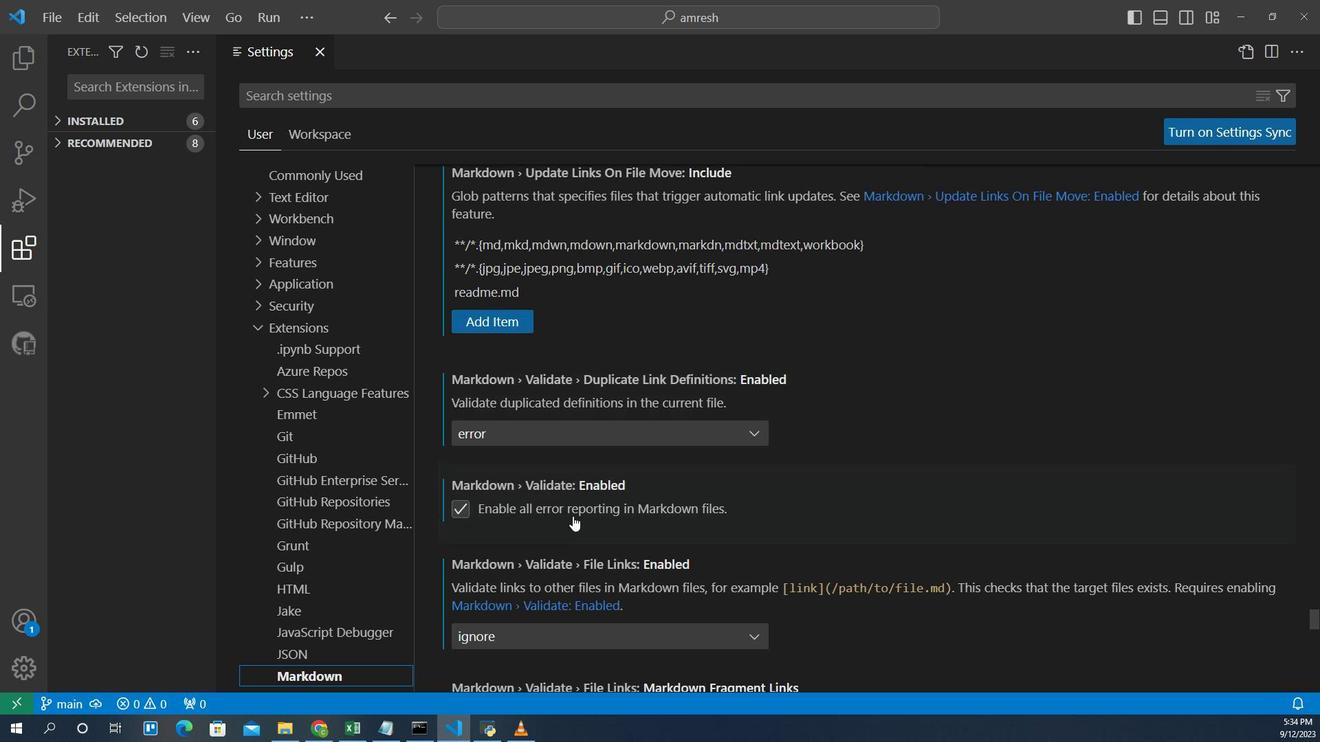 
Action: Mouse scrolled (611, 508) with delta (0, 0)
Screenshot: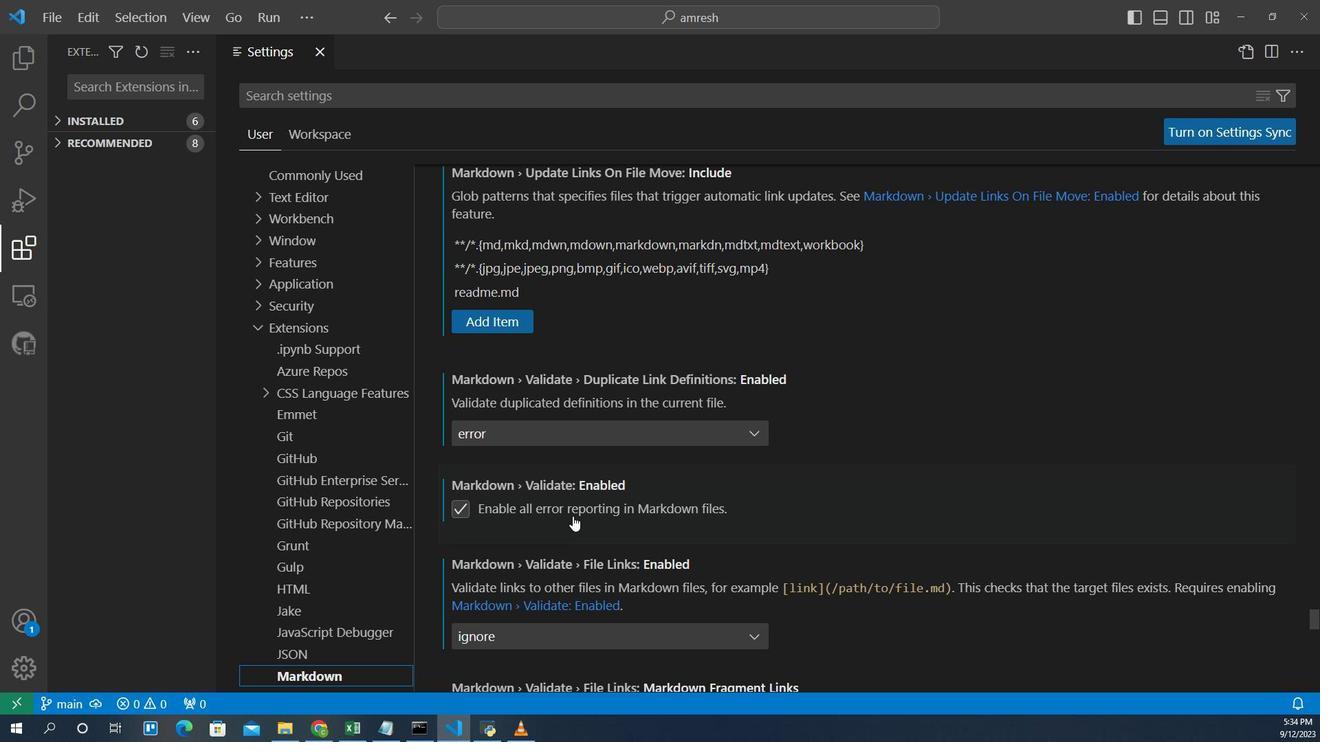 
Action: Mouse scrolled (611, 508) with delta (0, 0)
Screenshot: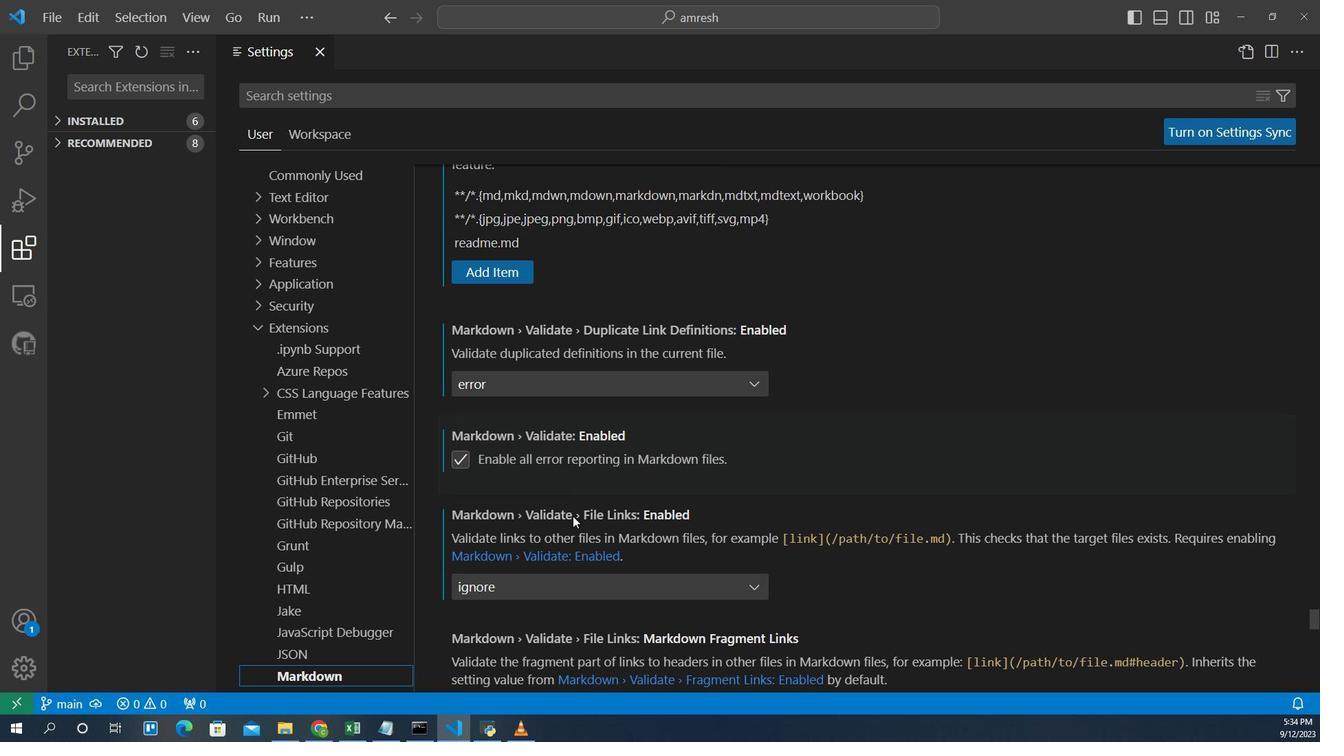 
Action: Mouse scrolled (611, 508) with delta (0, 0)
Screenshot: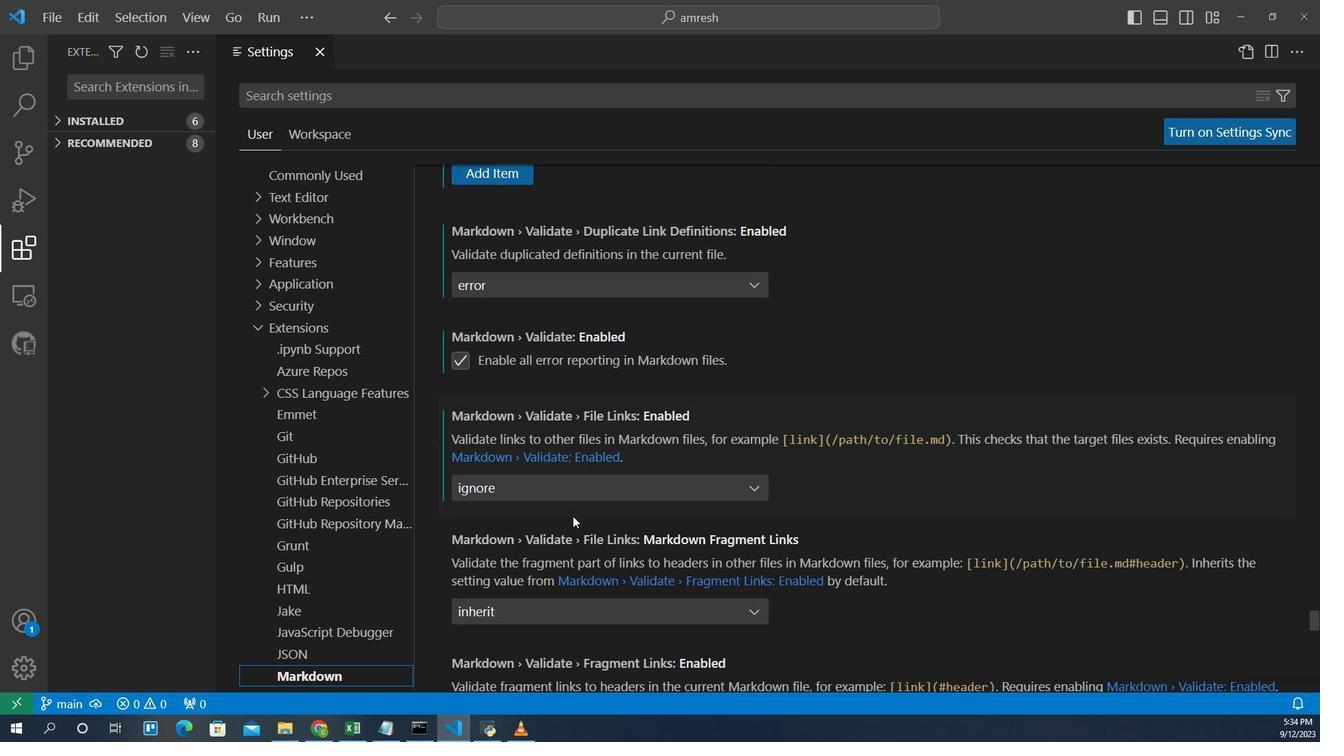 
Action: Mouse scrolled (611, 508) with delta (0, 0)
Screenshot: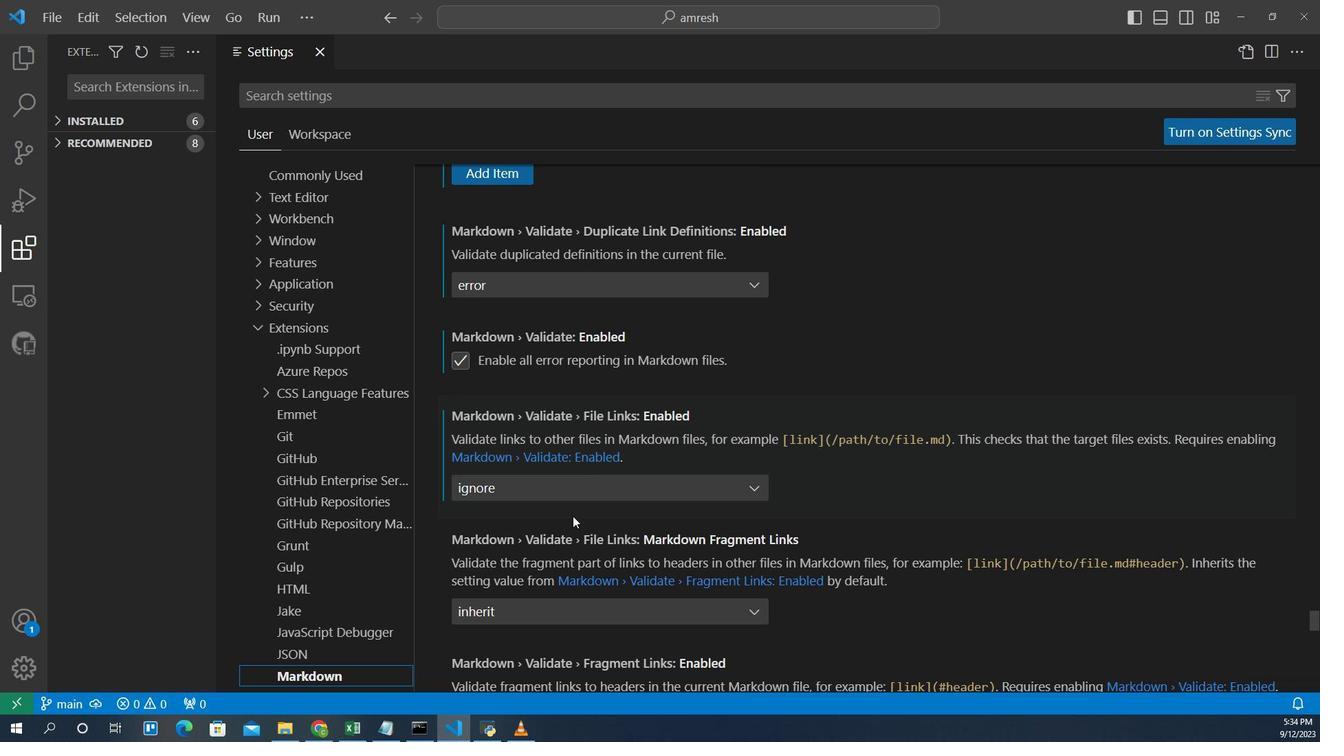 
Action: Mouse moved to (613, 482)
Screenshot: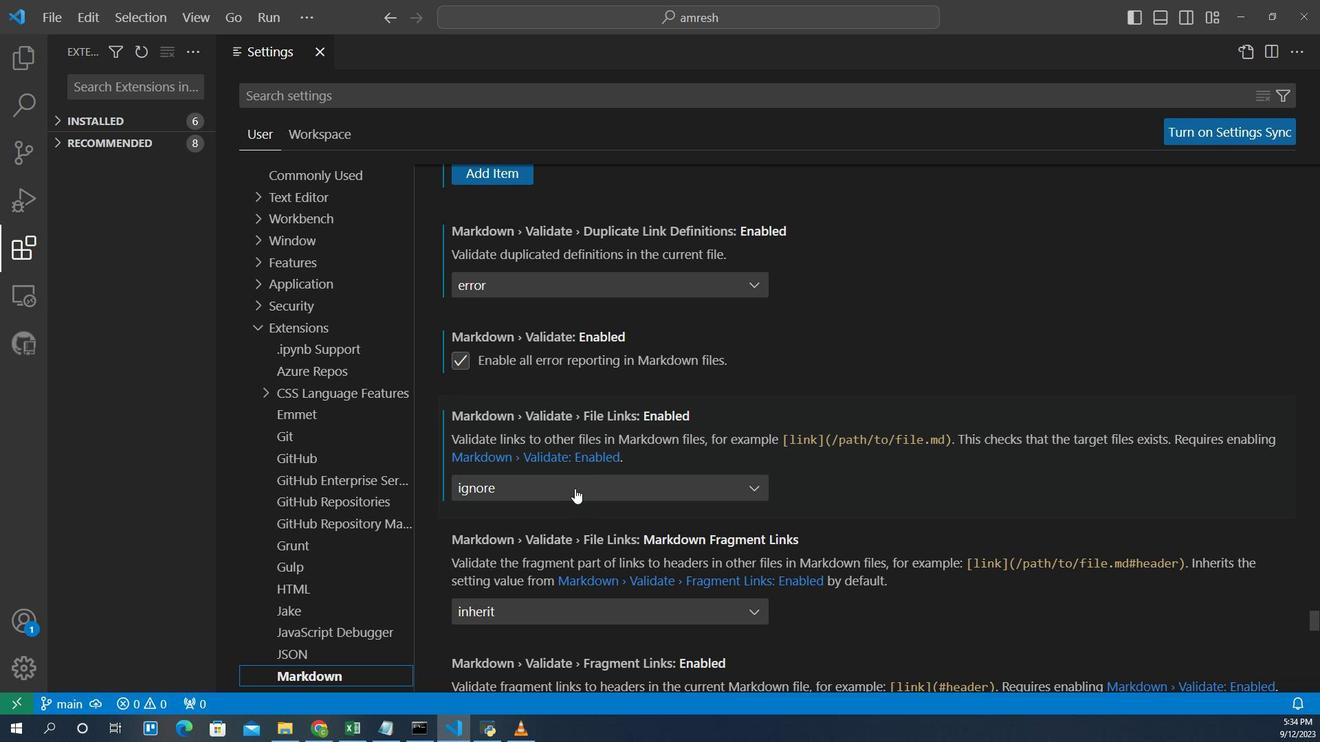 
Action: Mouse pressed left at (613, 482)
Screenshot: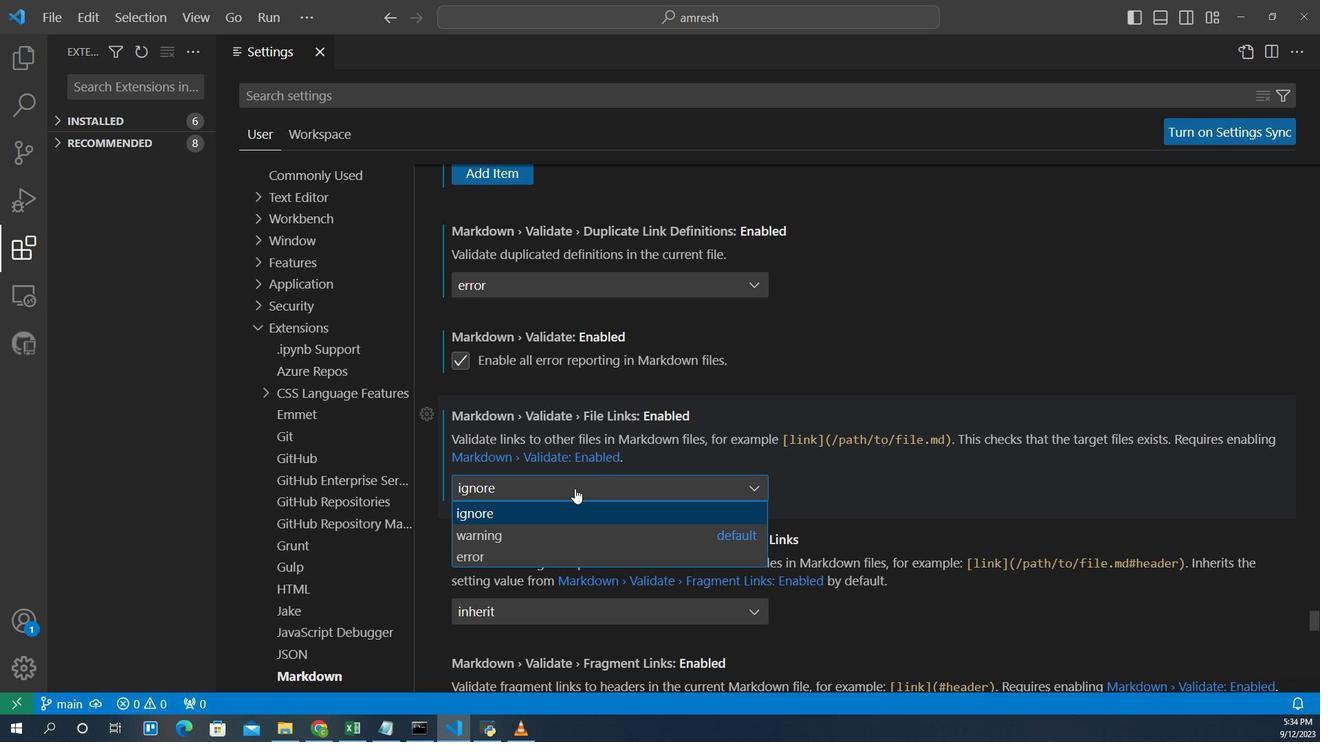 
Action: Mouse moved to (563, 522)
Screenshot: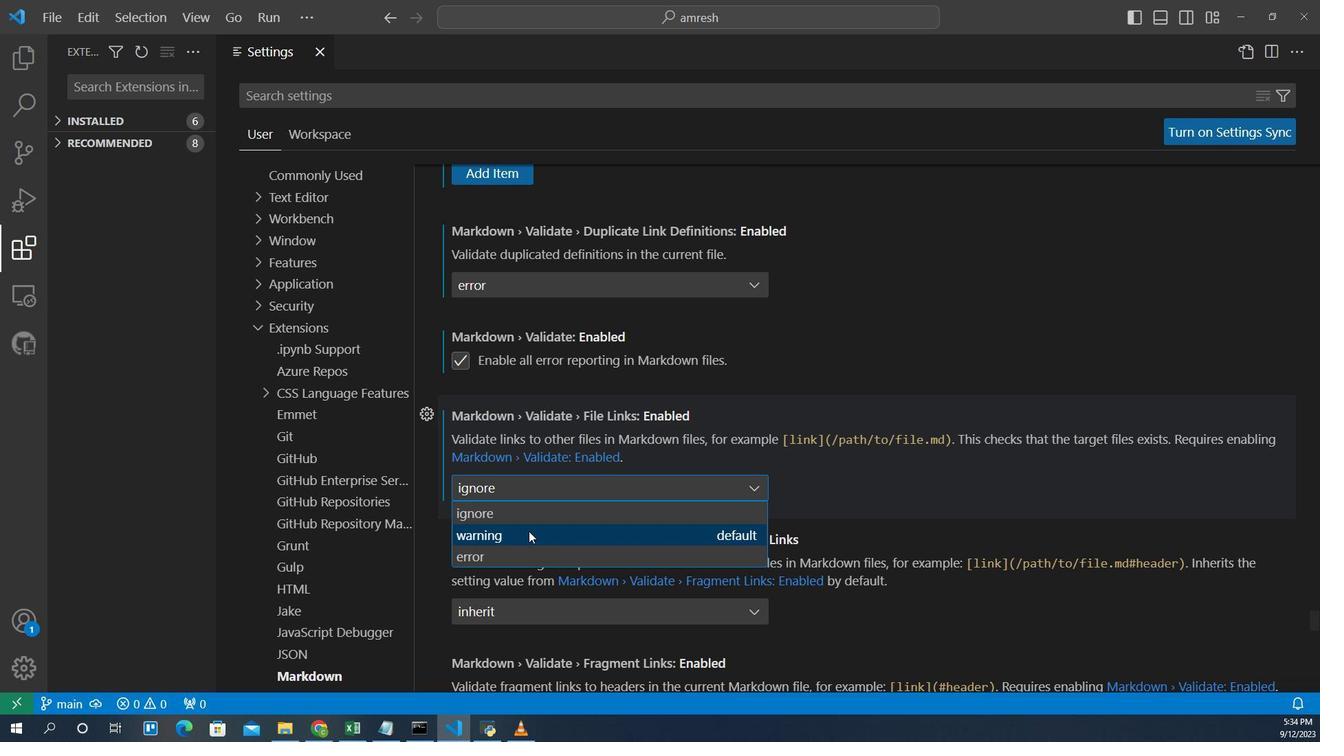 
Action: Mouse pressed left at (563, 522)
Screenshot: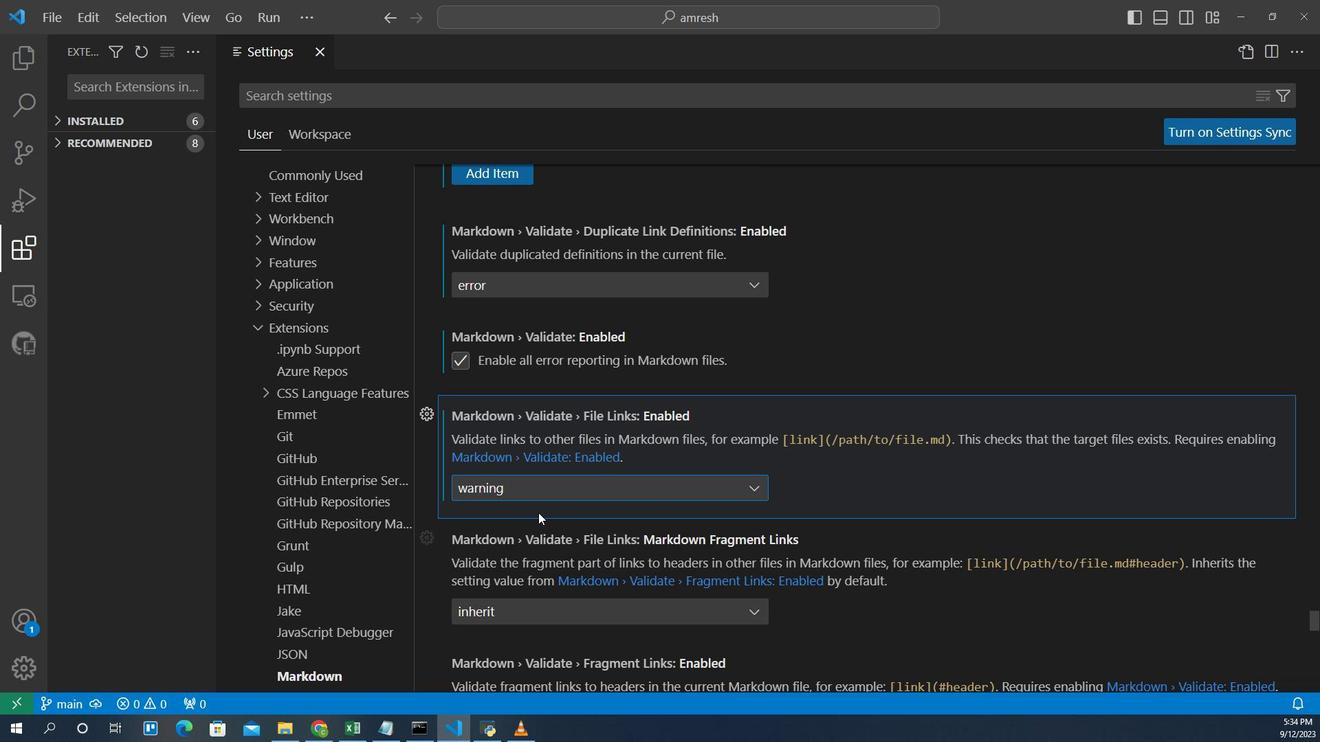 
Action: Mouse moved to (575, 503)
Screenshot: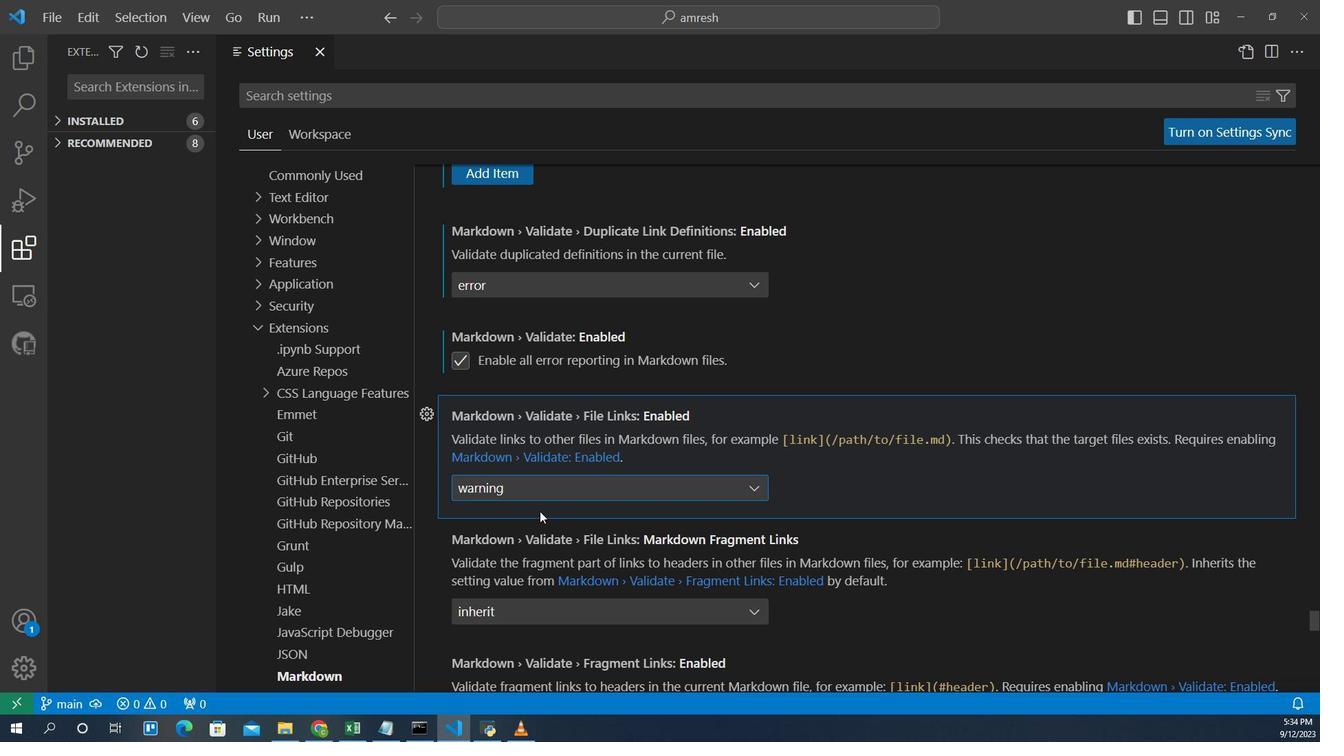 
